 Task: Send an email with the signature Benjamin Adams with the subject Welcome and the message I am sorry for any inconvenience this may have caused. from softage.1@softage.net to softage.10@softage.net and softage.2@softage.net with an attached document Newsletter.docx
Action: Mouse moved to (442, 707)
Screenshot: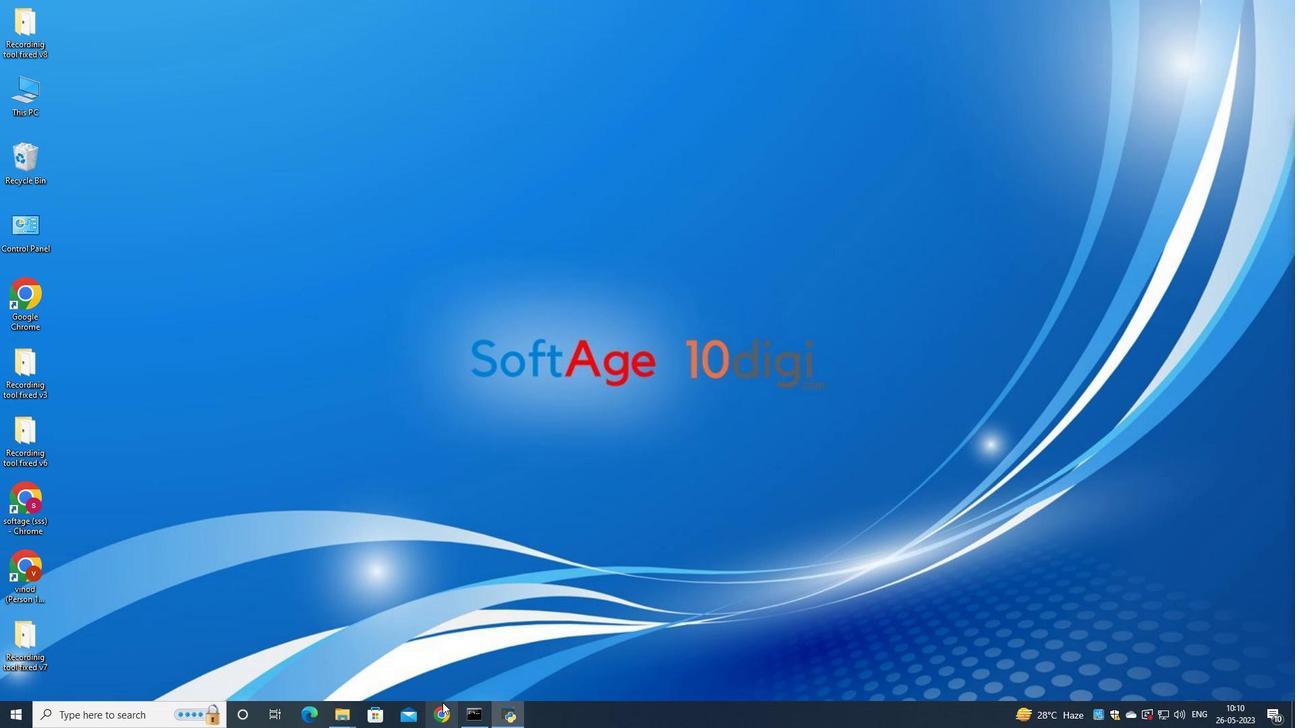 
Action: Mouse pressed left at (442, 707)
Screenshot: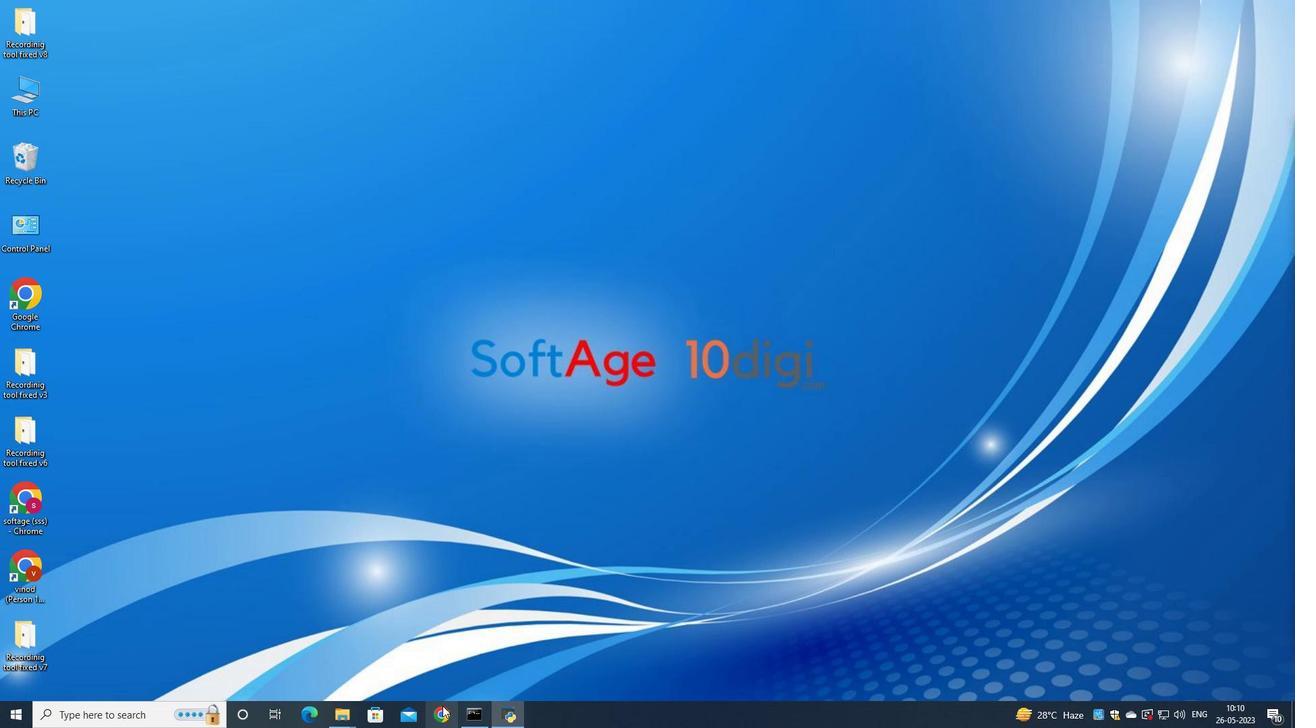 
Action: Mouse moved to (583, 388)
Screenshot: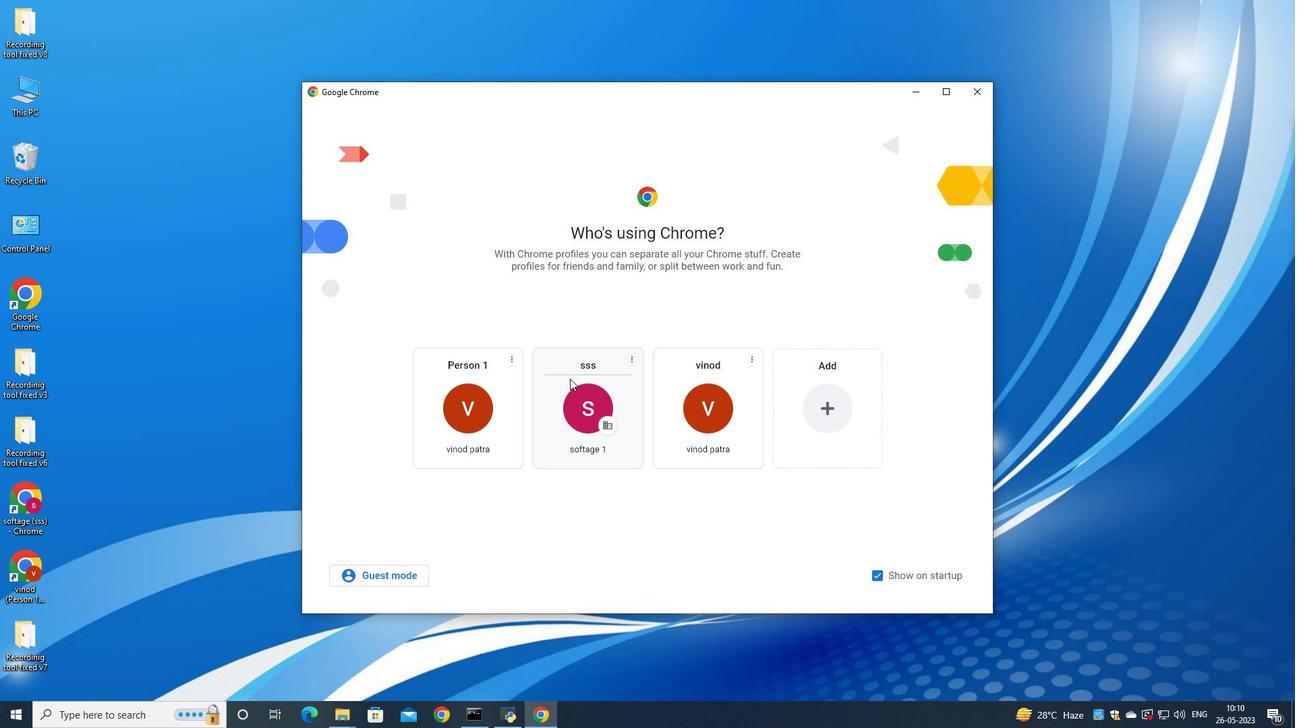 
Action: Mouse pressed left at (583, 388)
Screenshot: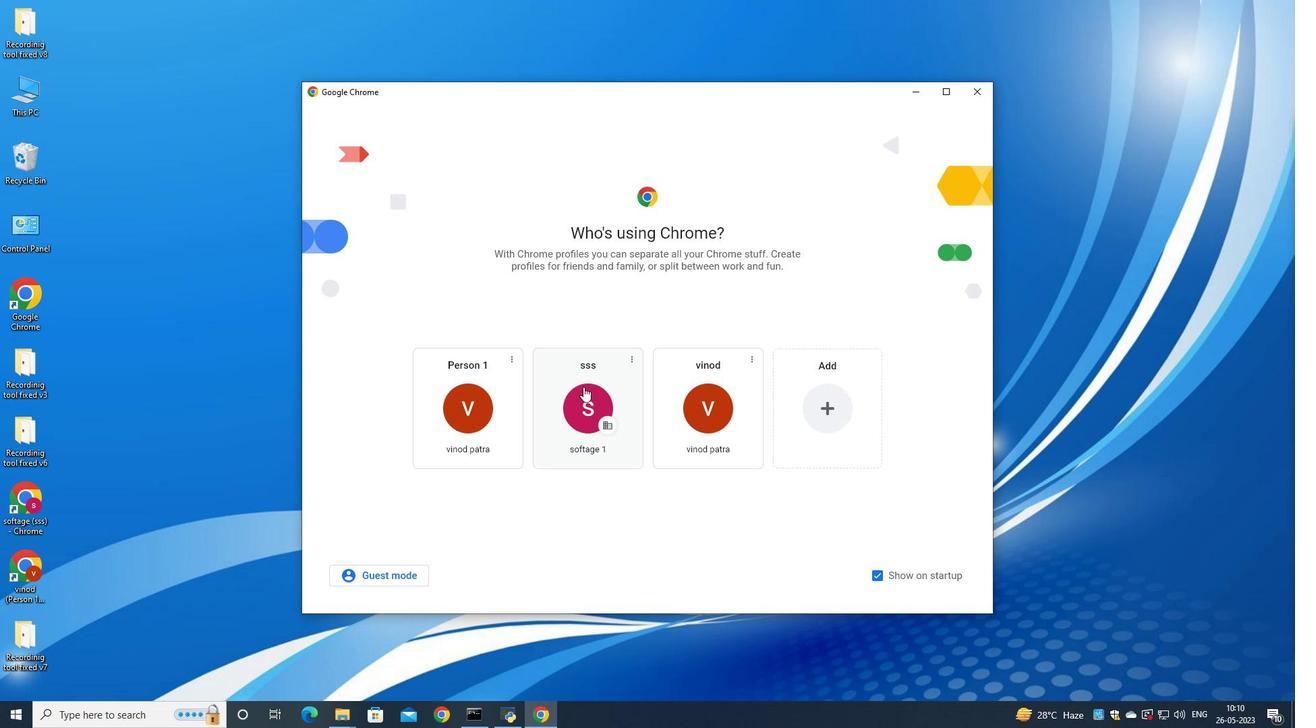 
Action: Mouse moved to (1170, 68)
Screenshot: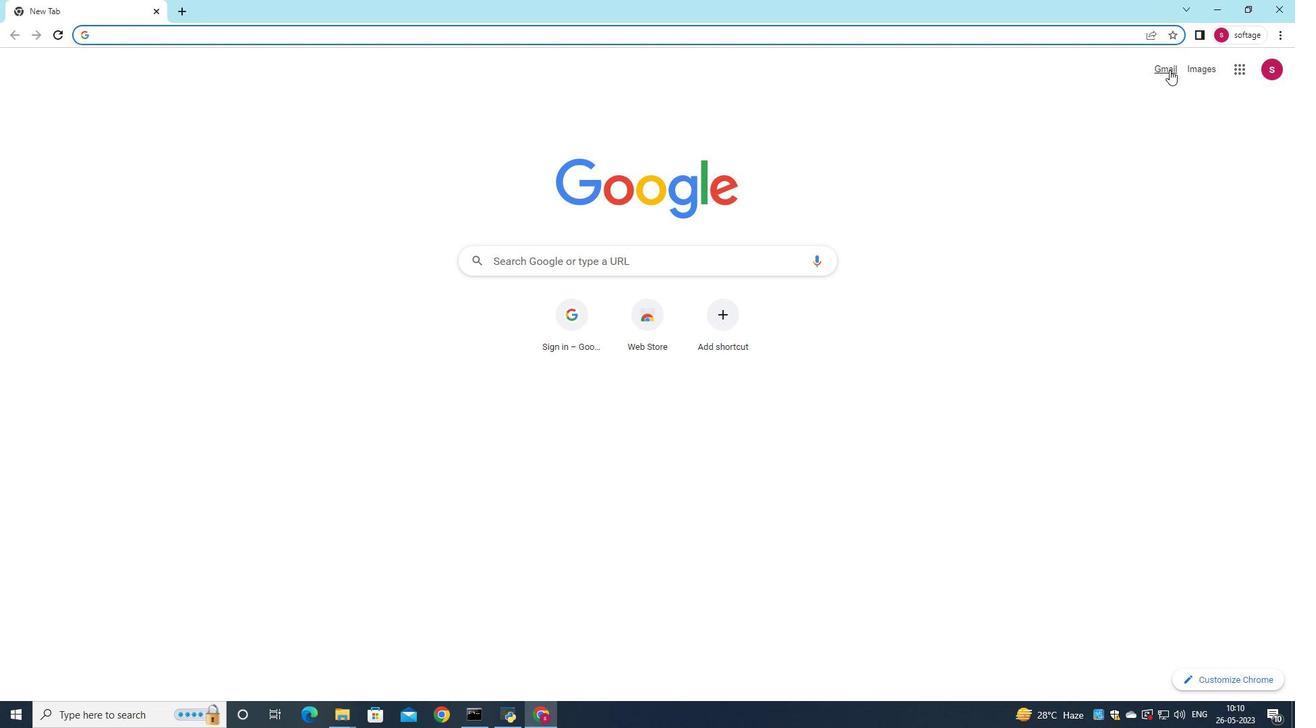 
Action: Mouse pressed left at (1170, 68)
Screenshot: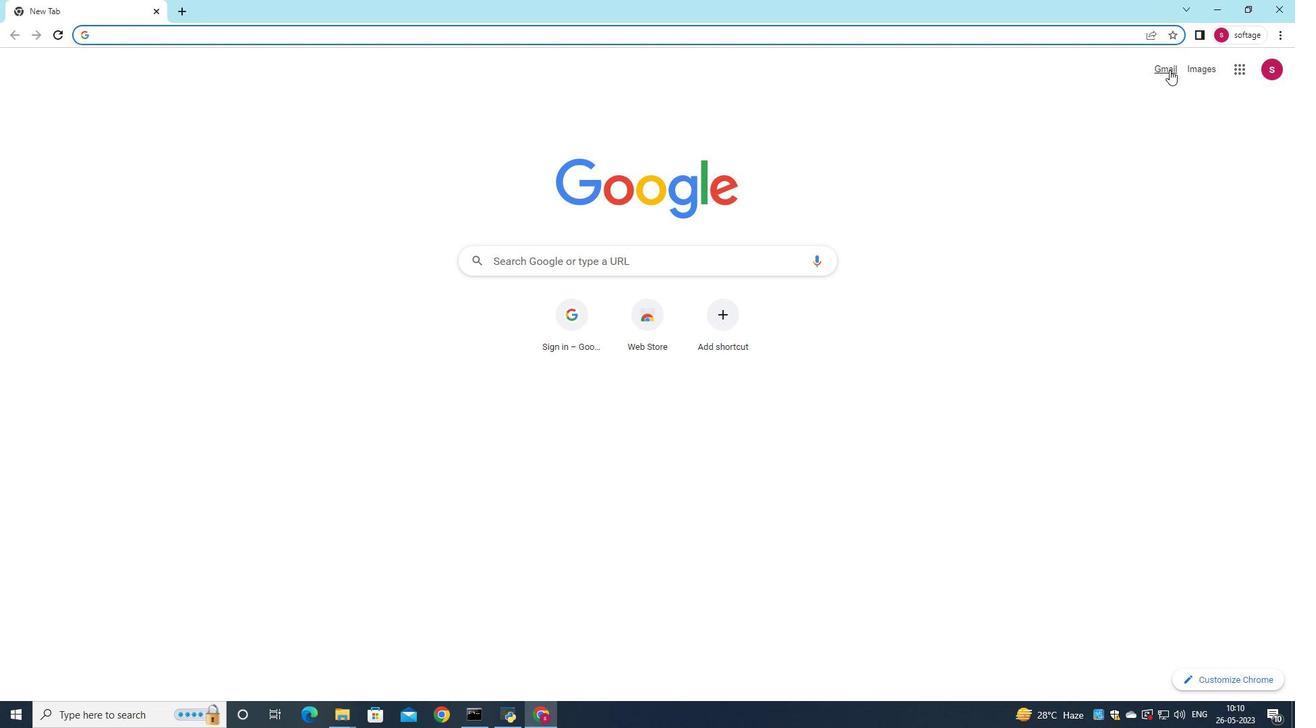 
Action: Mouse moved to (1141, 93)
Screenshot: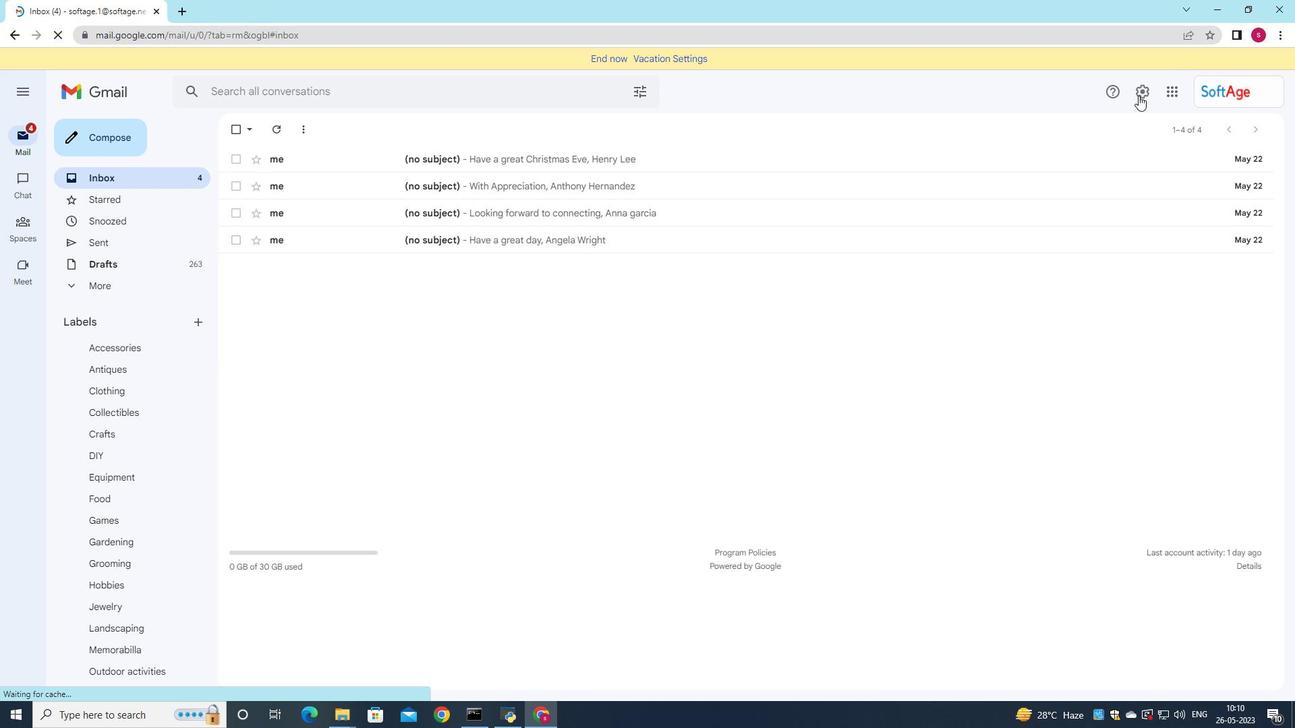 
Action: Mouse pressed left at (1141, 93)
Screenshot: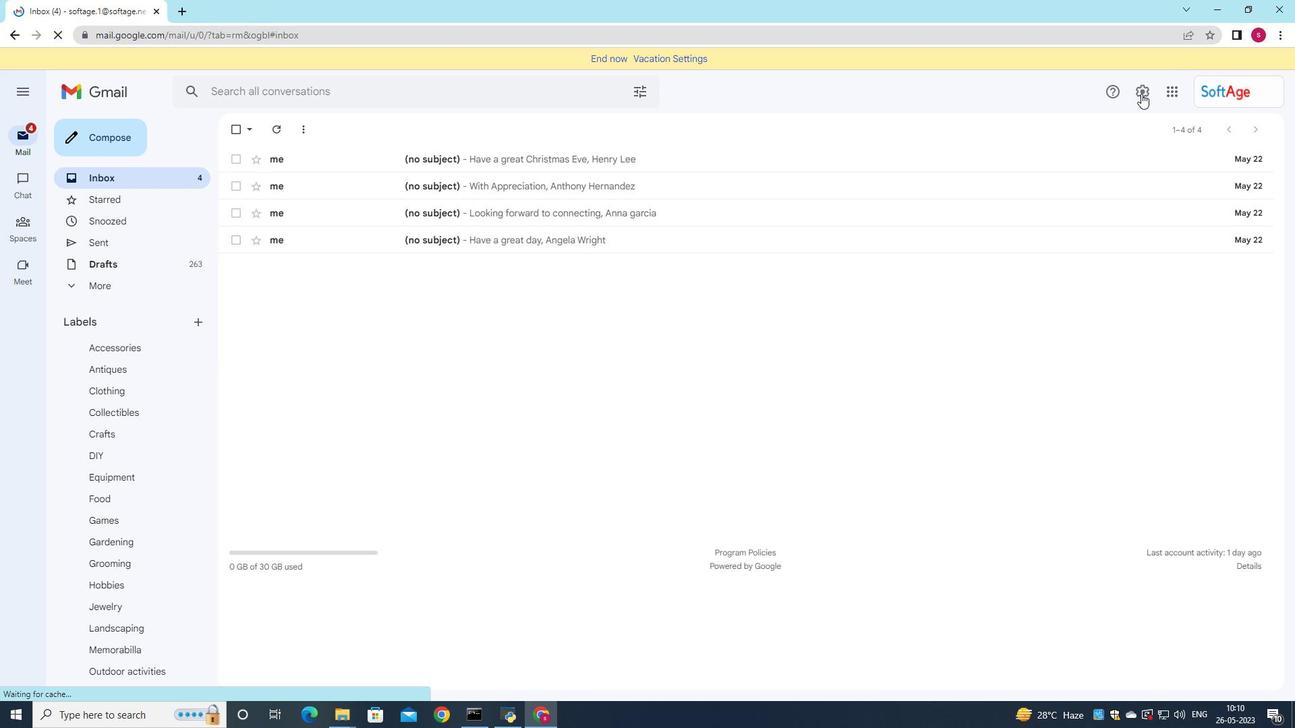 
Action: Mouse pressed left at (1141, 93)
Screenshot: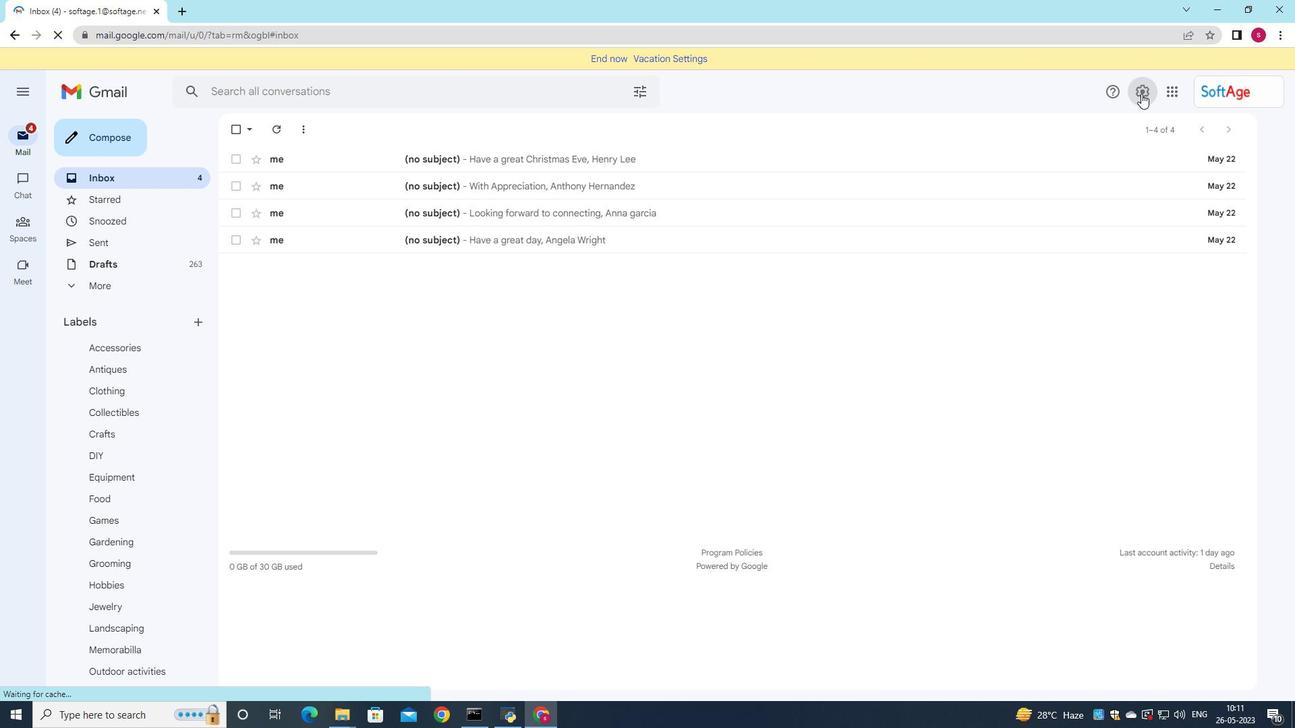 
Action: Mouse moved to (1141, 105)
Screenshot: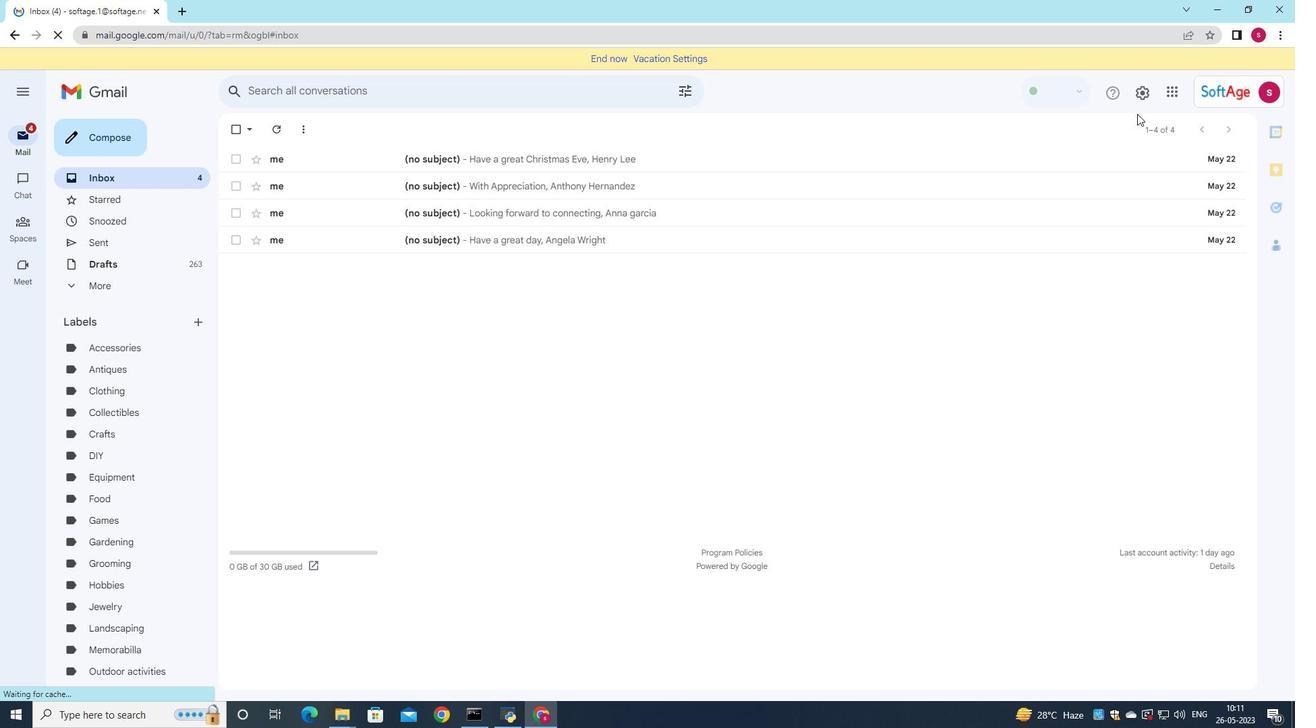 
Action: Mouse pressed left at (1141, 105)
Screenshot: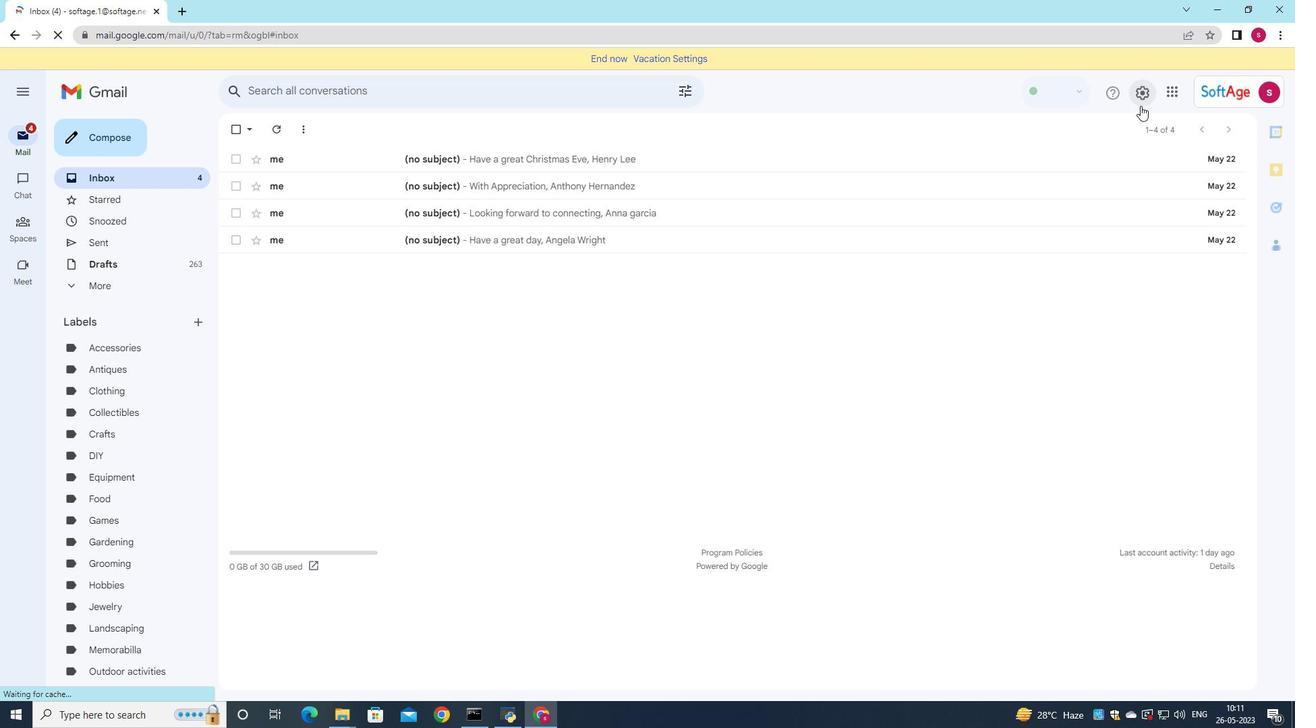 
Action: Mouse moved to (1166, 158)
Screenshot: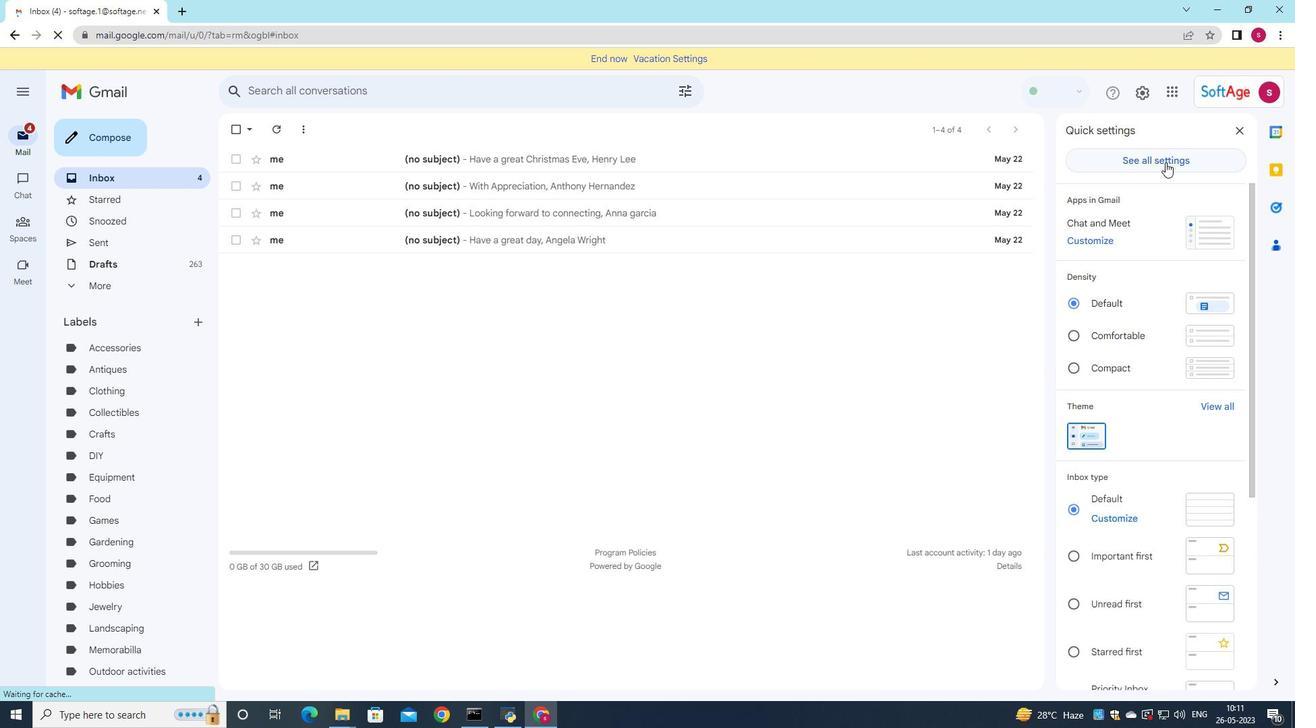 
Action: Mouse pressed left at (1166, 158)
Screenshot: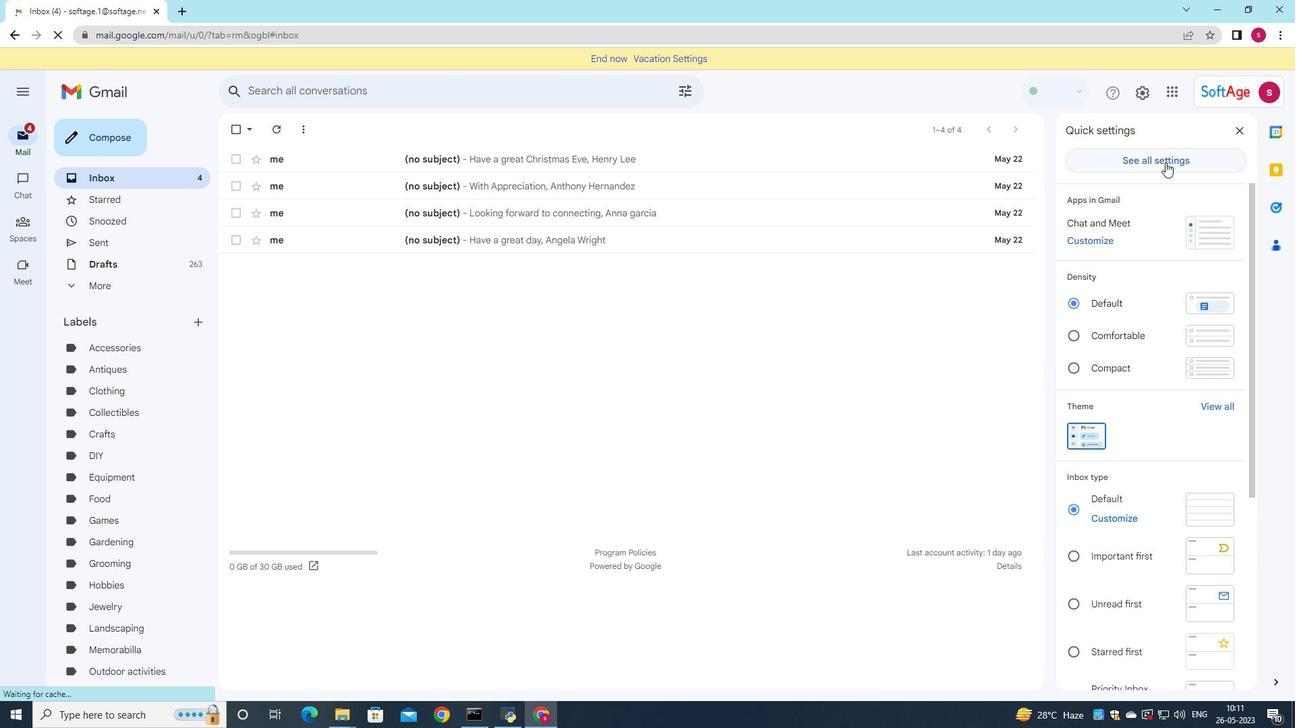 
Action: Mouse pressed left at (1166, 158)
Screenshot: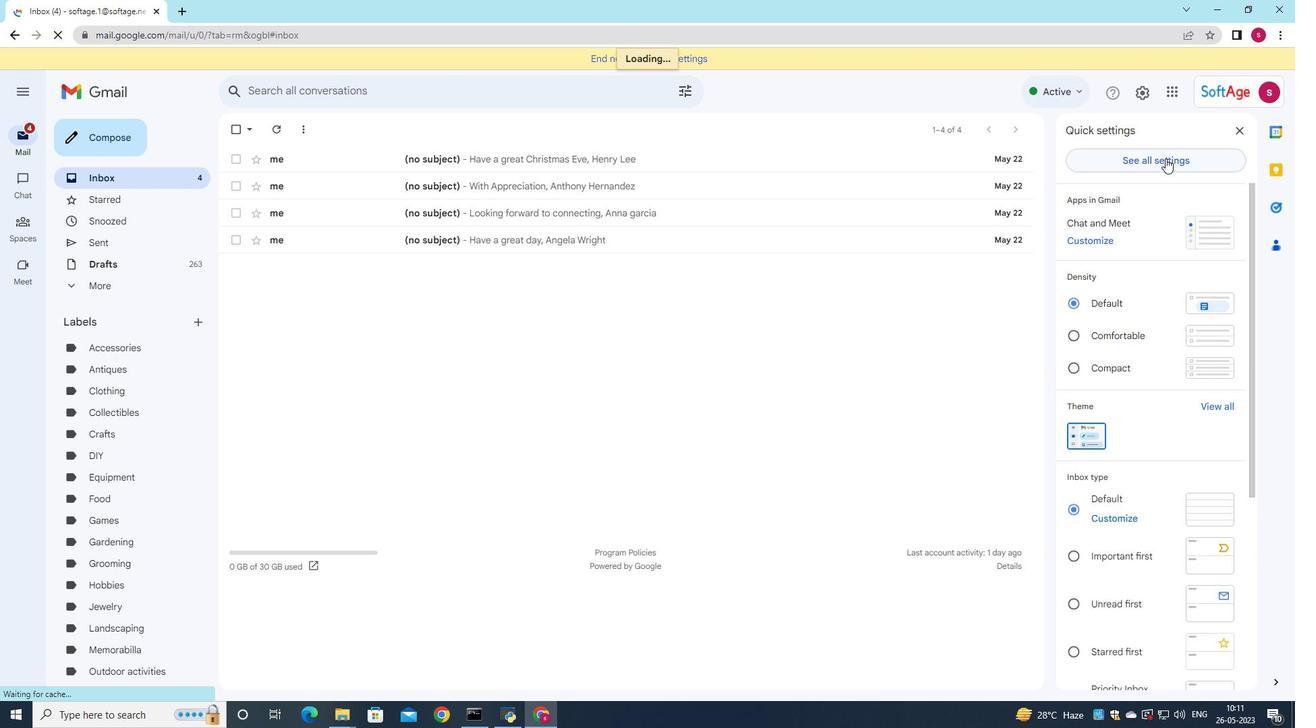
Action: Mouse moved to (915, 225)
Screenshot: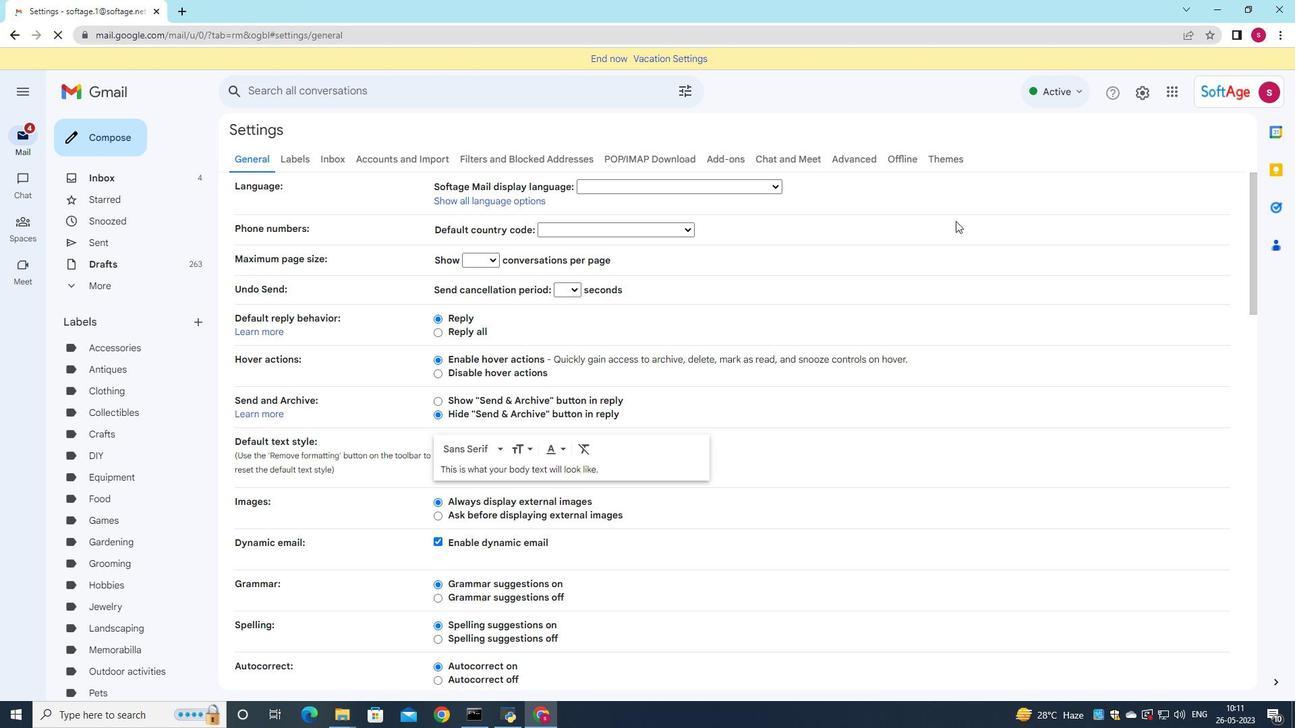 
Action: Mouse scrolled (915, 224) with delta (0, 0)
Screenshot: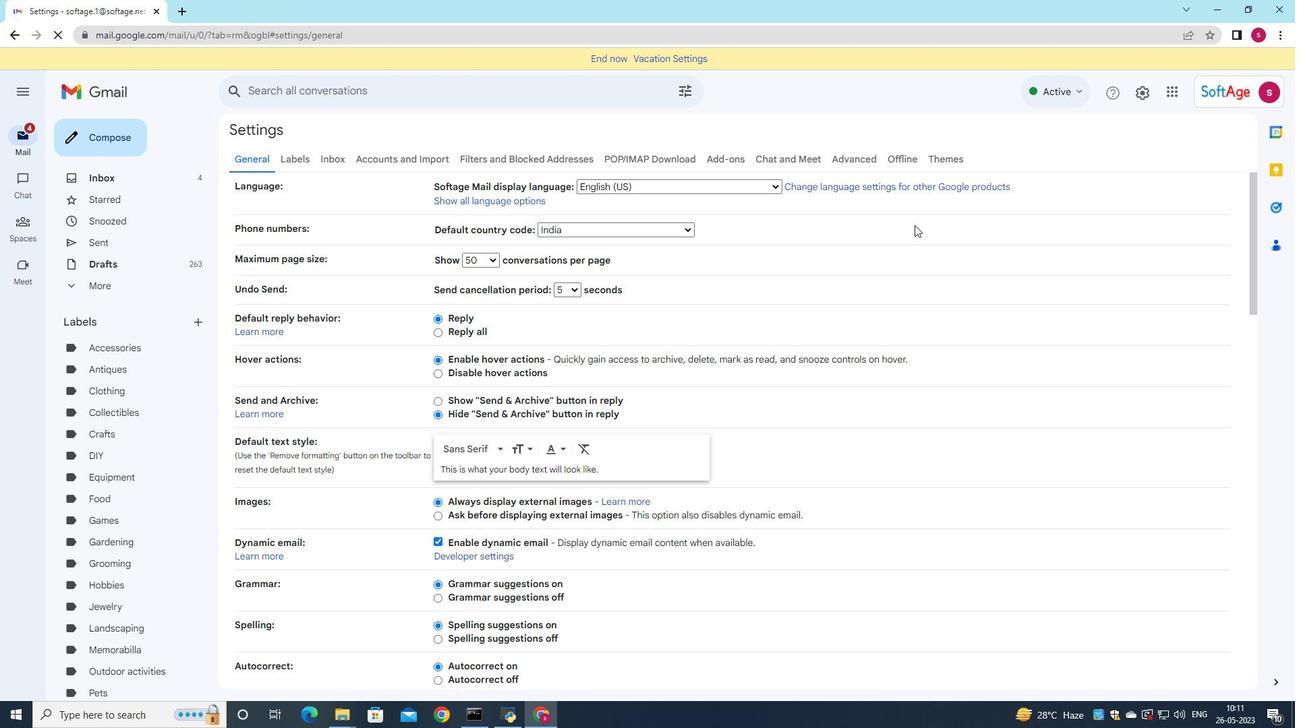 
Action: Mouse scrolled (915, 224) with delta (0, 0)
Screenshot: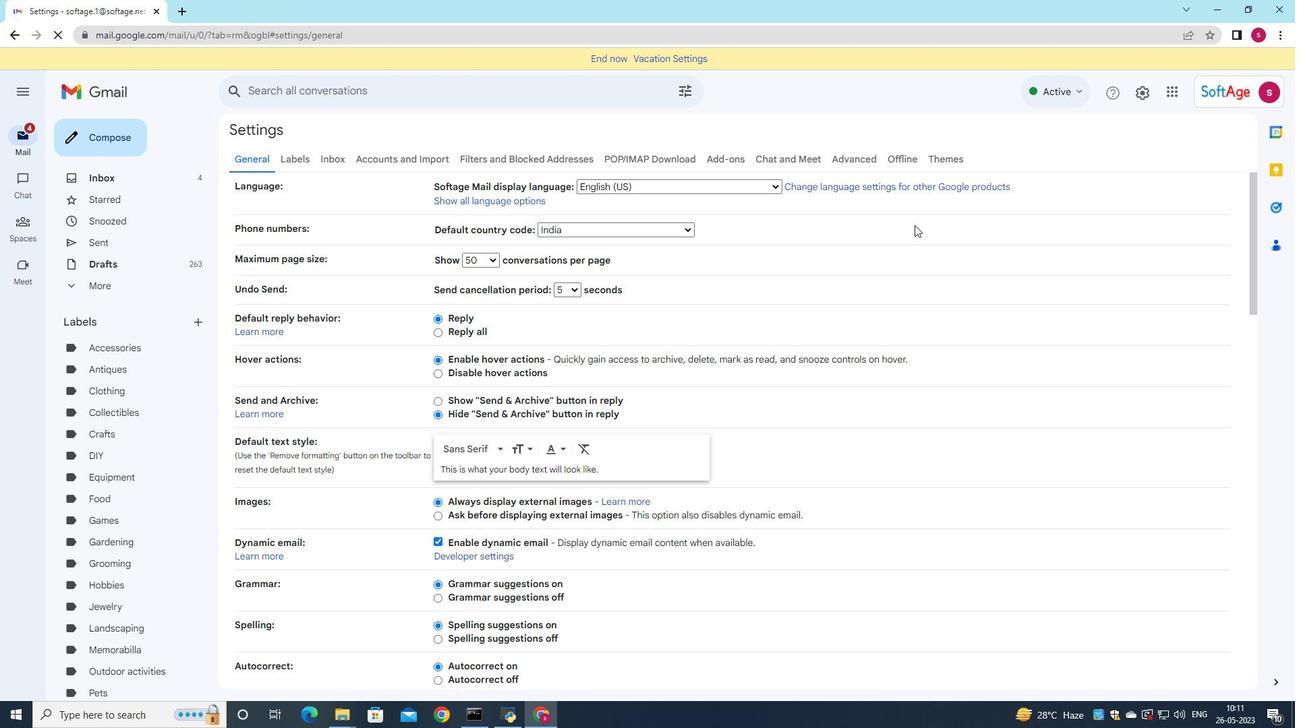 
Action: Mouse scrolled (915, 224) with delta (0, 0)
Screenshot: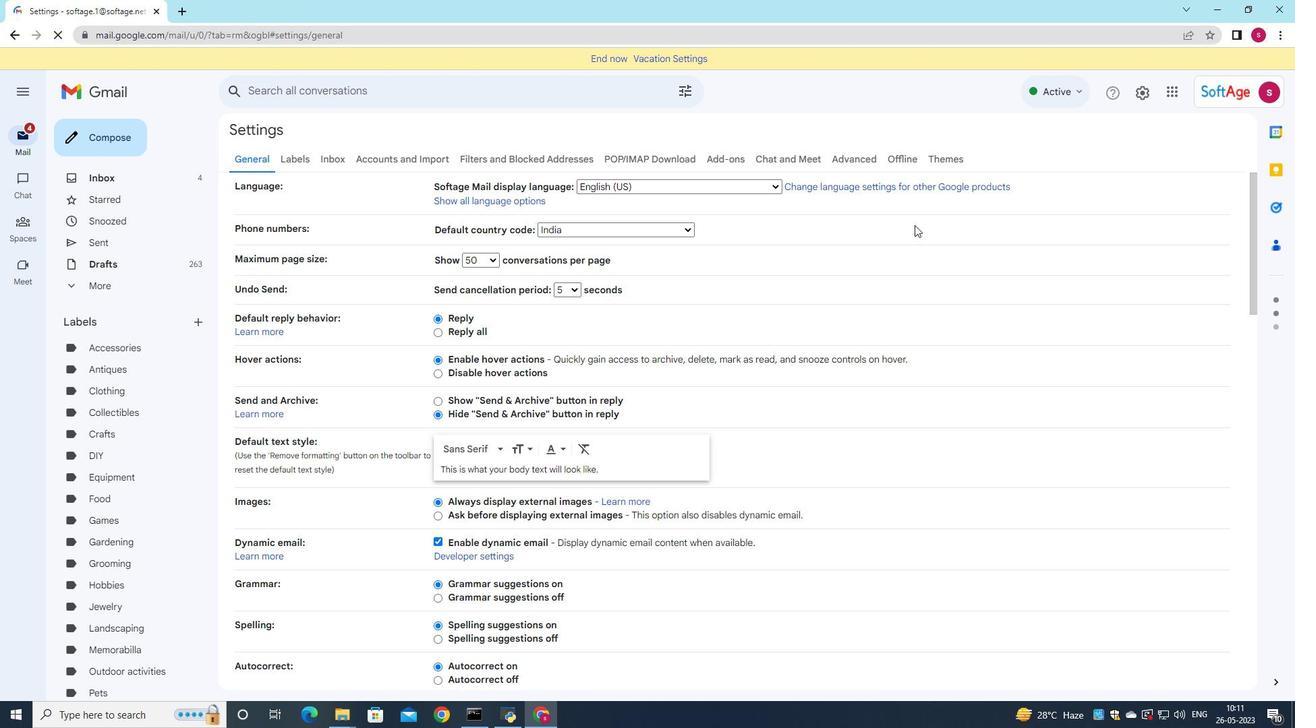 
Action: Mouse moved to (782, 298)
Screenshot: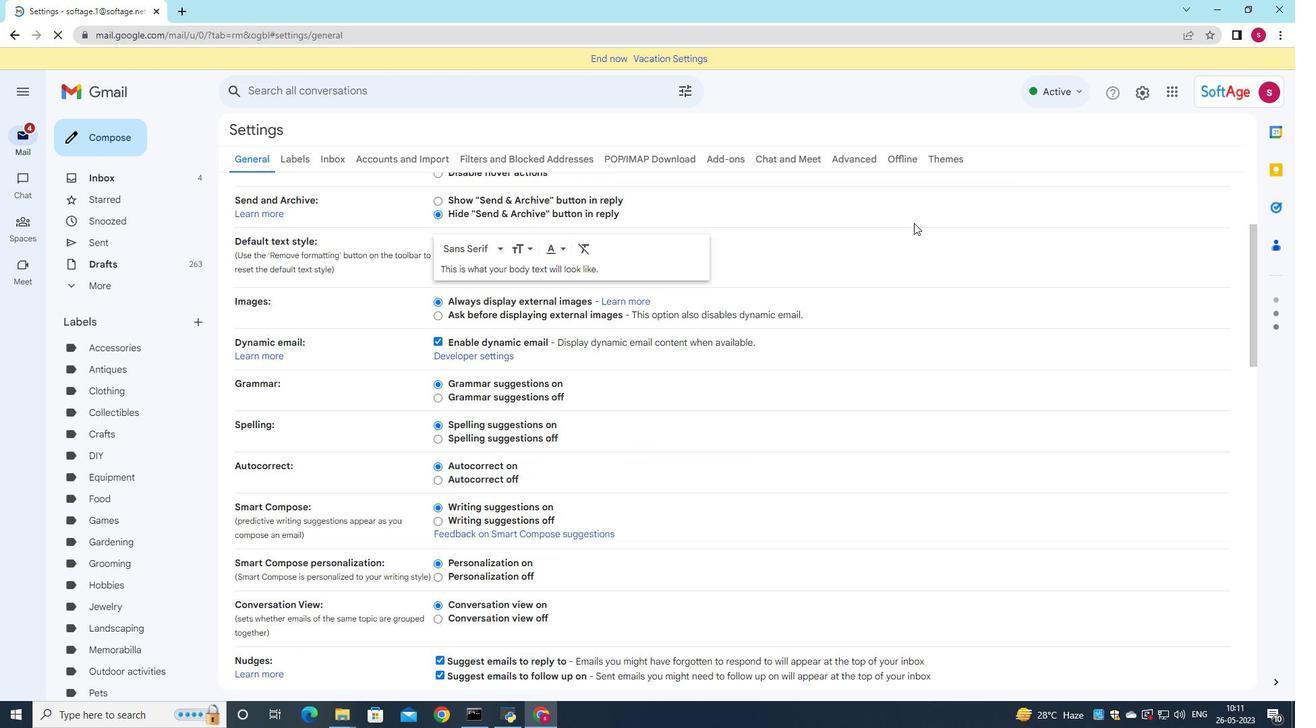 
Action: Mouse scrolled (782, 297) with delta (0, 0)
Screenshot: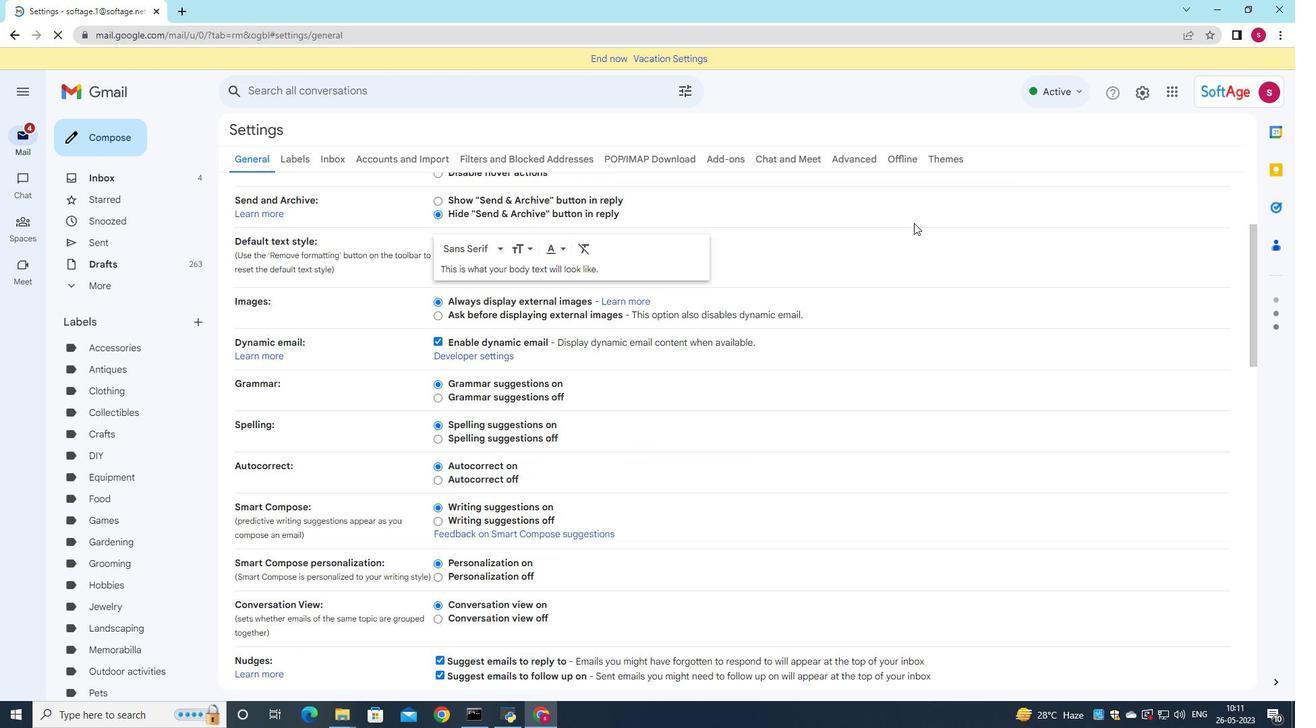 
Action: Mouse moved to (270, 572)
Screenshot: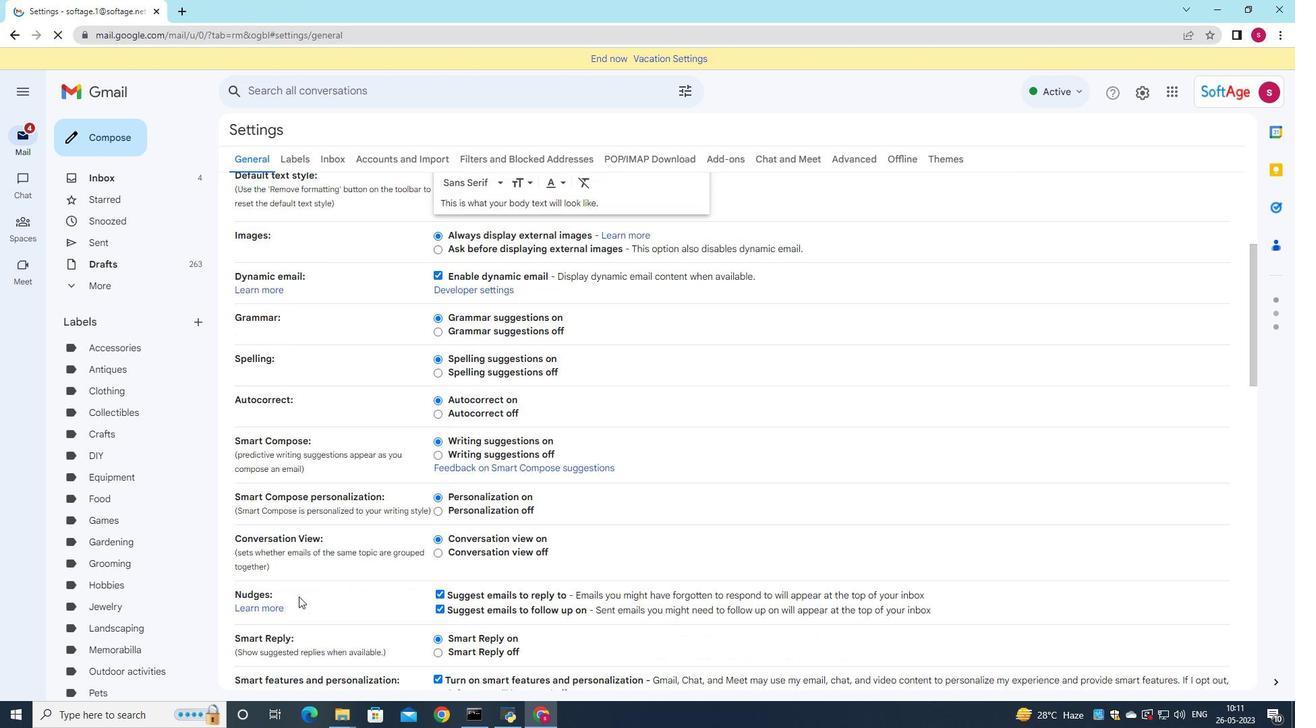 
Action: Mouse scrolled (270, 571) with delta (0, 0)
Screenshot: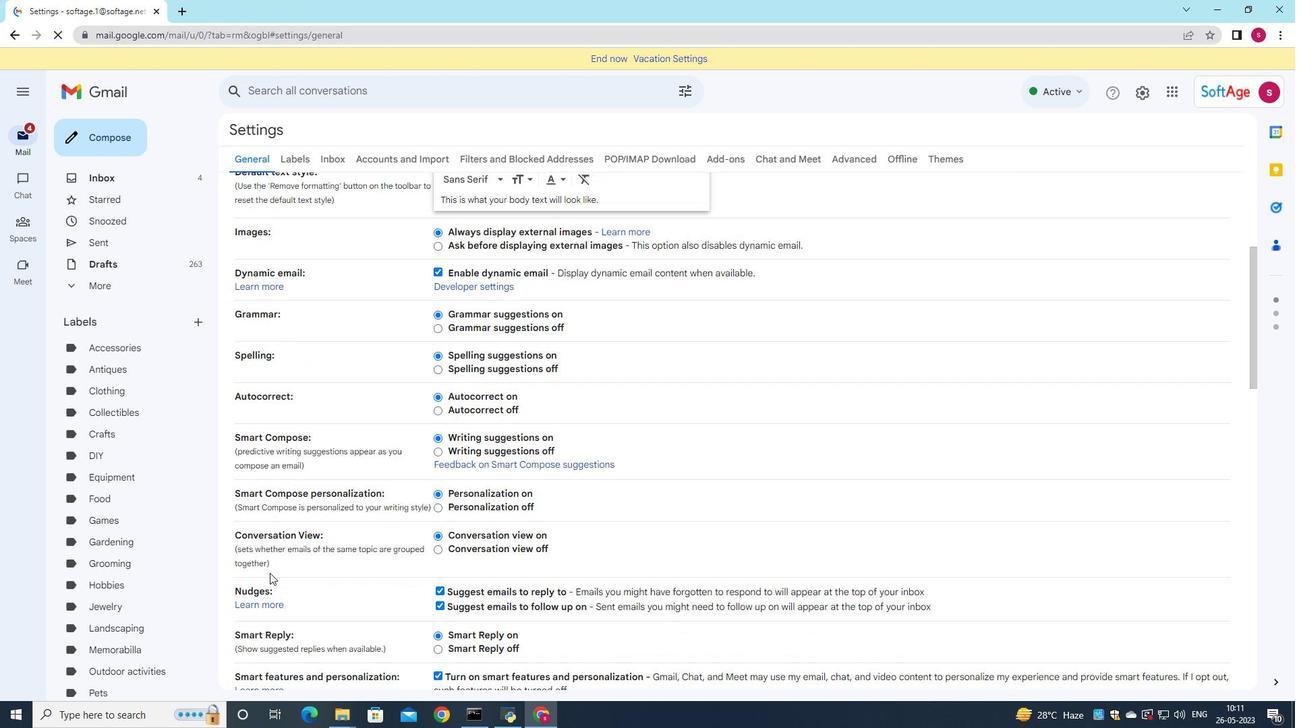 
Action: Mouse moved to (274, 572)
Screenshot: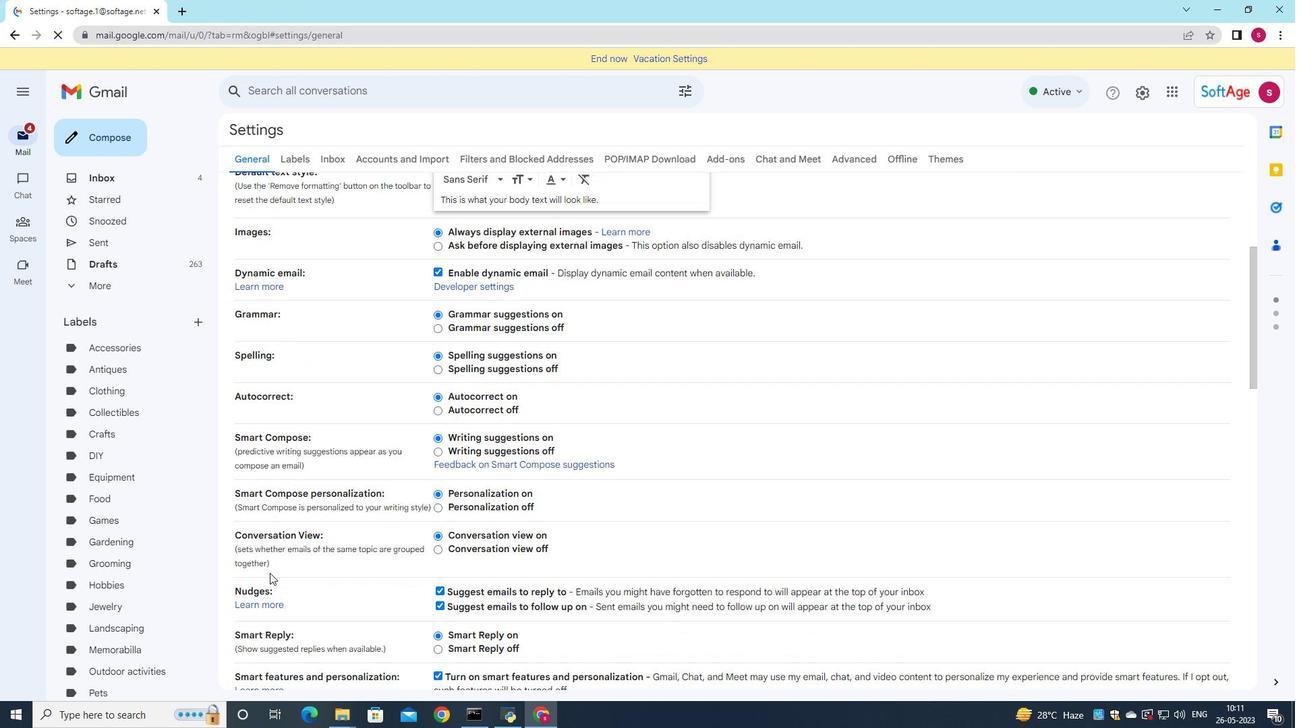 
Action: Mouse scrolled (274, 572) with delta (0, 0)
Screenshot: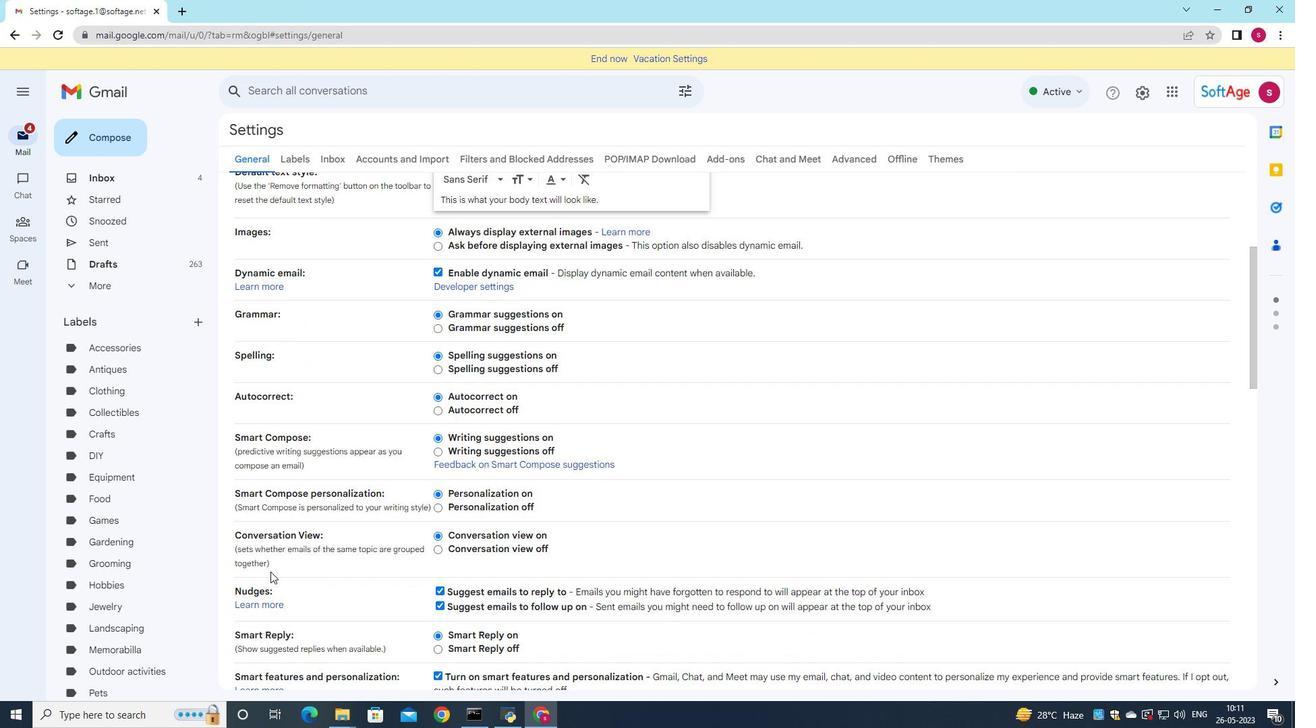 
Action: Mouse moved to (278, 574)
Screenshot: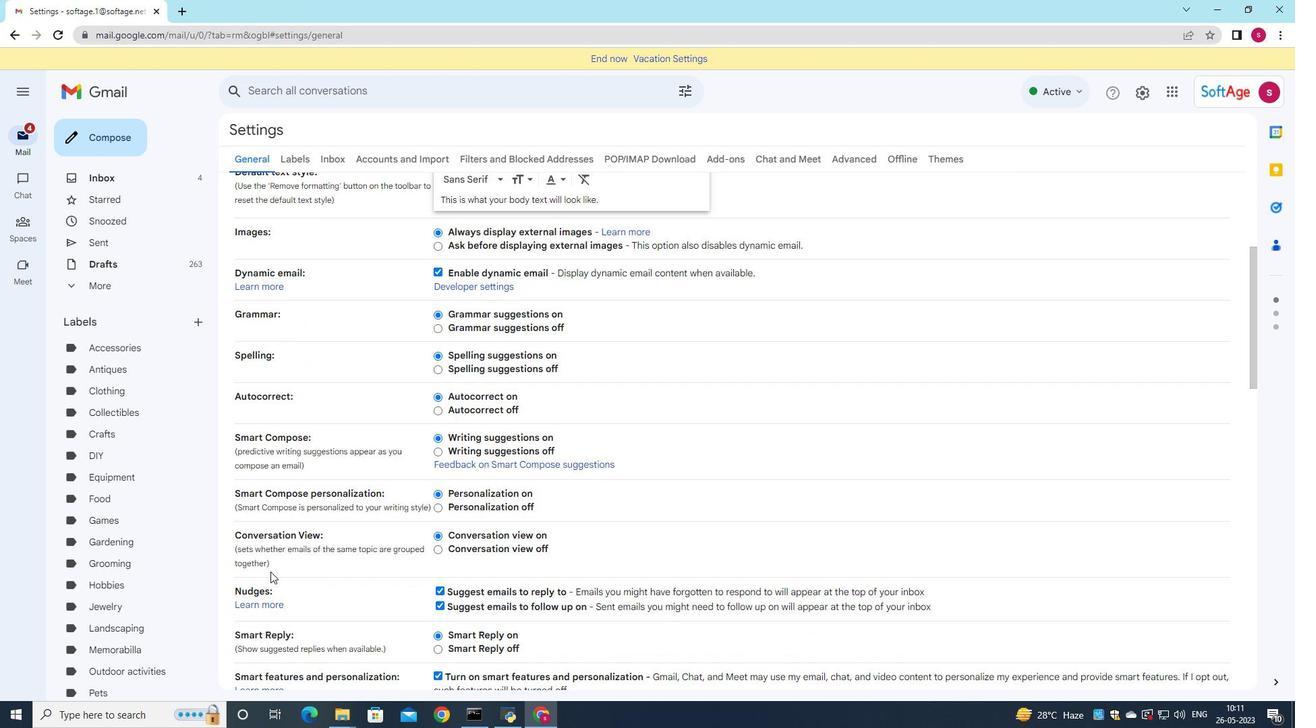 
Action: Mouse scrolled (278, 573) with delta (0, 0)
Screenshot: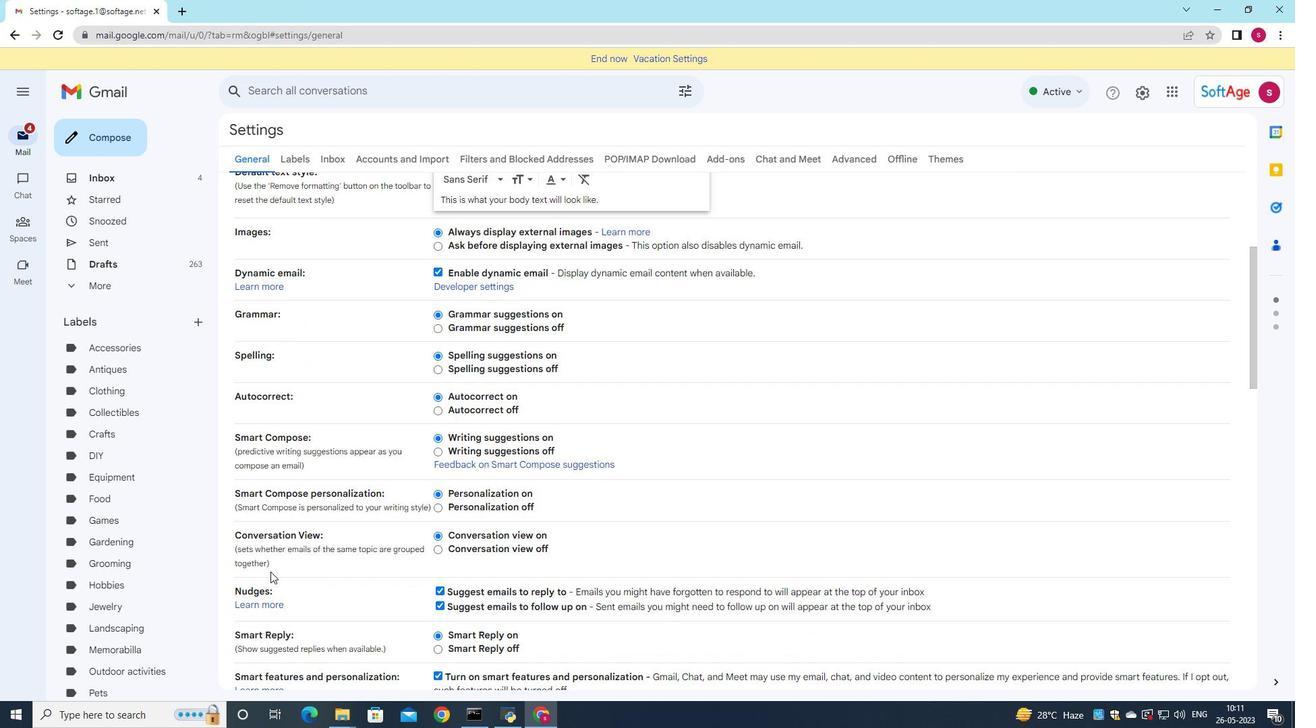 
Action: Mouse moved to (280, 574)
Screenshot: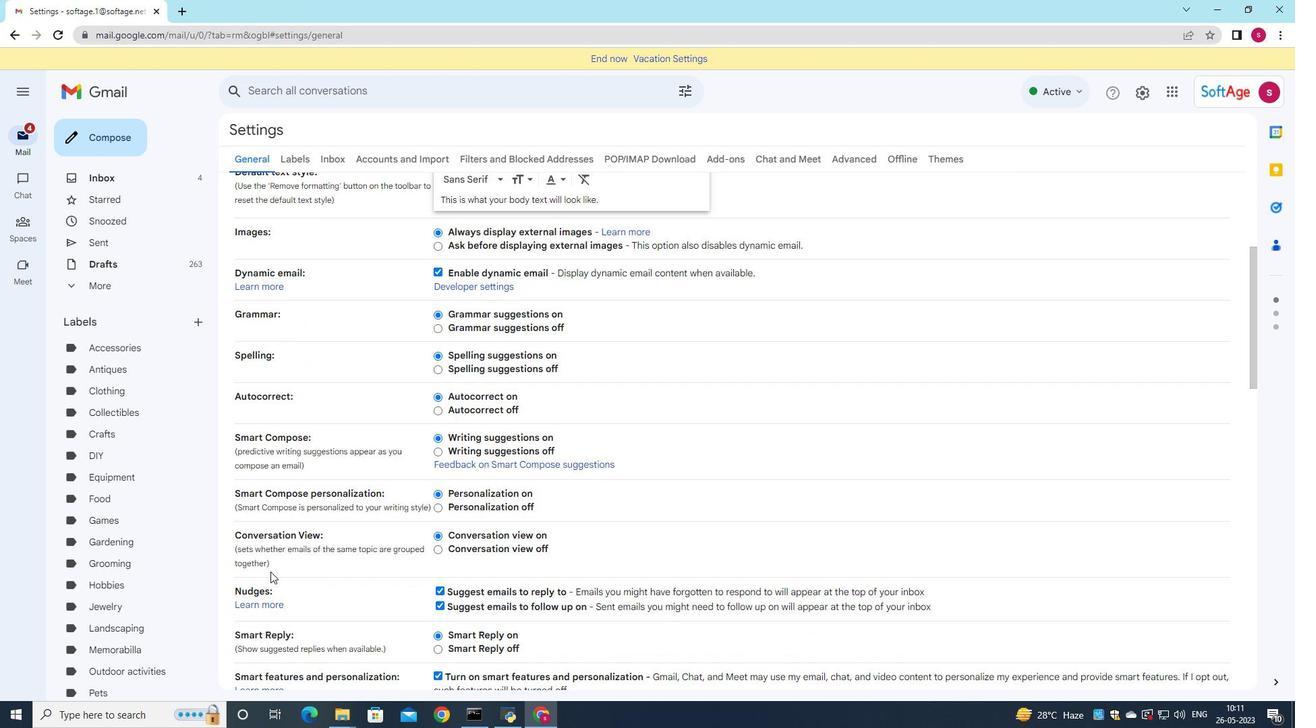 
Action: Mouse scrolled (280, 574) with delta (0, 0)
Screenshot: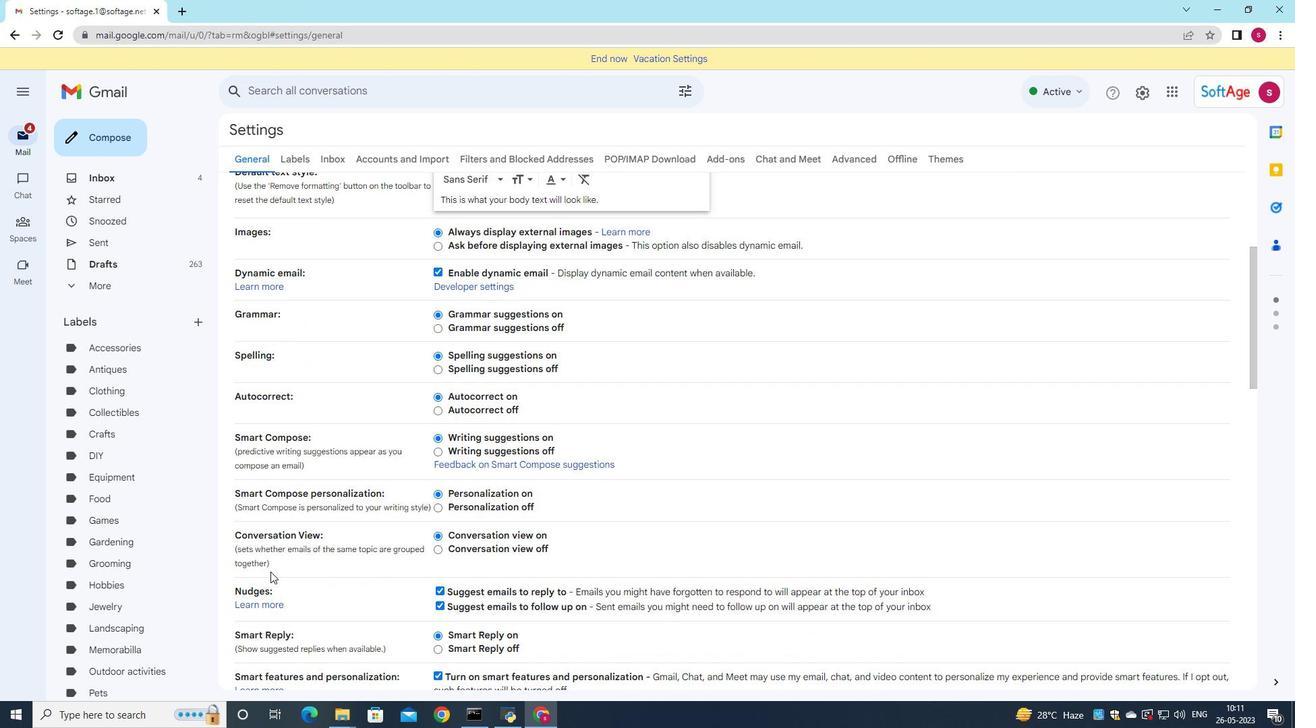 
Action: Mouse moved to (380, 557)
Screenshot: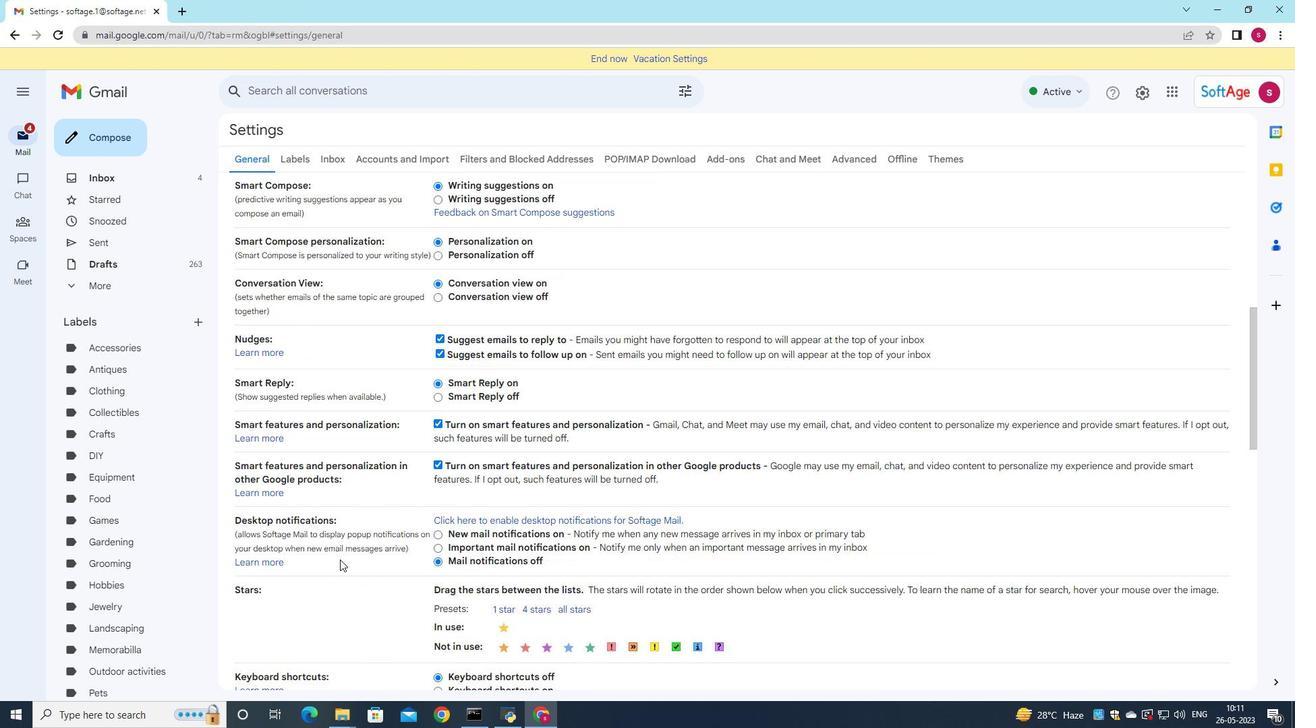 
Action: Mouse scrolled (380, 556) with delta (0, 0)
Screenshot: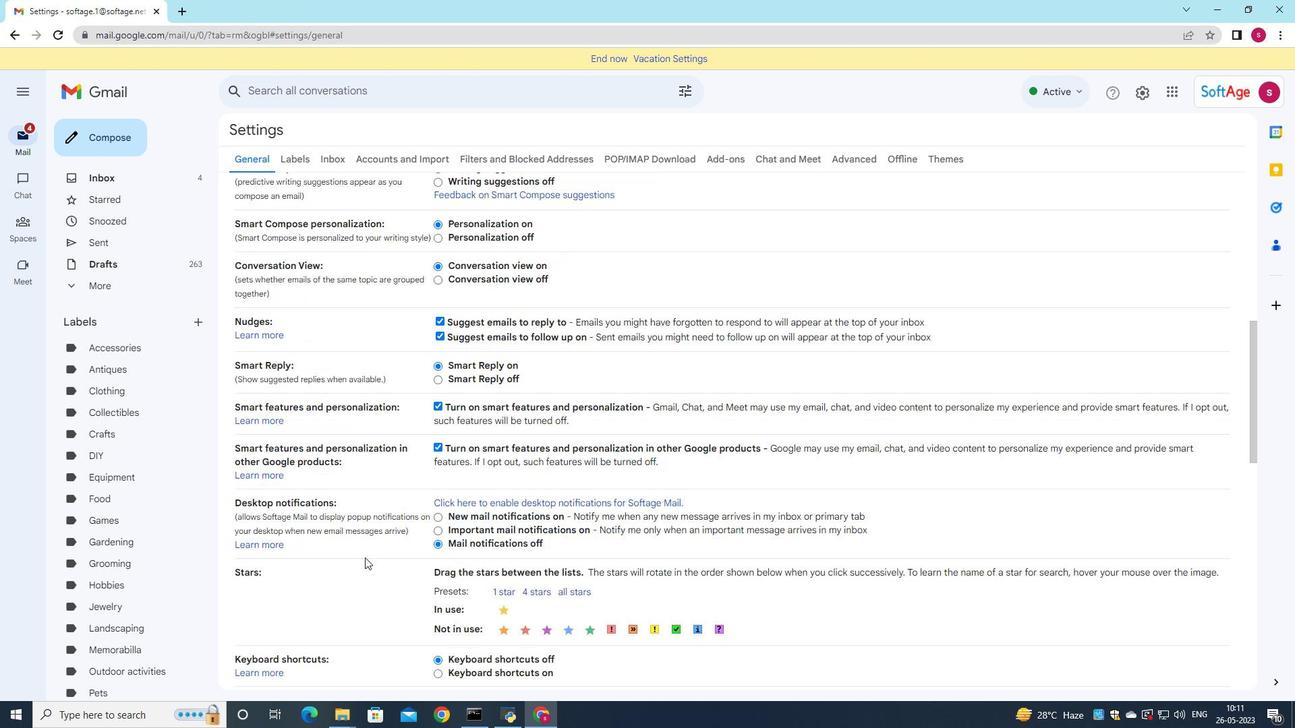 
Action: Mouse moved to (386, 558)
Screenshot: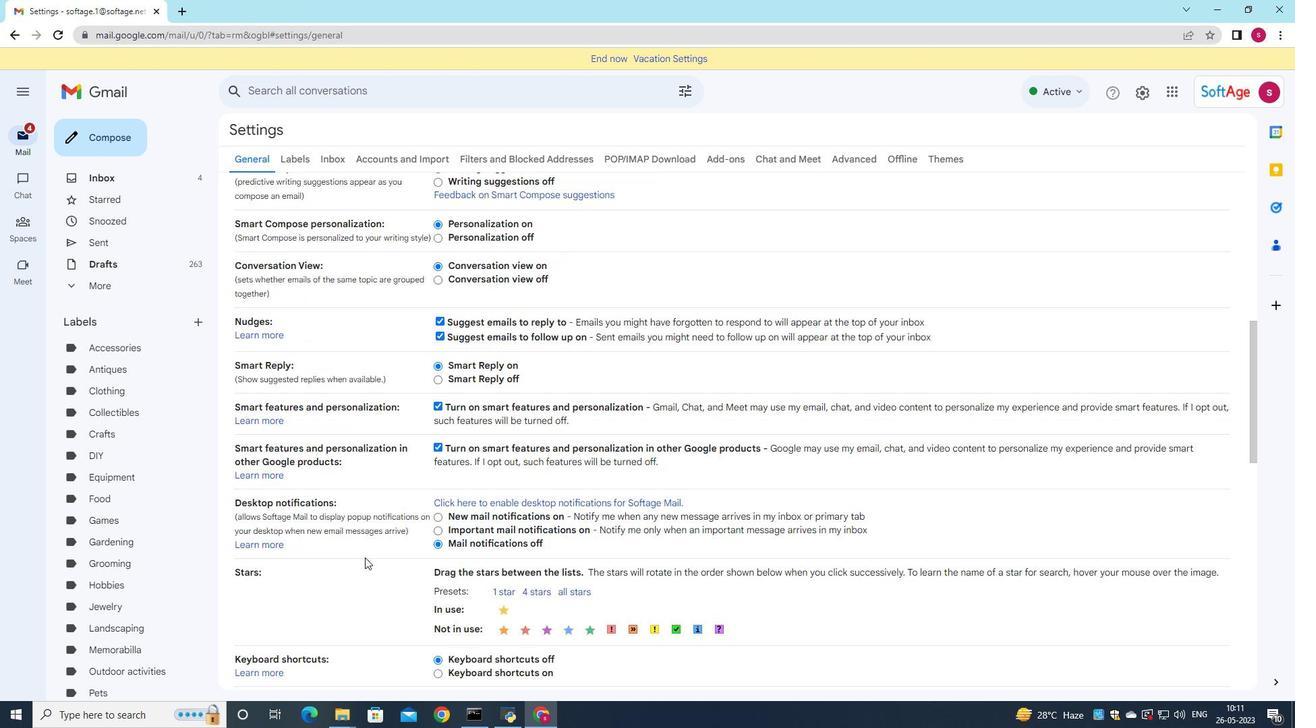
Action: Mouse scrolled (386, 558) with delta (0, 0)
Screenshot: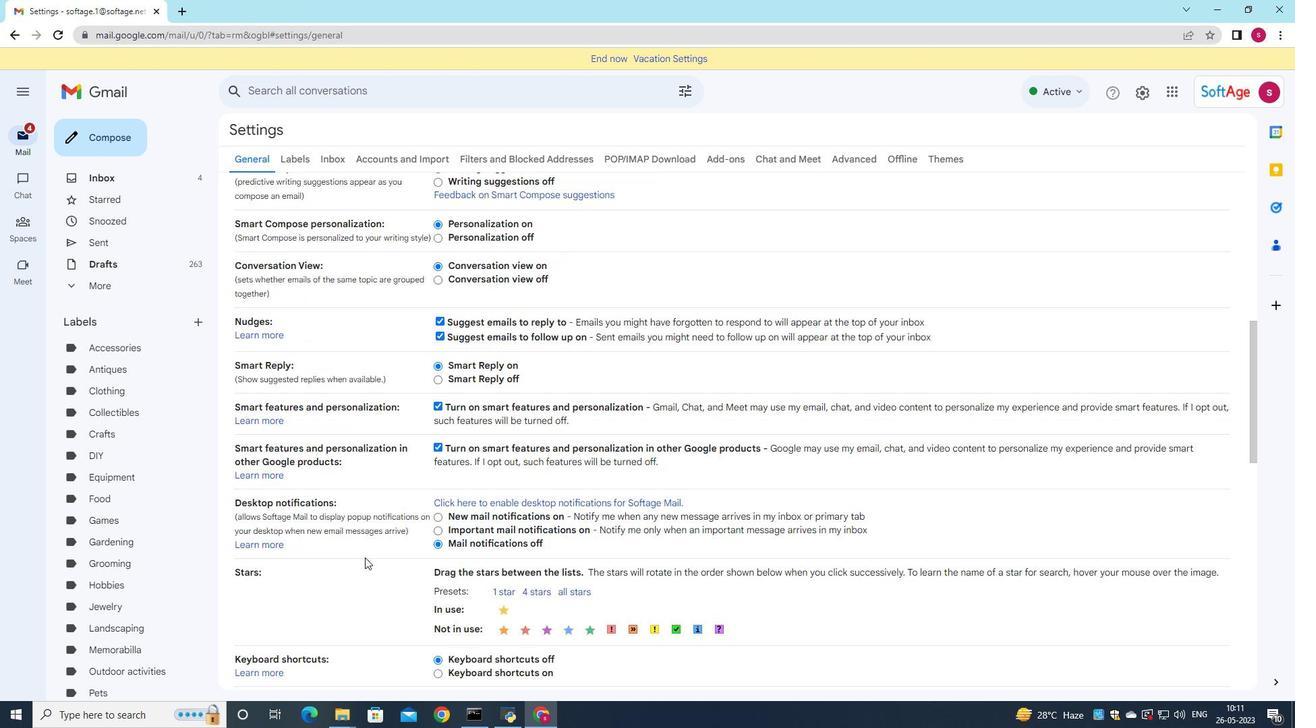 
Action: Mouse moved to (395, 560)
Screenshot: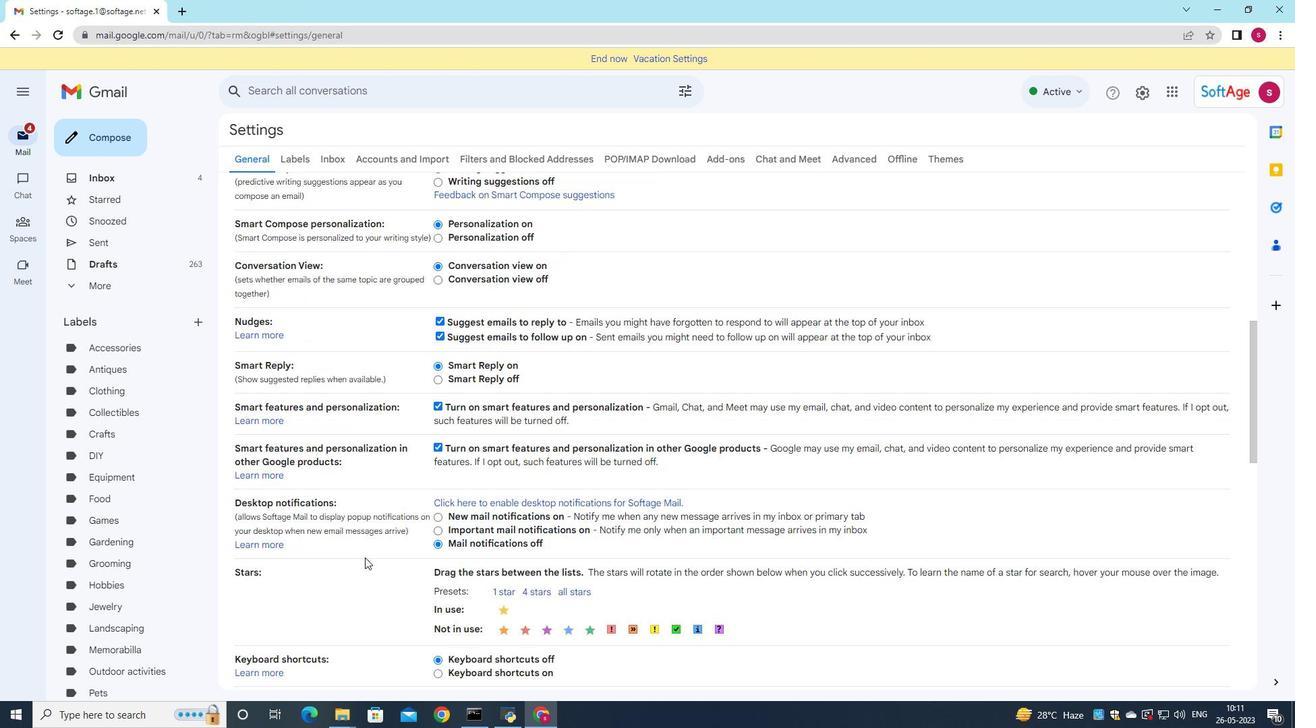 
Action: Mouse scrolled (395, 559) with delta (0, 0)
Screenshot: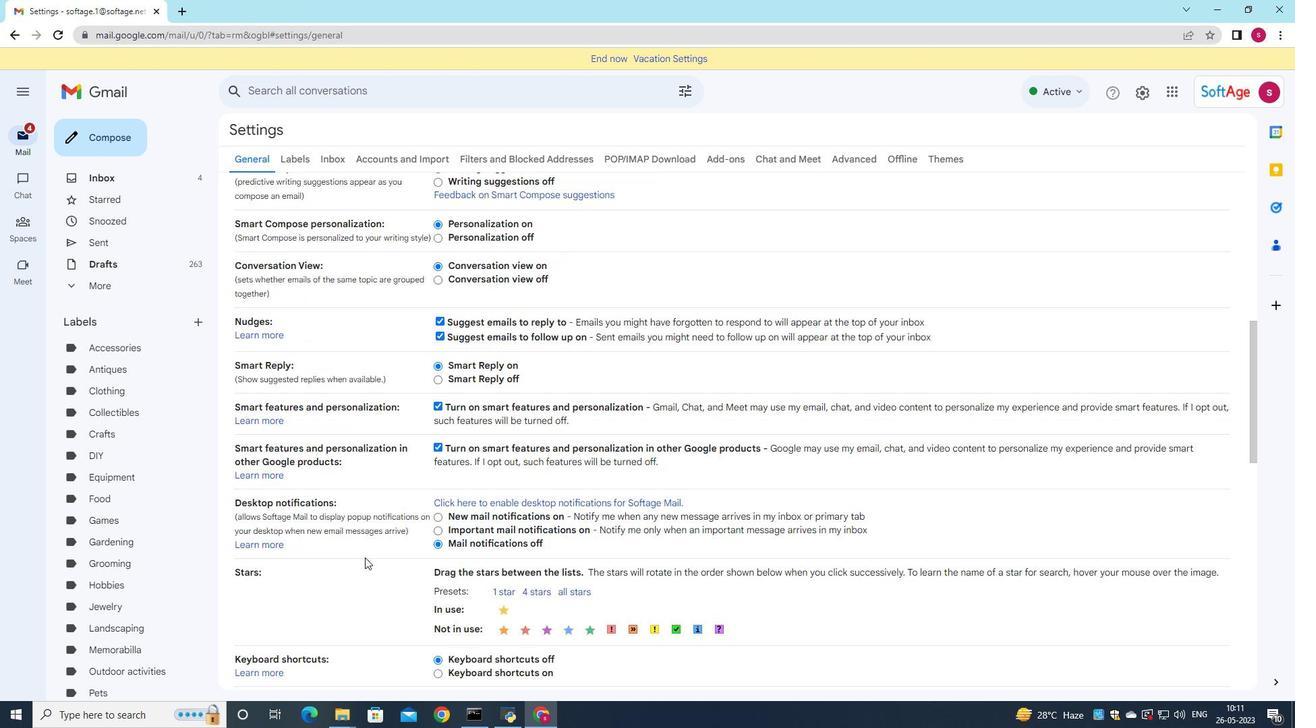 
Action: Mouse moved to (406, 560)
Screenshot: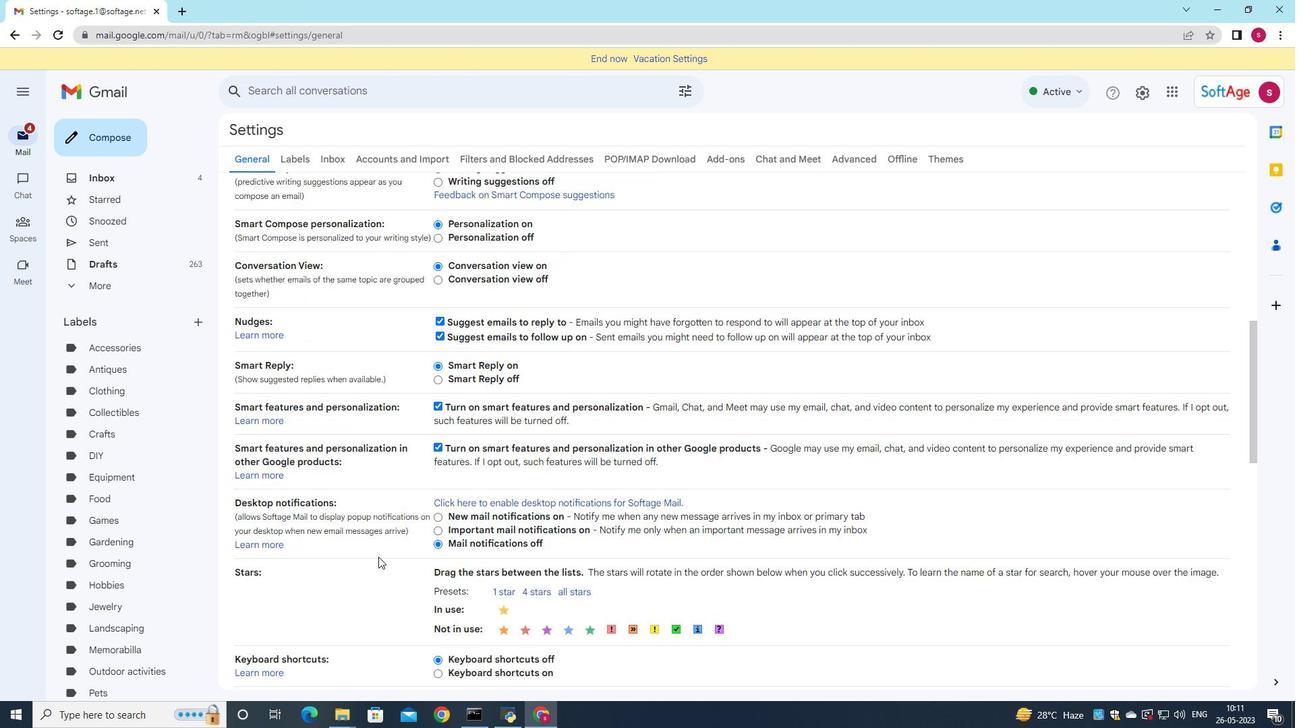 
Action: Mouse scrolled (400, 559) with delta (0, 0)
Screenshot: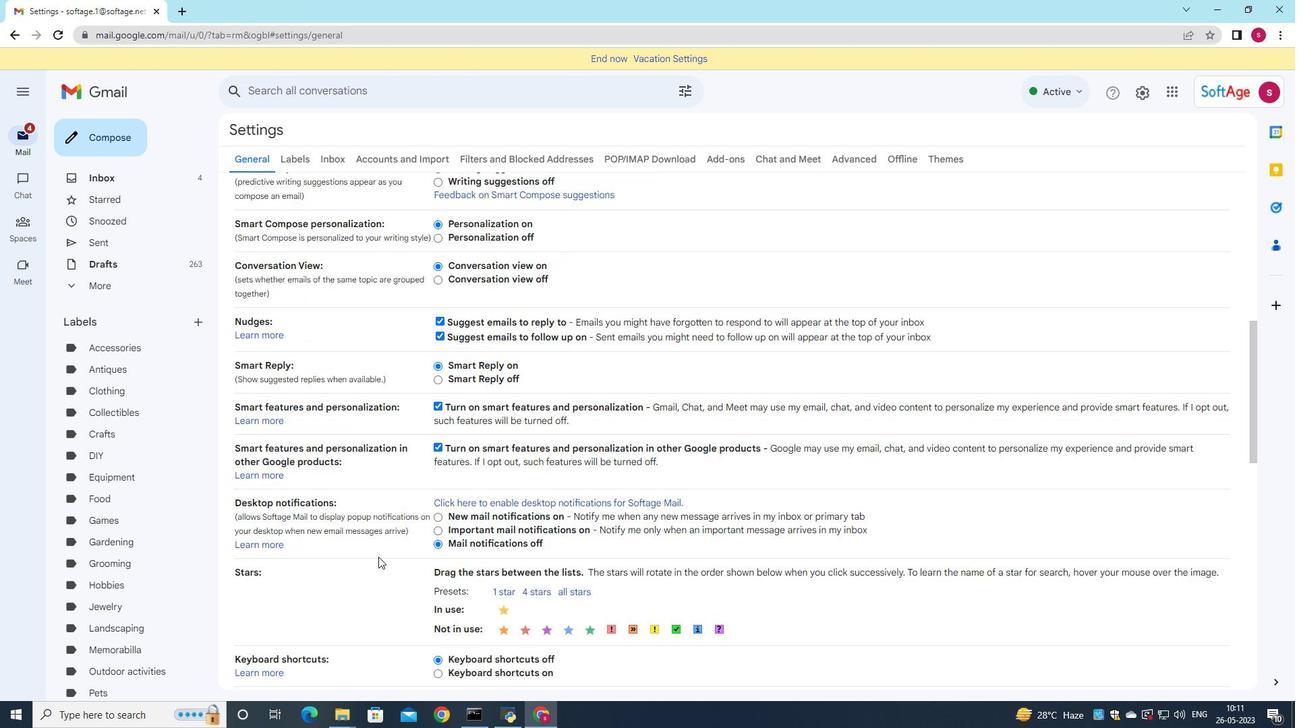 
Action: Mouse moved to (416, 561)
Screenshot: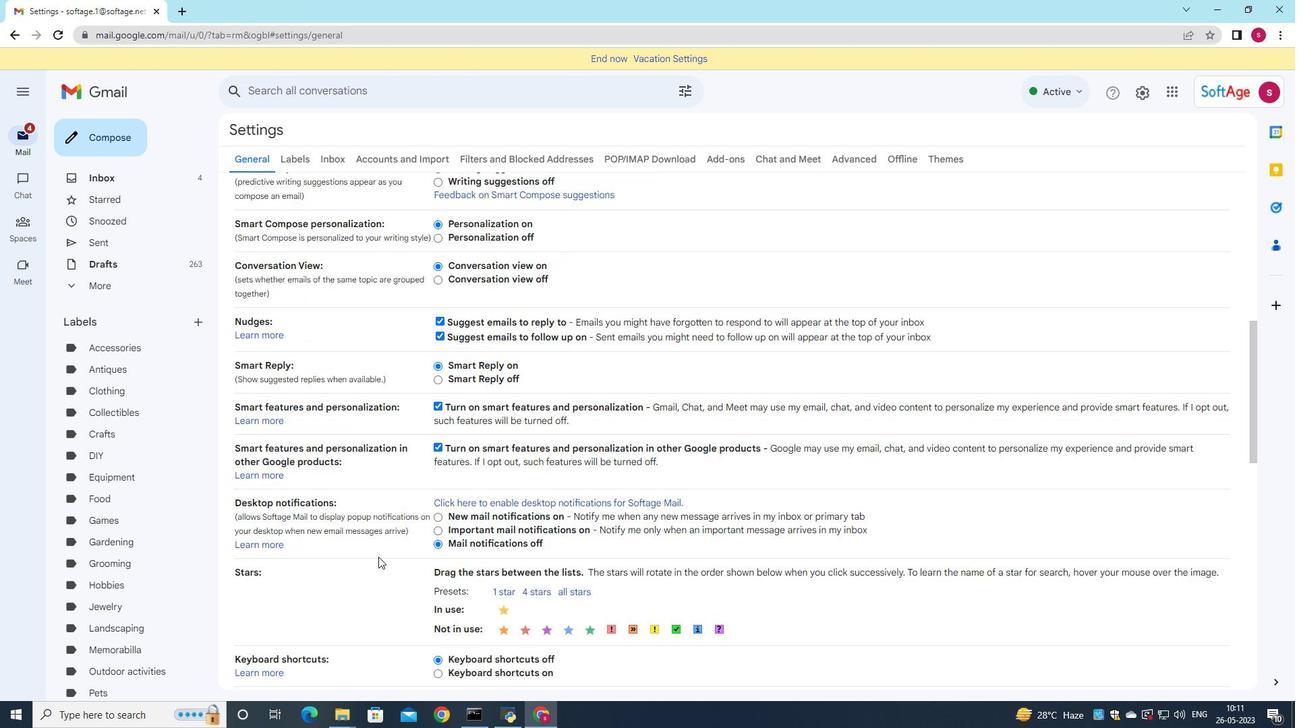 
Action: Mouse scrolled (411, 559) with delta (0, 0)
Screenshot: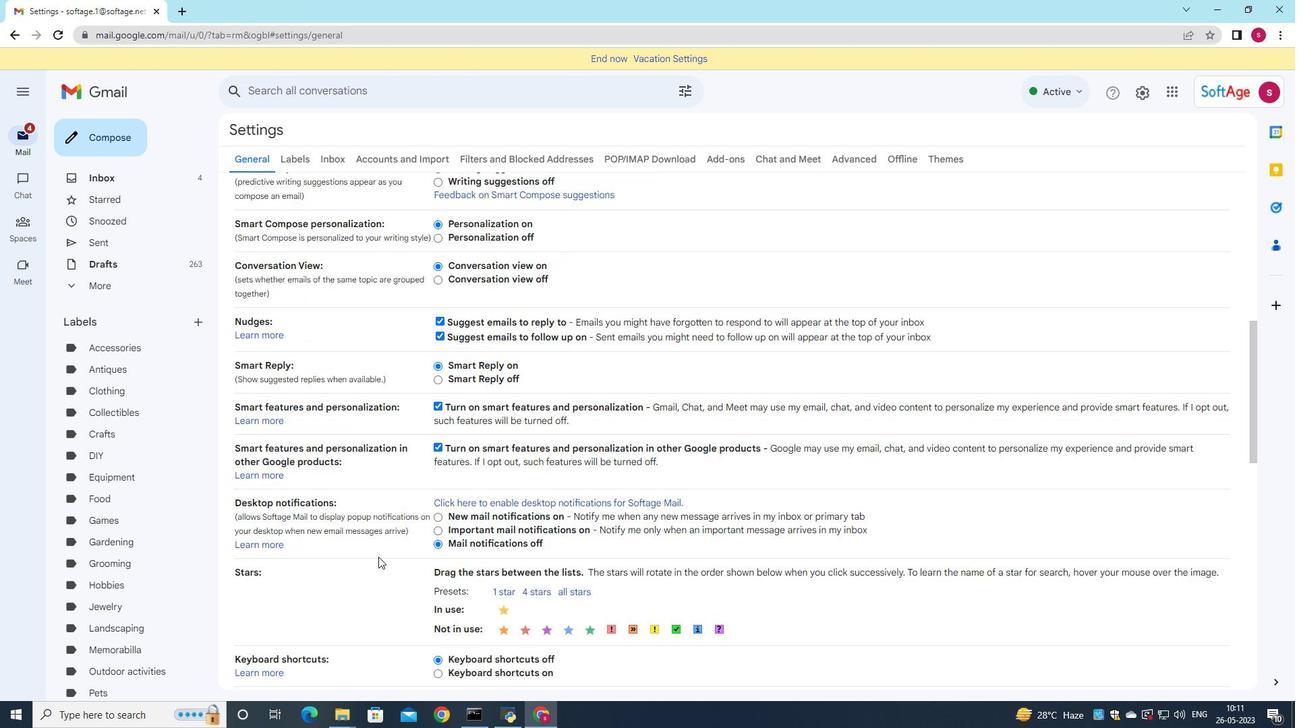 
Action: Mouse moved to (508, 543)
Screenshot: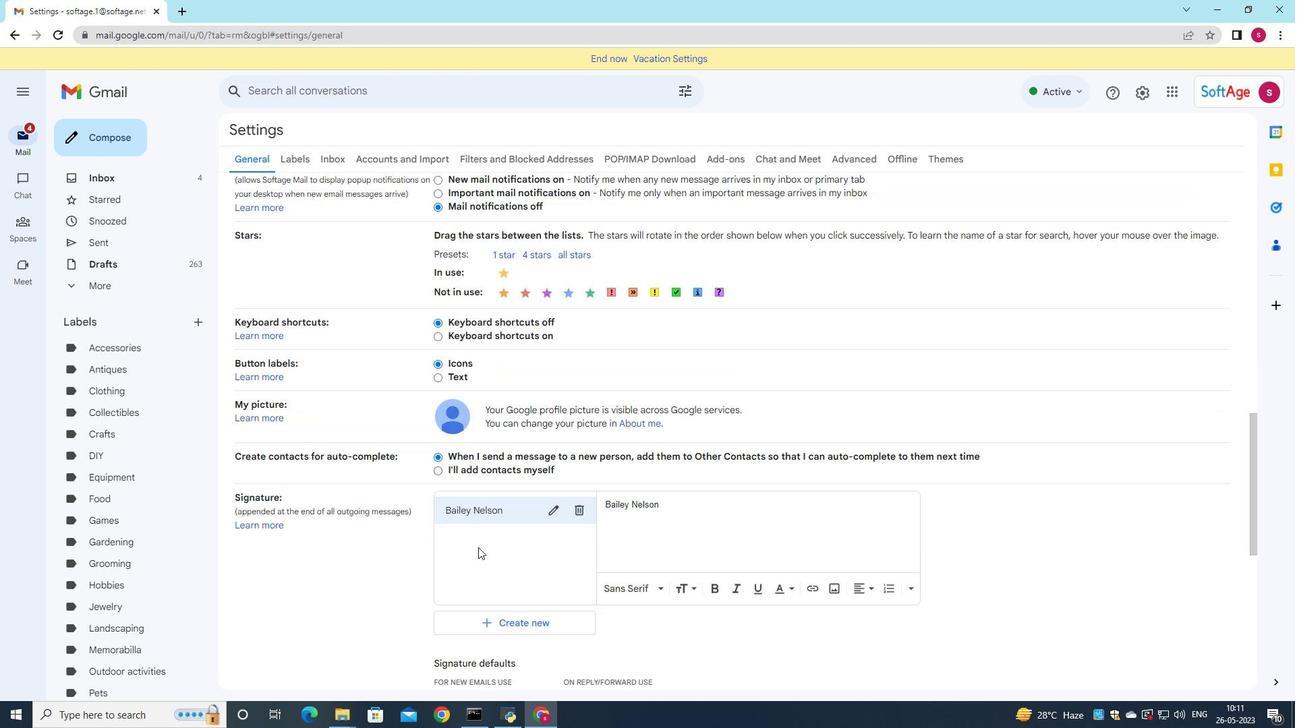 
Action: Mouse scrolled (508, 542) with delta (0, 0)
Screenshot: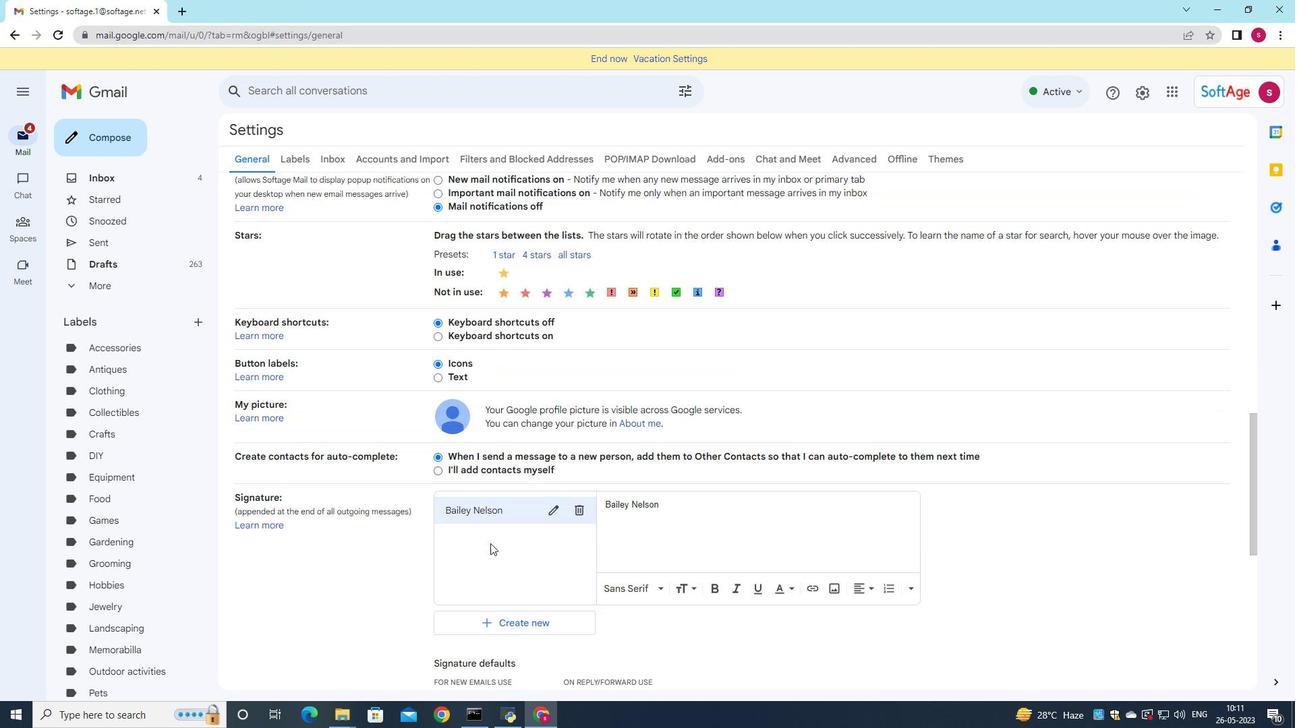 
Action: Mouse moved to (523, 545)
Screenshot: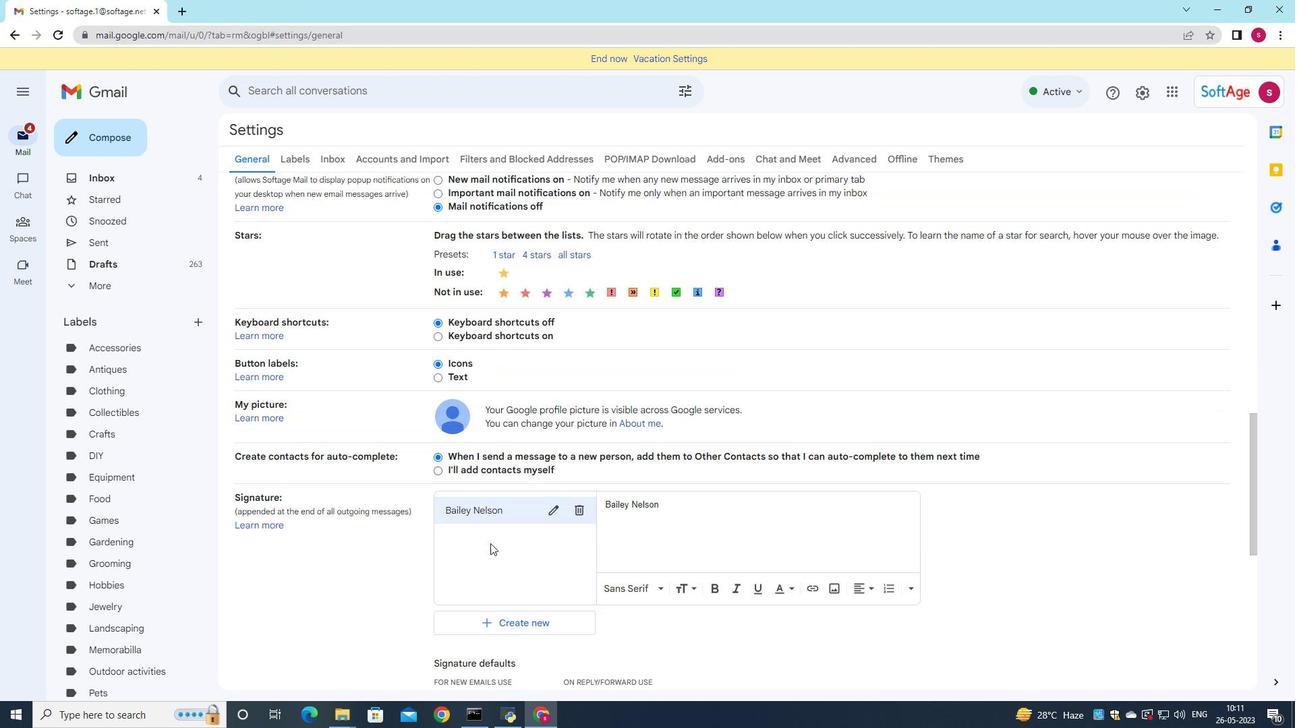 
Action: Mouse scrolled (523, 544) with delta (0, 0)
Screenshot: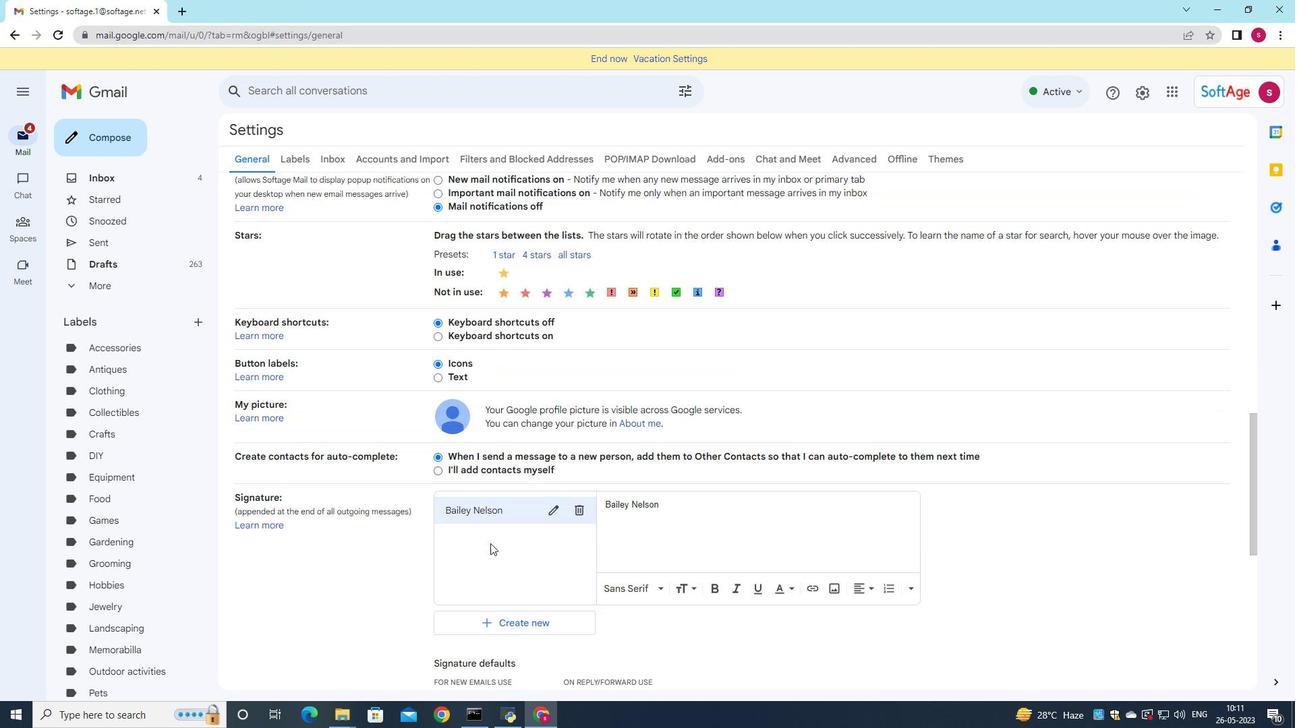 
Action: Mouse moved to (527, 545)
Screenshot: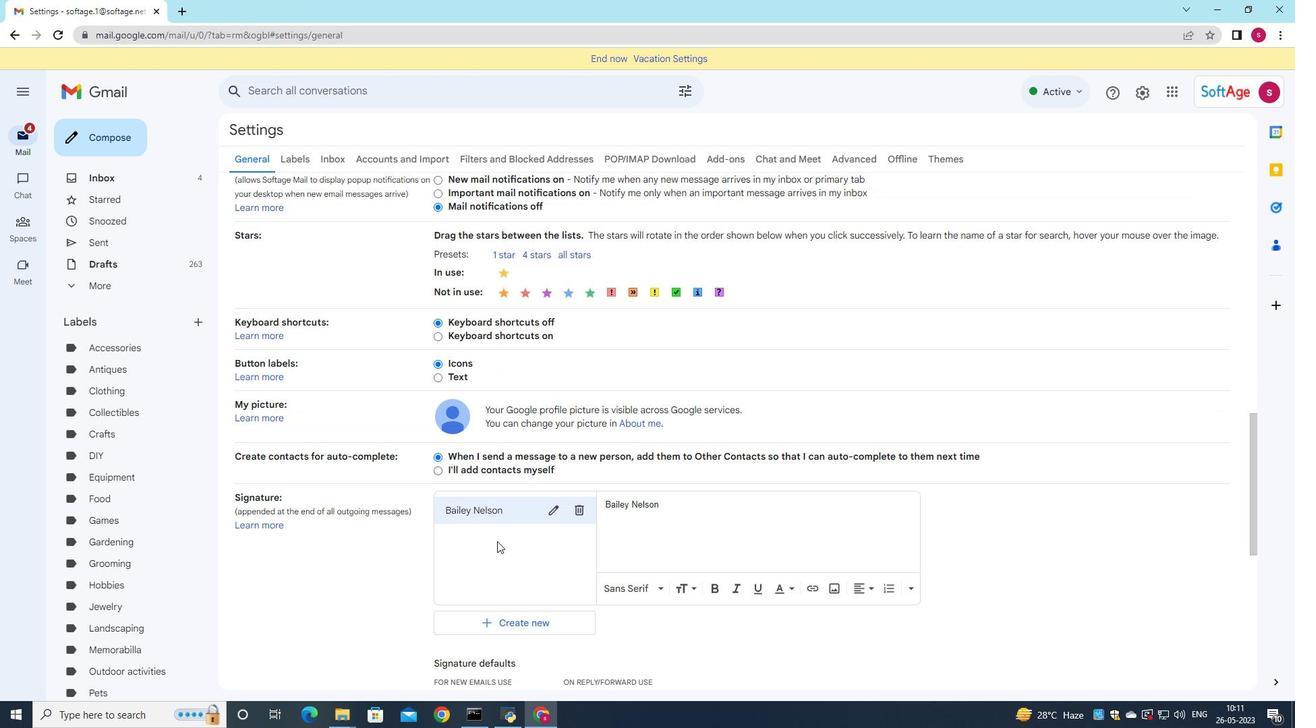 
Action: Mouse scrolled (527, 544) with delta (0, 0)
Screenshot: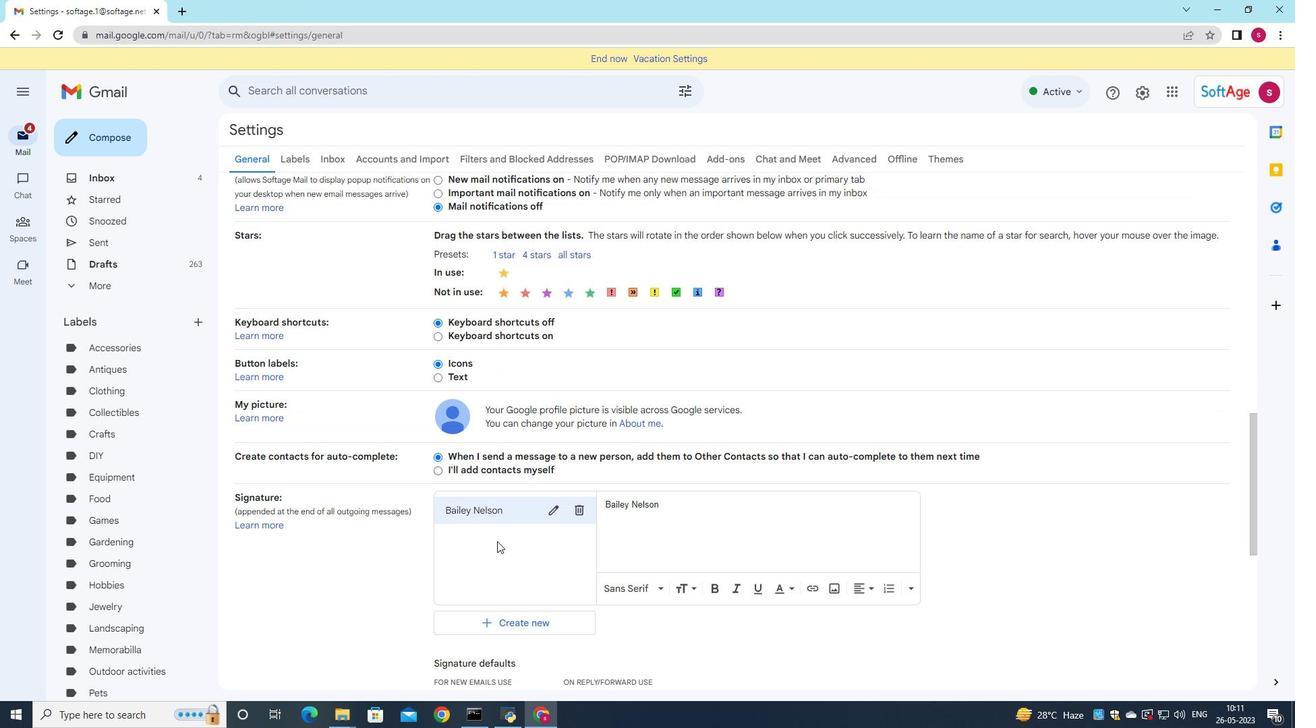 
Action: Mouse moved to (574, 311)
Screenshot: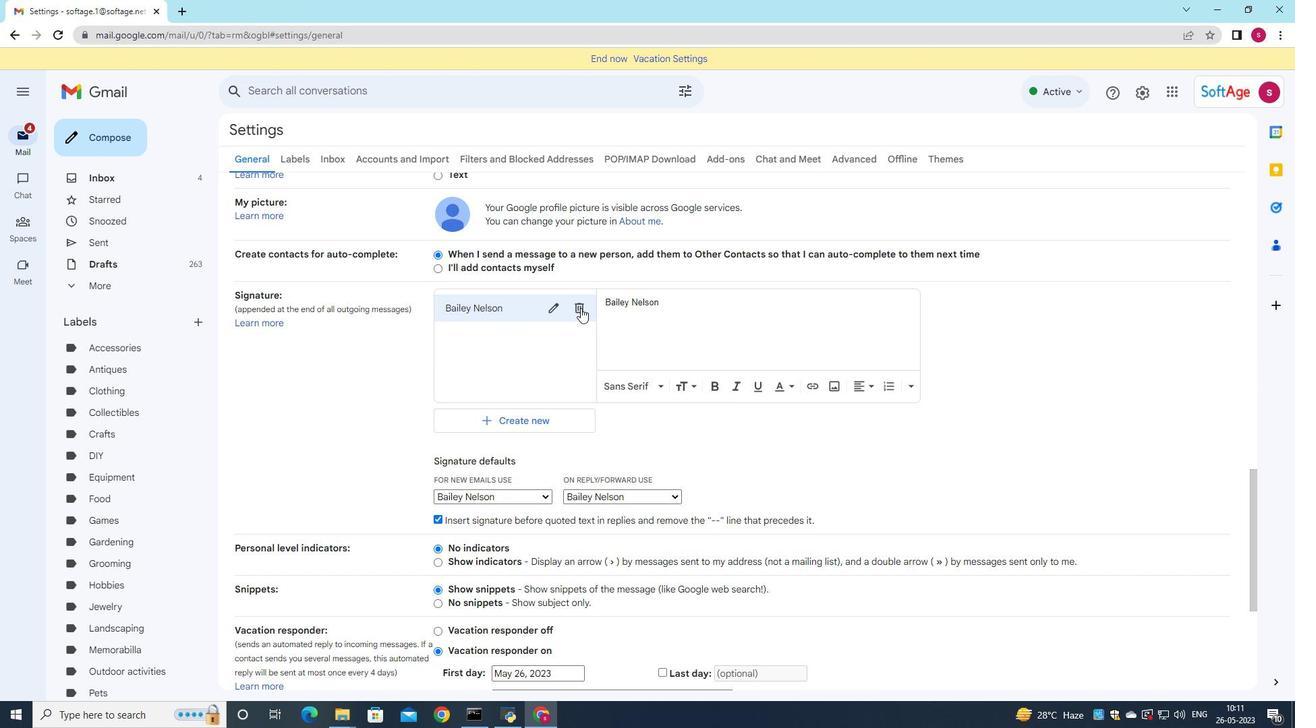 
Action: Mouse pressed left at (574, 311)
Screenshot: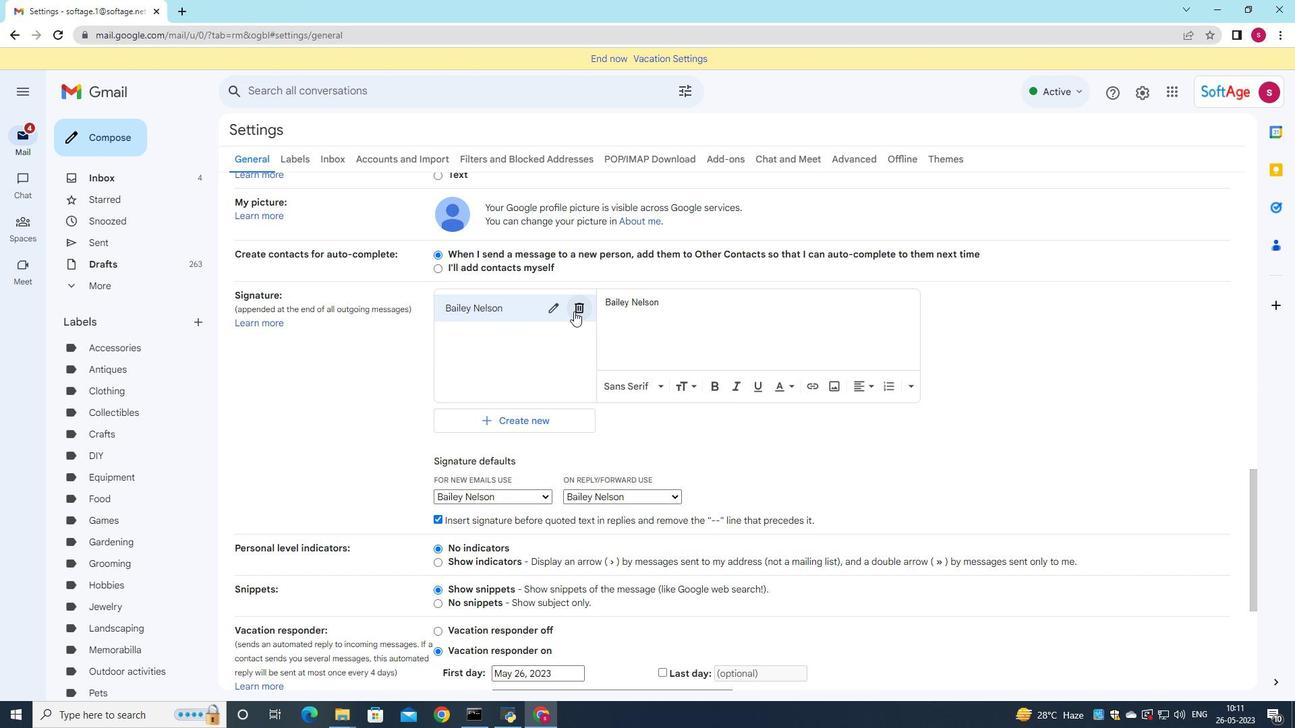 
Action: Mouse moved to (763, 404)
Screenshot: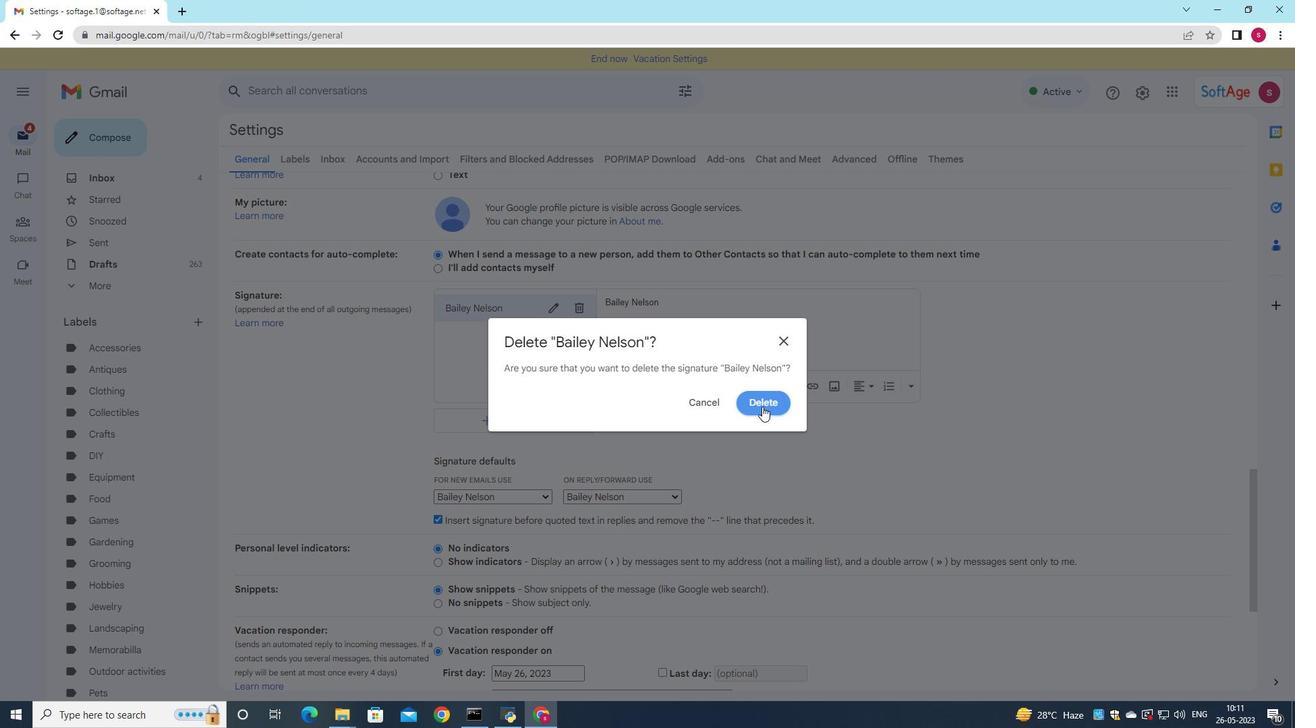 
Action: Mouse pressed left at (763, 404)
Screenshot: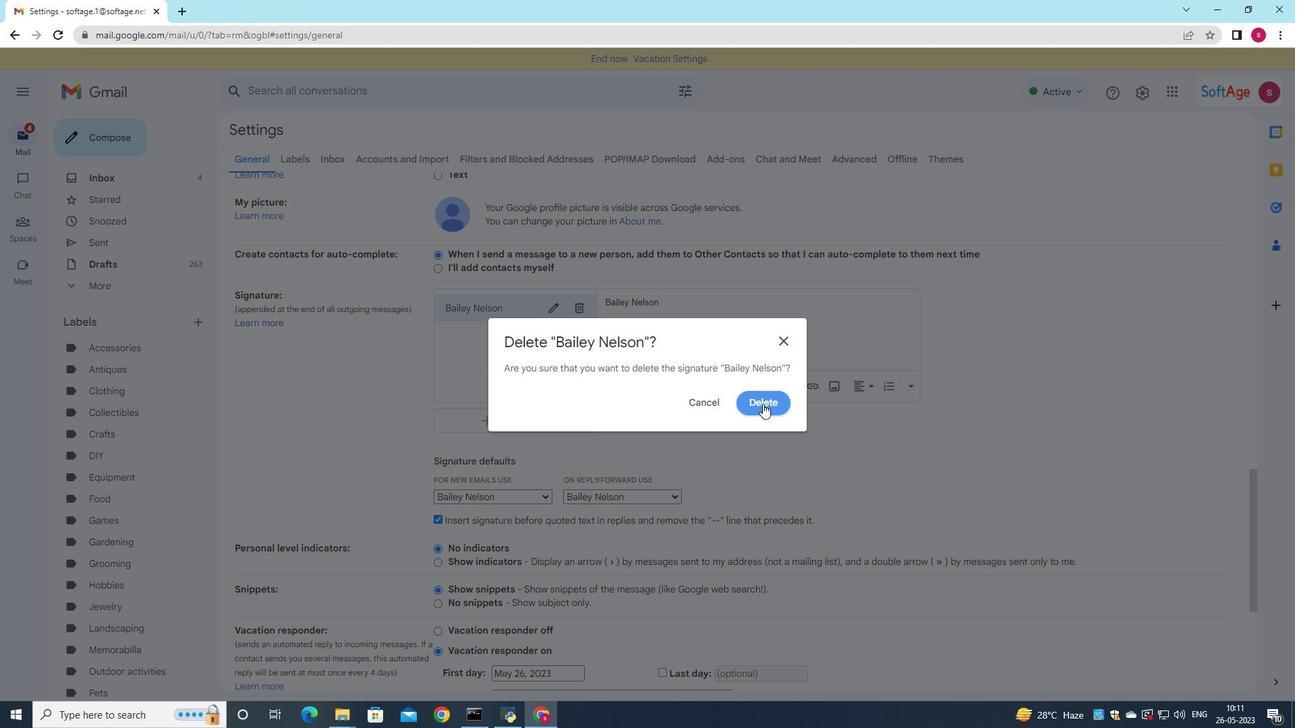 
Action: Mouse moved to (491, 321)
Screenshot: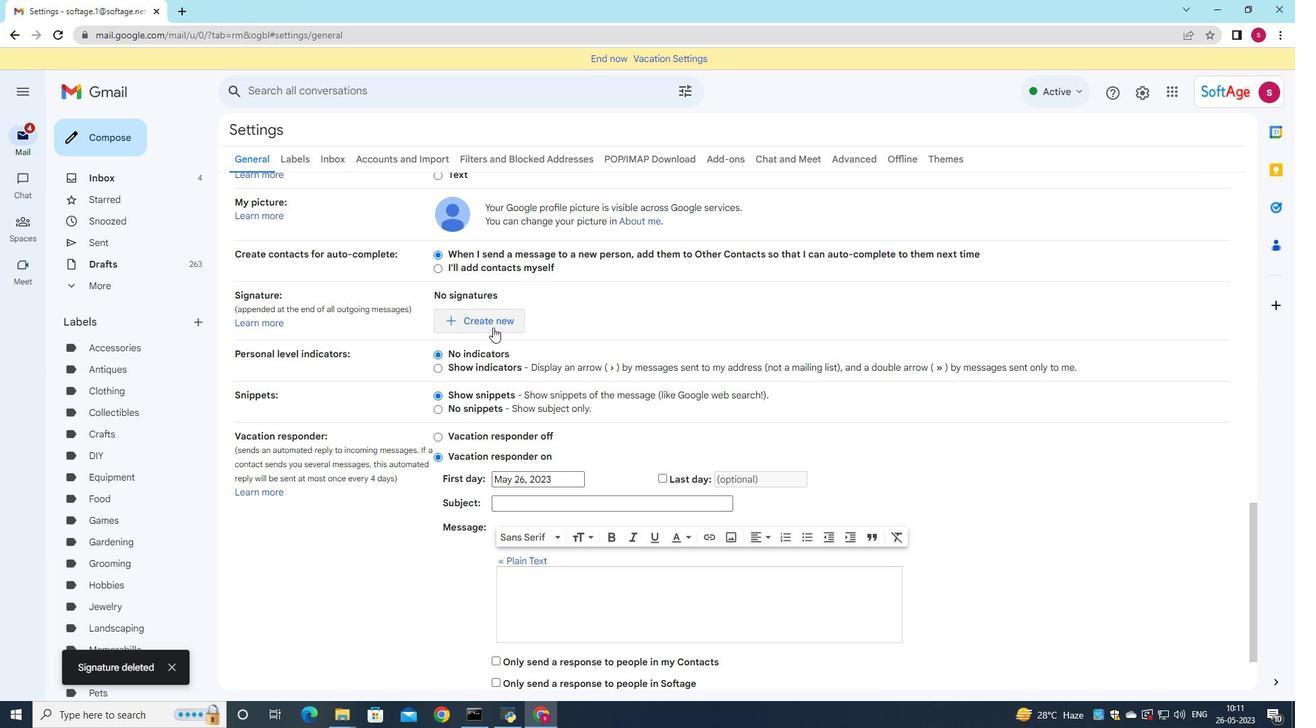 
Action: Mouse pressed left at (491, 321)
Screenshot: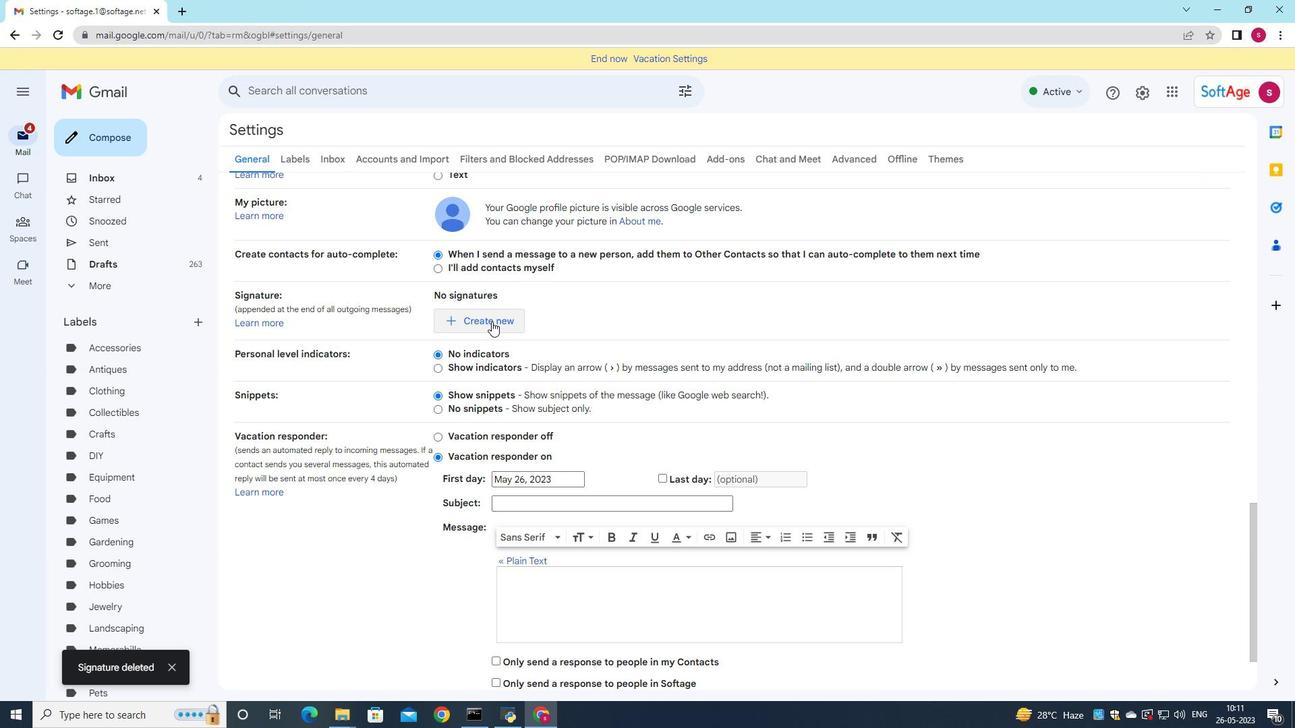 
Action: Mouse moved to (895, 398)
Screenshot: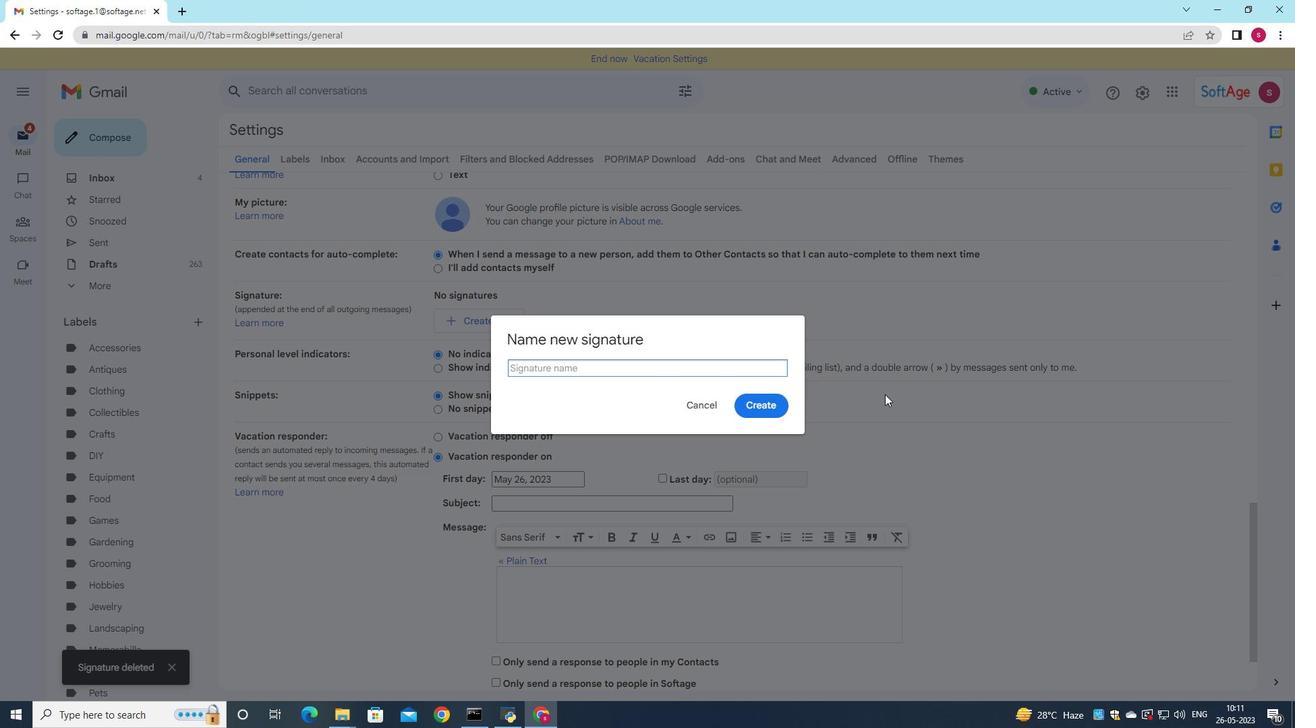 
Action: Key pressed <Key.shift>Benjamin<Key.space><Key.shift>Adams
Screenshot: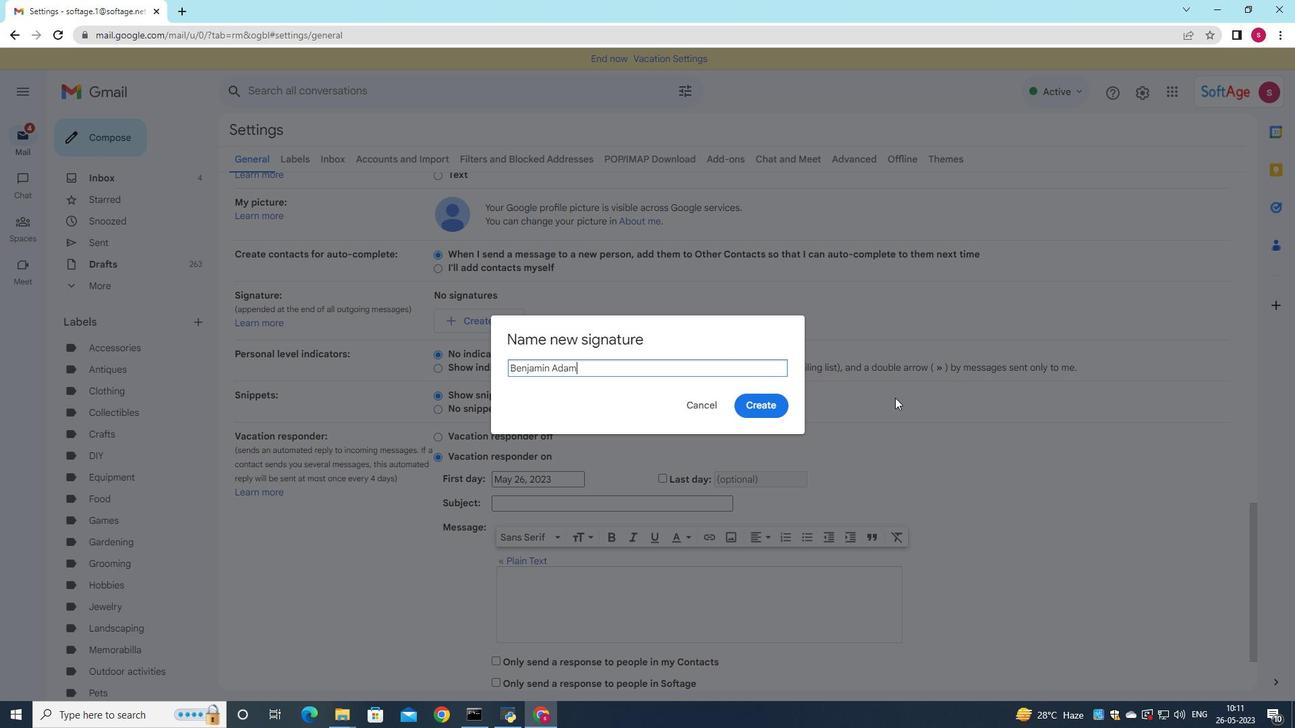
Action: Mouse moved to (772, 402)
Screenshot: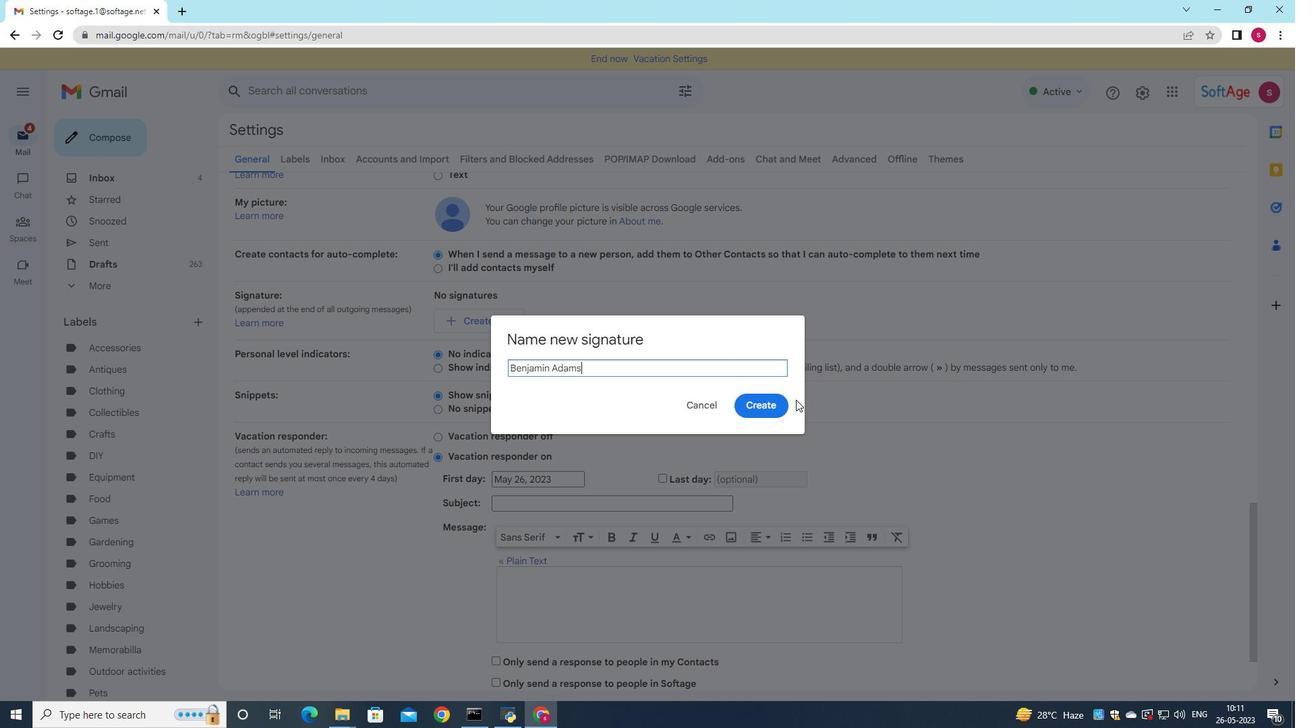 
Action: Mouse pressed left at (772, 402)
Screenshot: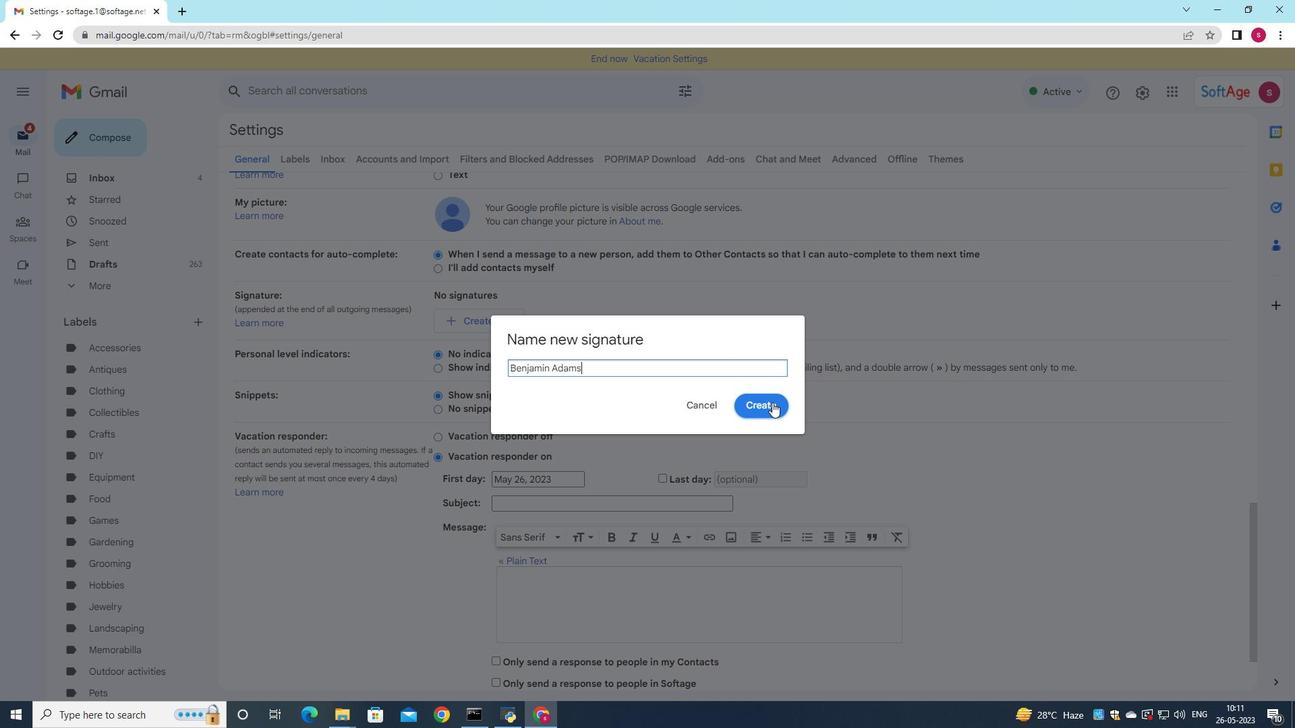 
Action: Mouse moved to (665, 328)
Screenshot: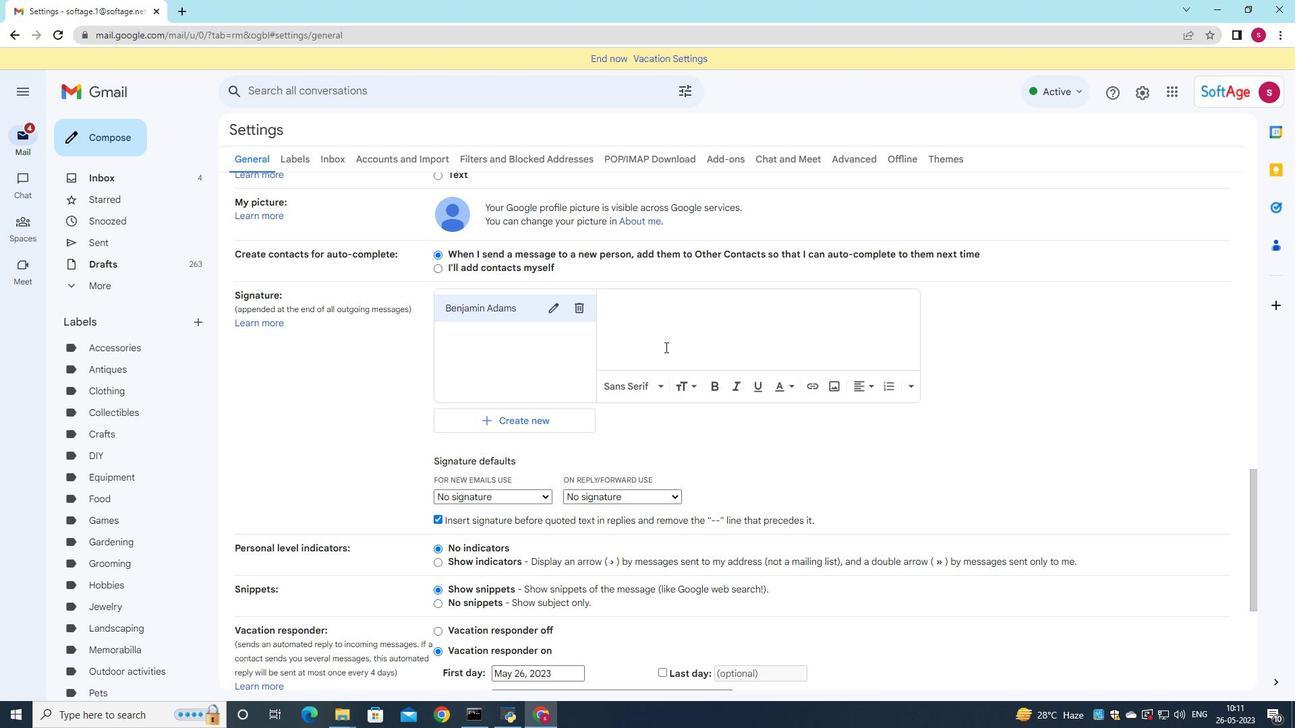 
Action: Mouse pressed left at (665, 328)
Screenshot: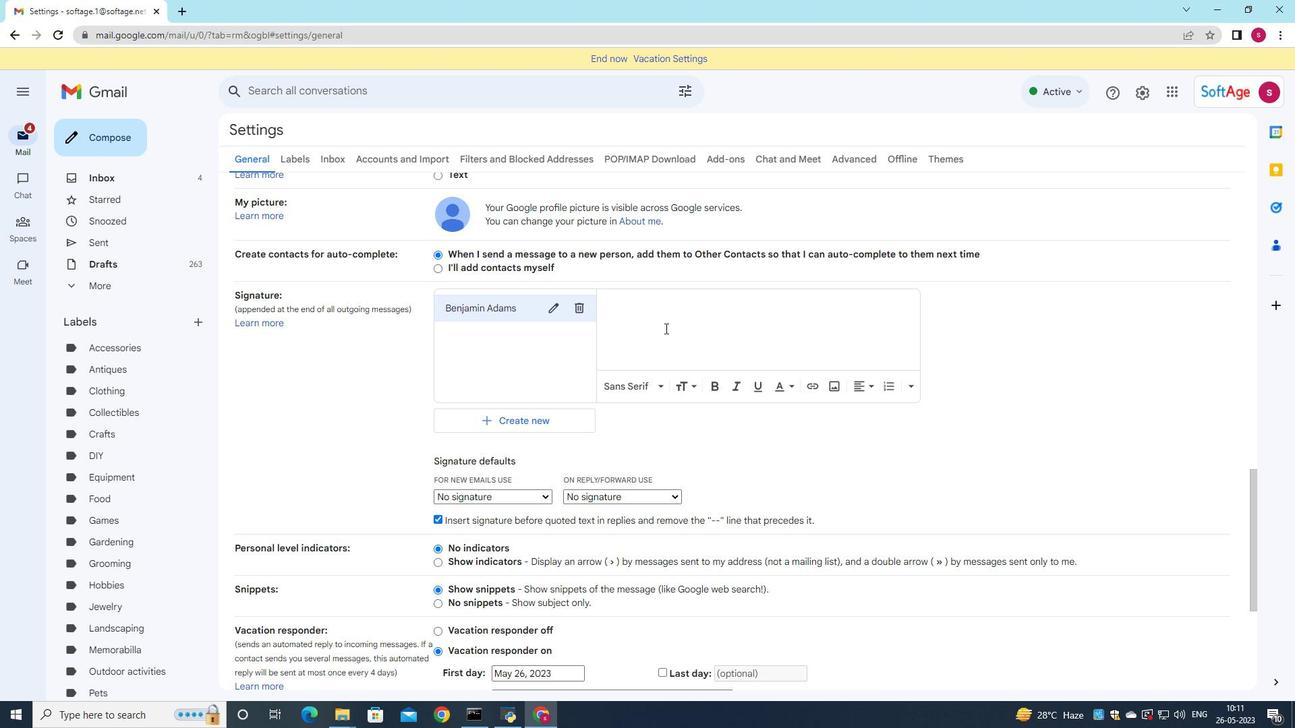 
Action: Key pressed <Key.shift><Key.shift><Key.shift><Key.shift><Key.shift><Key.shift><Key.shift><Key.shift><Key.shift><Key.shift><Key.shift>Benjamin<Key.space><Key.shift><Key.shift><Key.shift>Adams
Screenshot: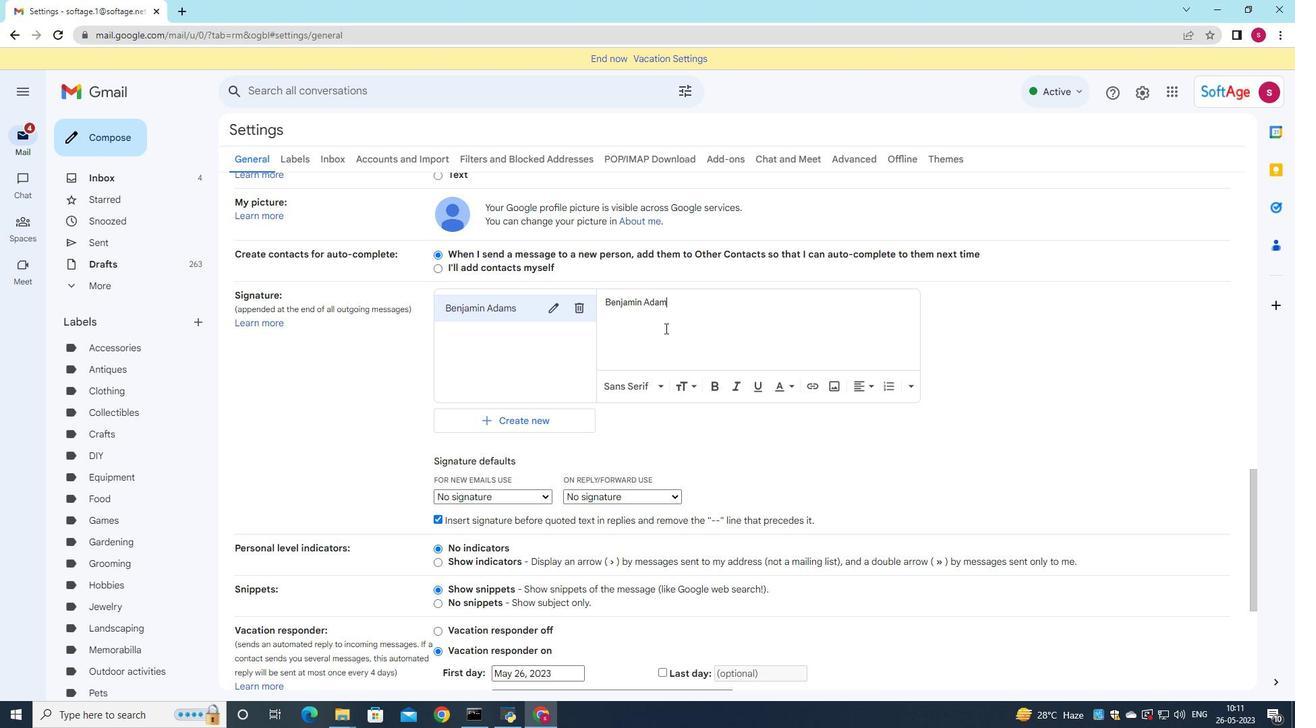 
Action: Mouse moved to (537, 494)
Screenshot: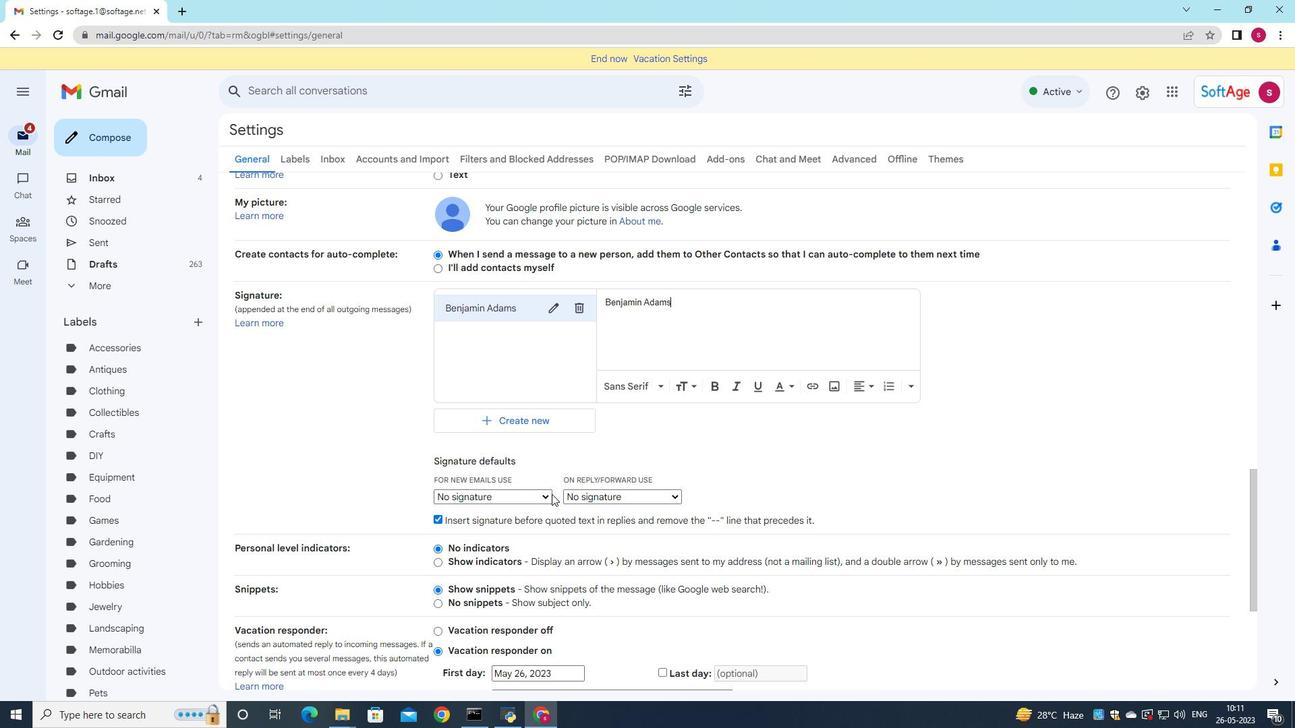 
Action: Mouse pressed left at (537, 494)
Screenshot: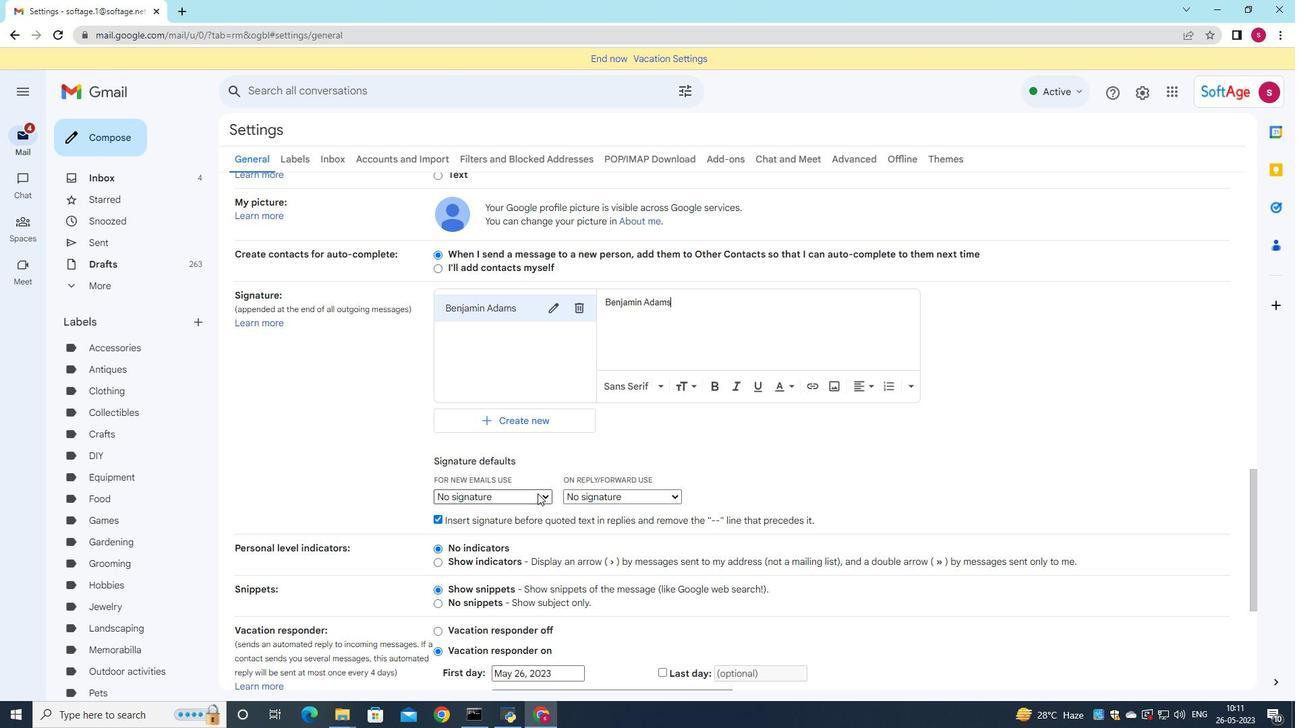 
Action: Mouse moved to (533, 518)
Screenshot: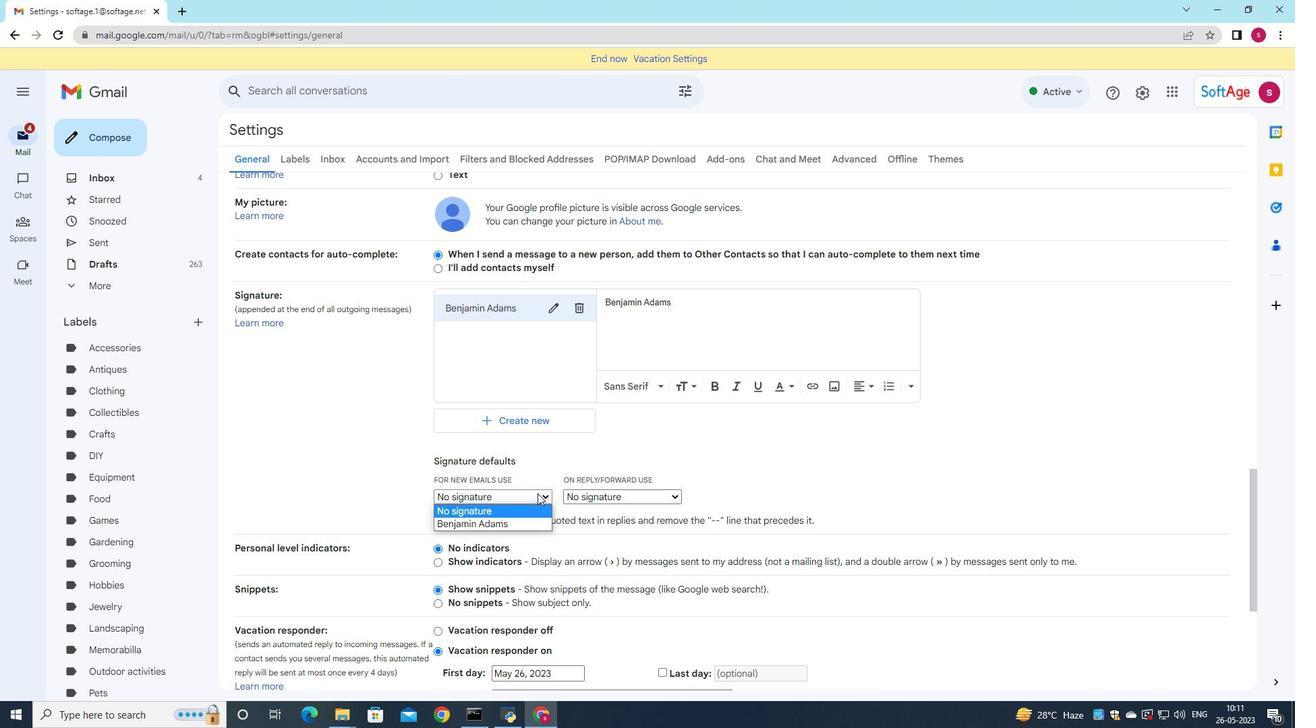 
Action: Mouse pressed left at (533, 518)
Screenshot: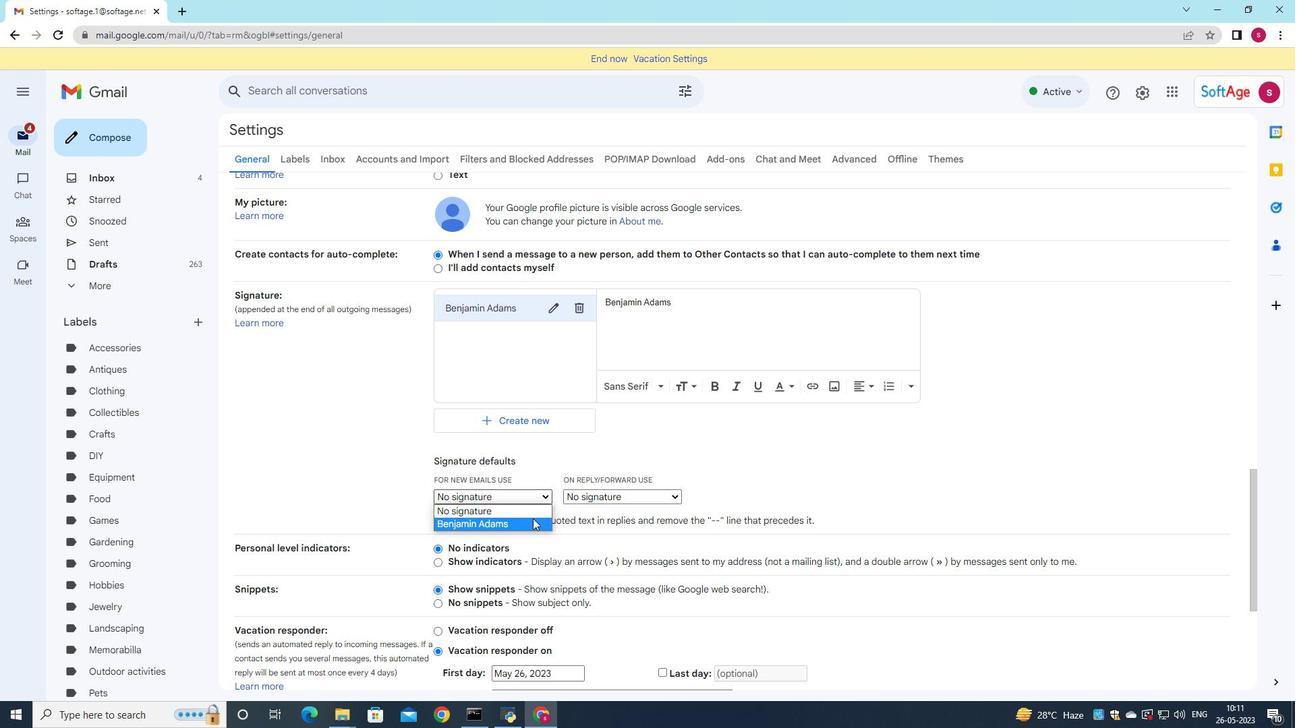 
Action: Mouse moved to (617, 494)
Screenshot: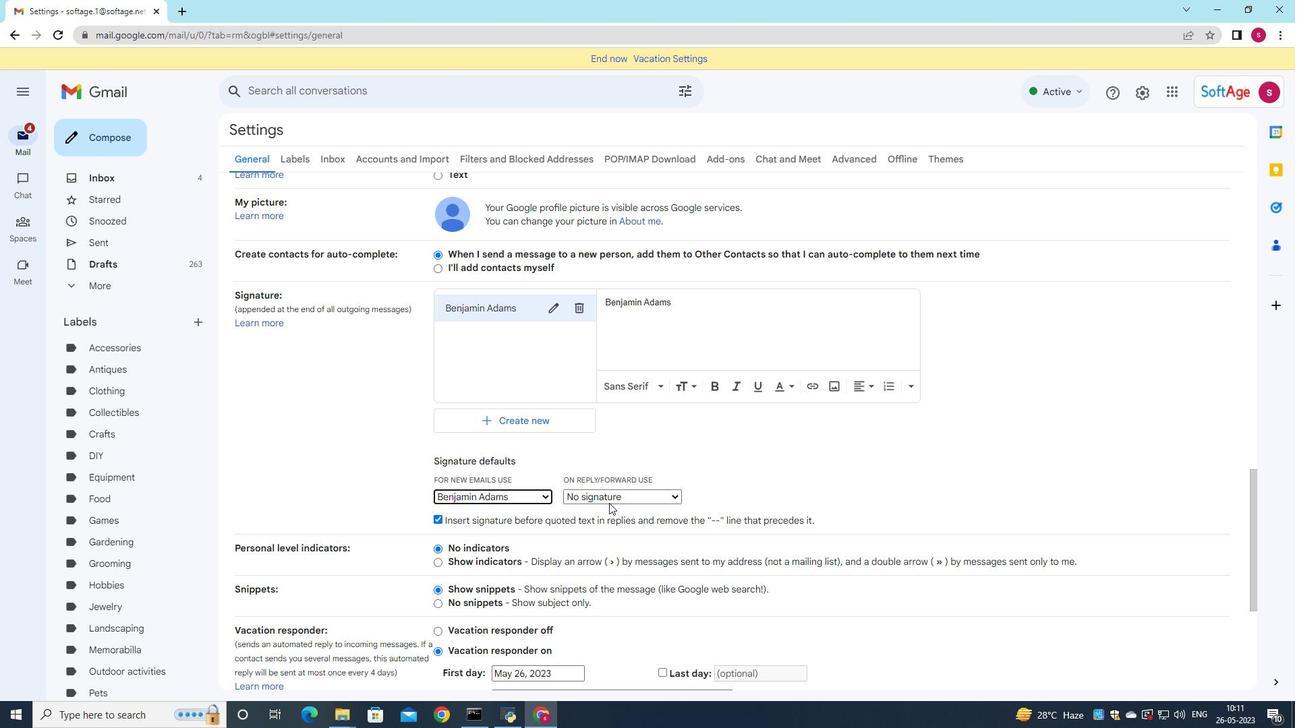 
Action: Mouse pressed left at (617, 494)
Screenshot: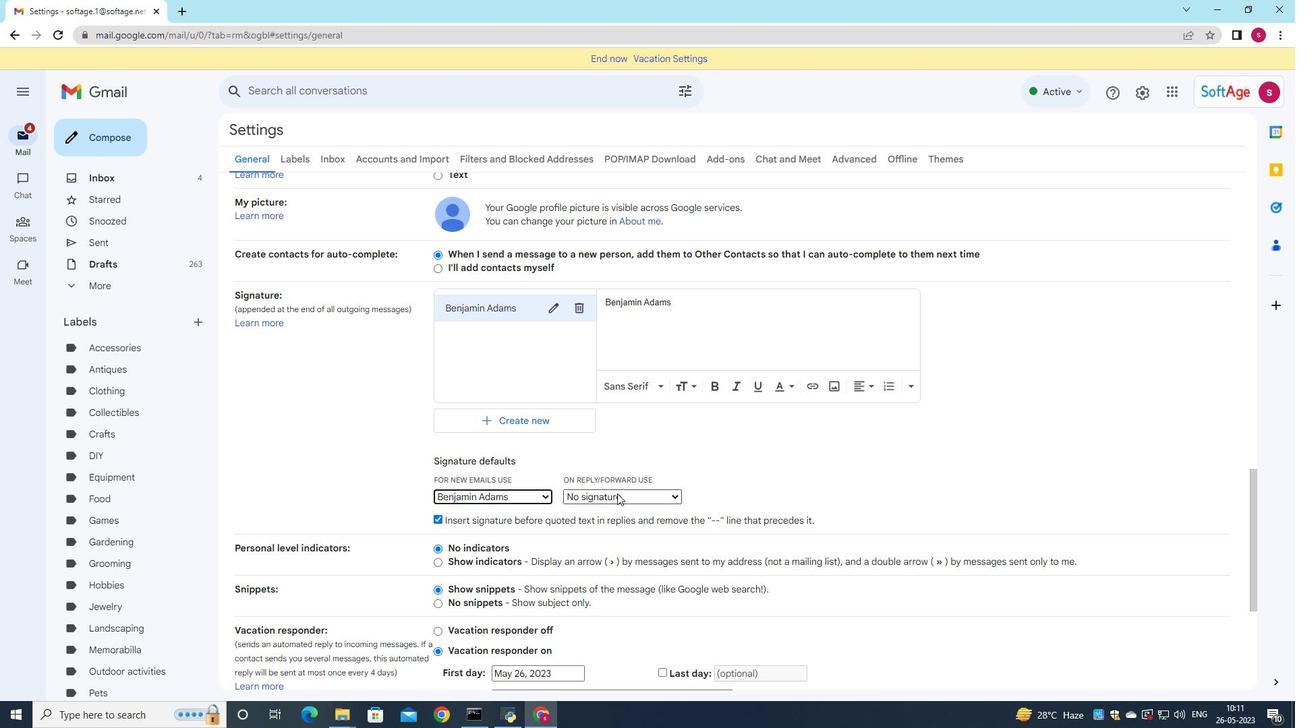
Action: Mouse moved to (615, 526)
Screenshot: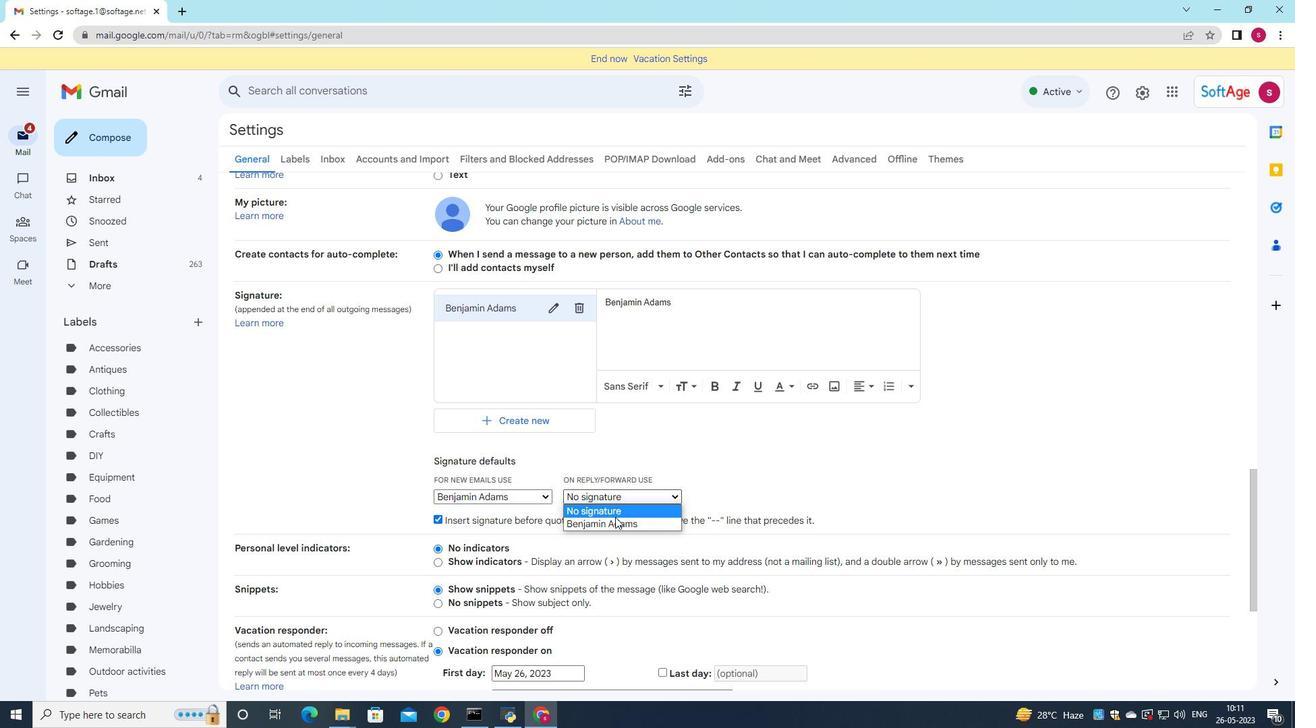 
Action: Mouse pressed left at (615, 526)
Screenshot: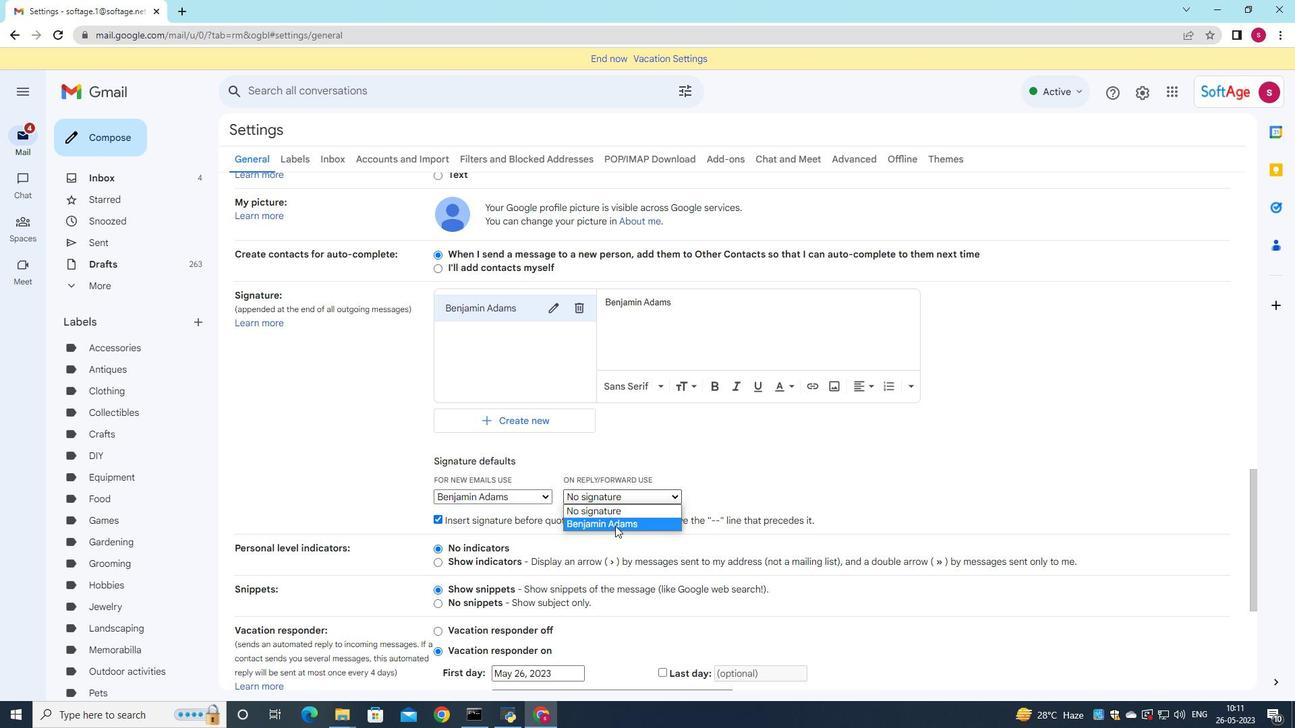 
Action: Mouse moved to (604, 512)
Screenshot: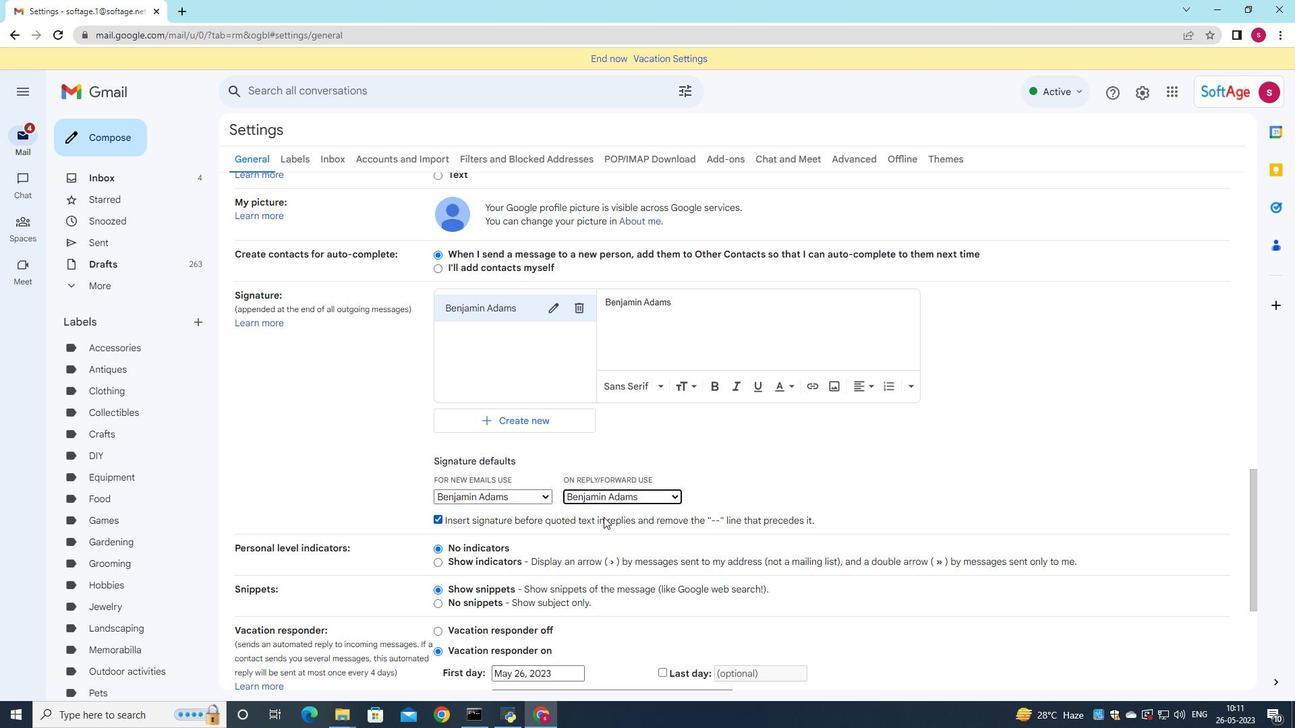 
Action: Mouse scrolled (604, 511) with delta (0, 0)
Screenshot: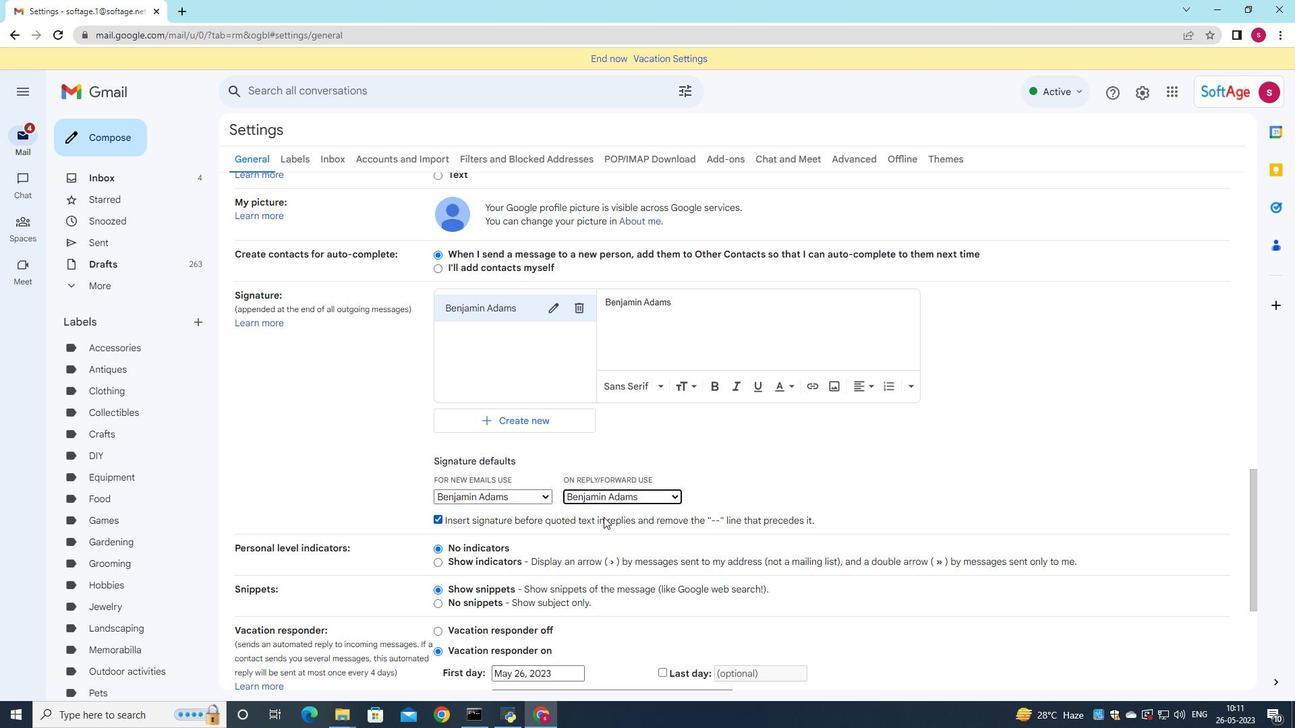 
Action: Mouse scrolled (604, 511) with delta (0, 0)
Screenshot: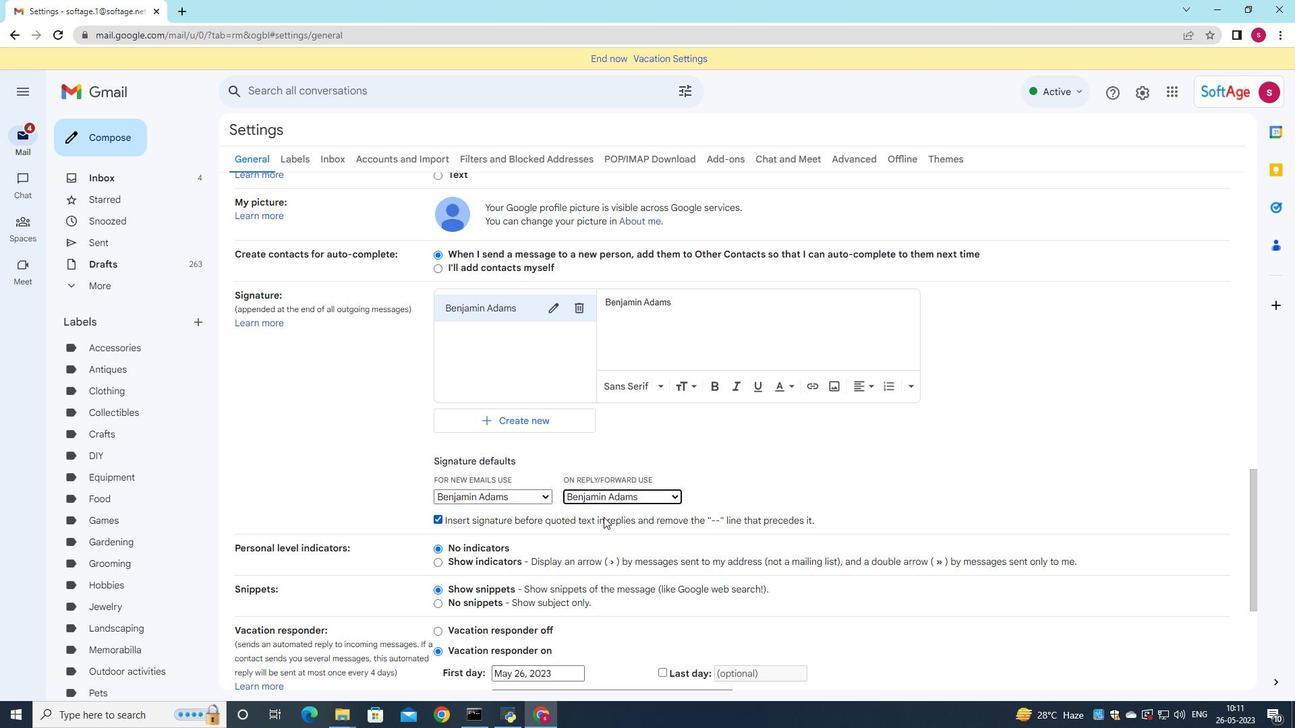 
Action: Mouse moved to (603, 512)
Screenshot: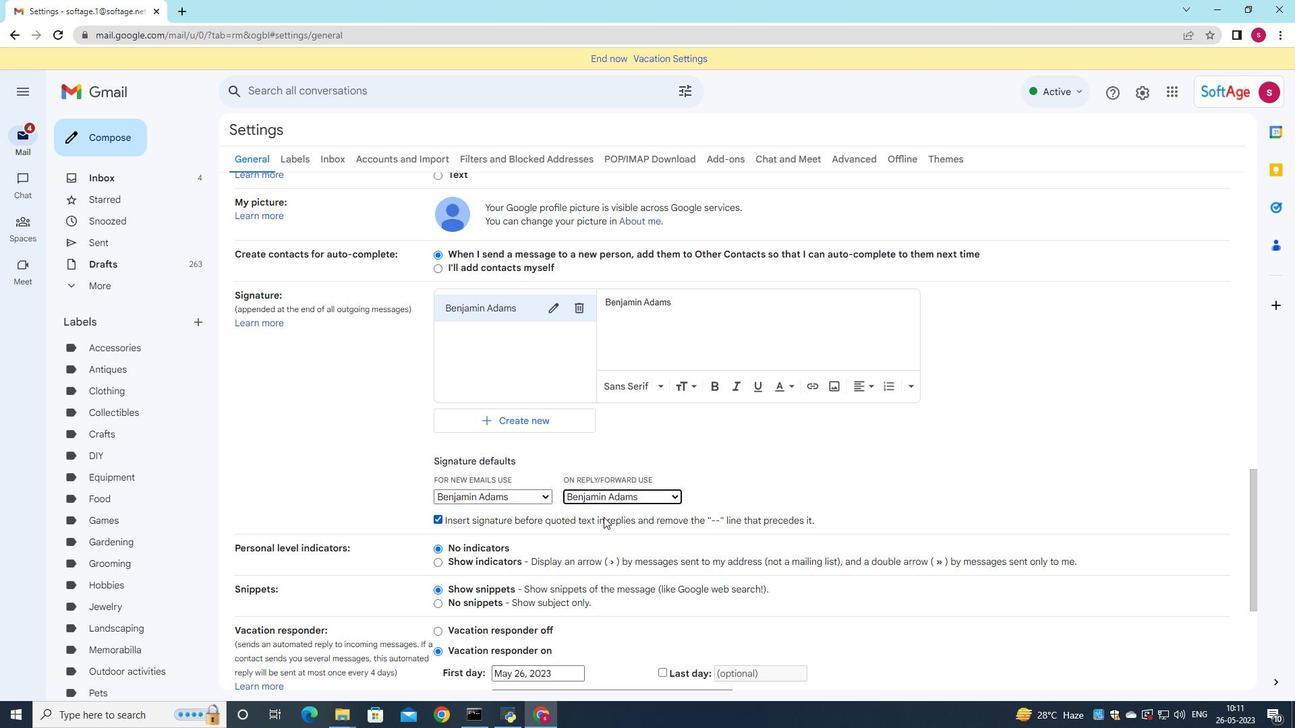 
Action: Mouse scrolled (603, 511) with delta (0, 0)
Screenshot: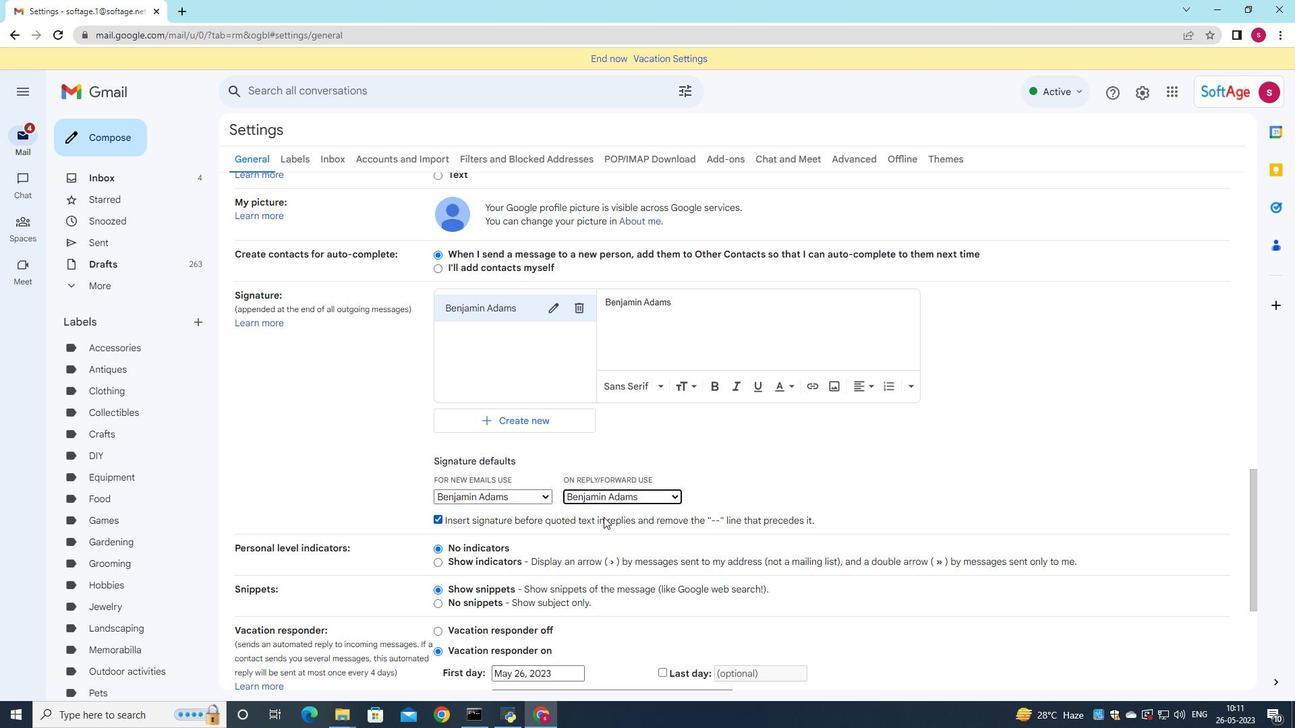
Action: Mouse moved to (602, 510)
Screenshot: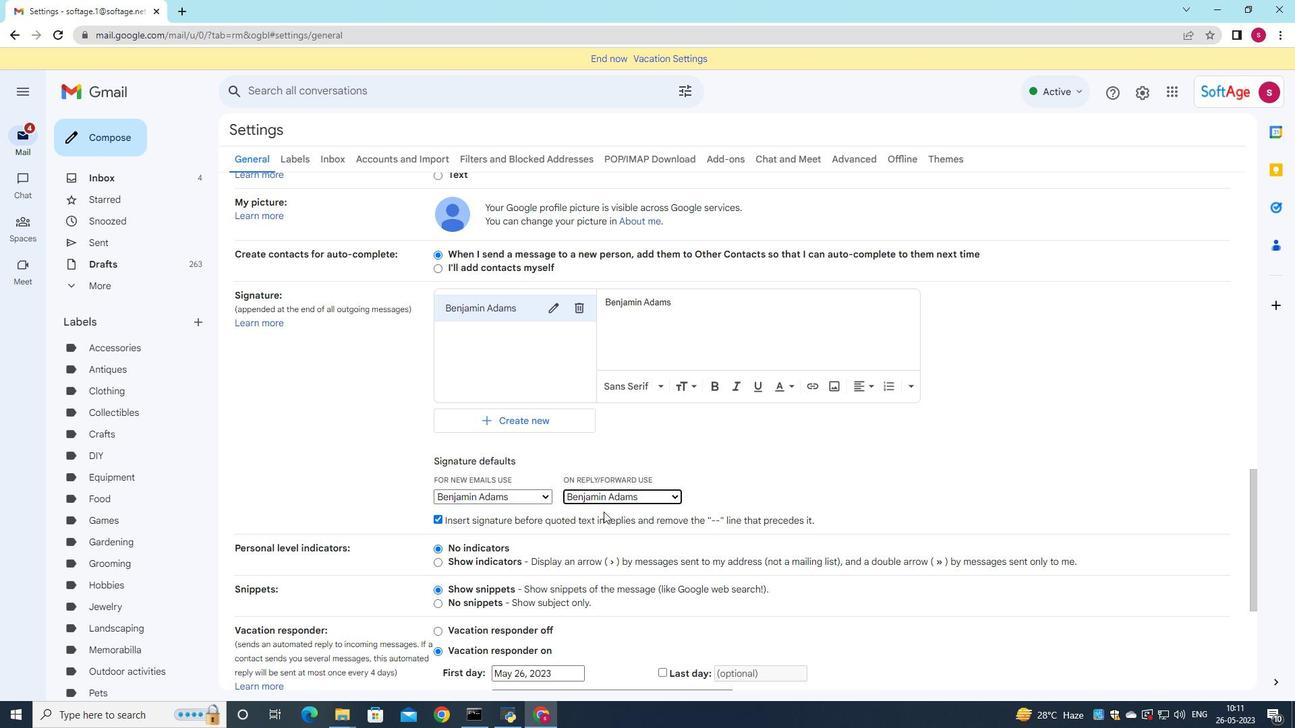 
Action: Mouse scrolled (602, 511) with delta (0, 0)
Screenshot: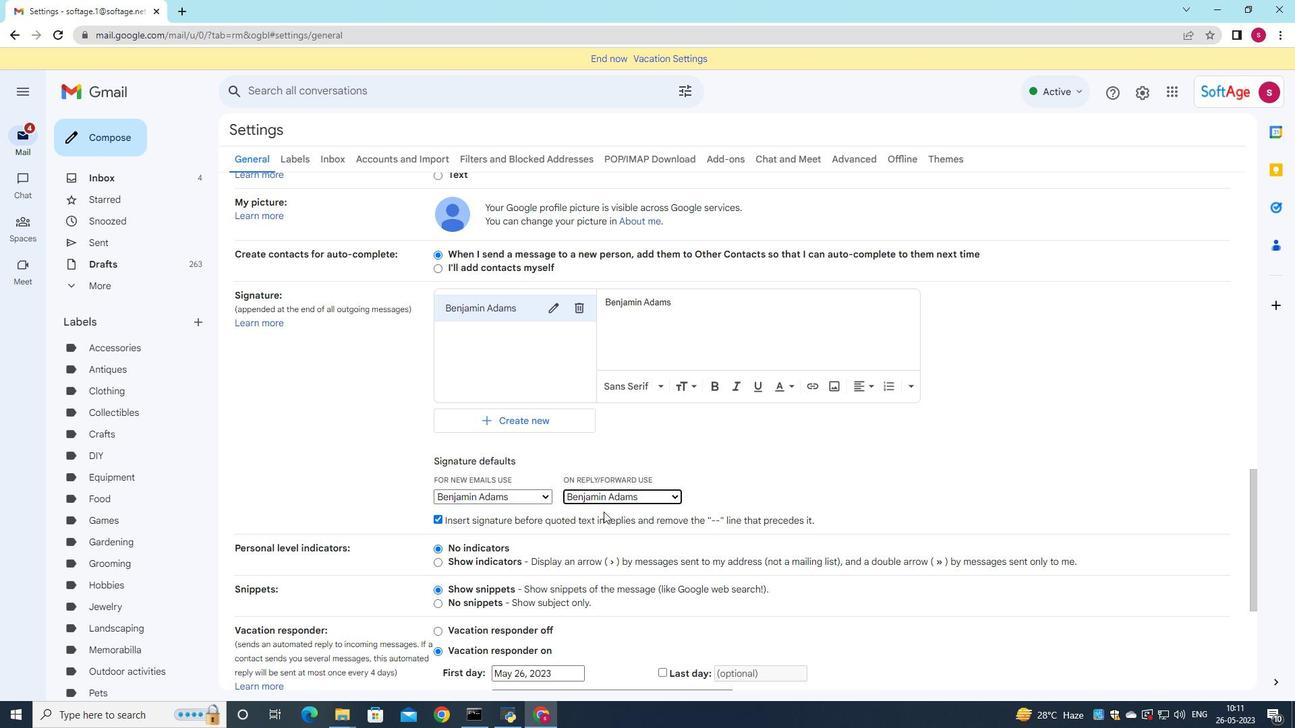 
Action: Mouse moved to (602, 508)
Screenshot: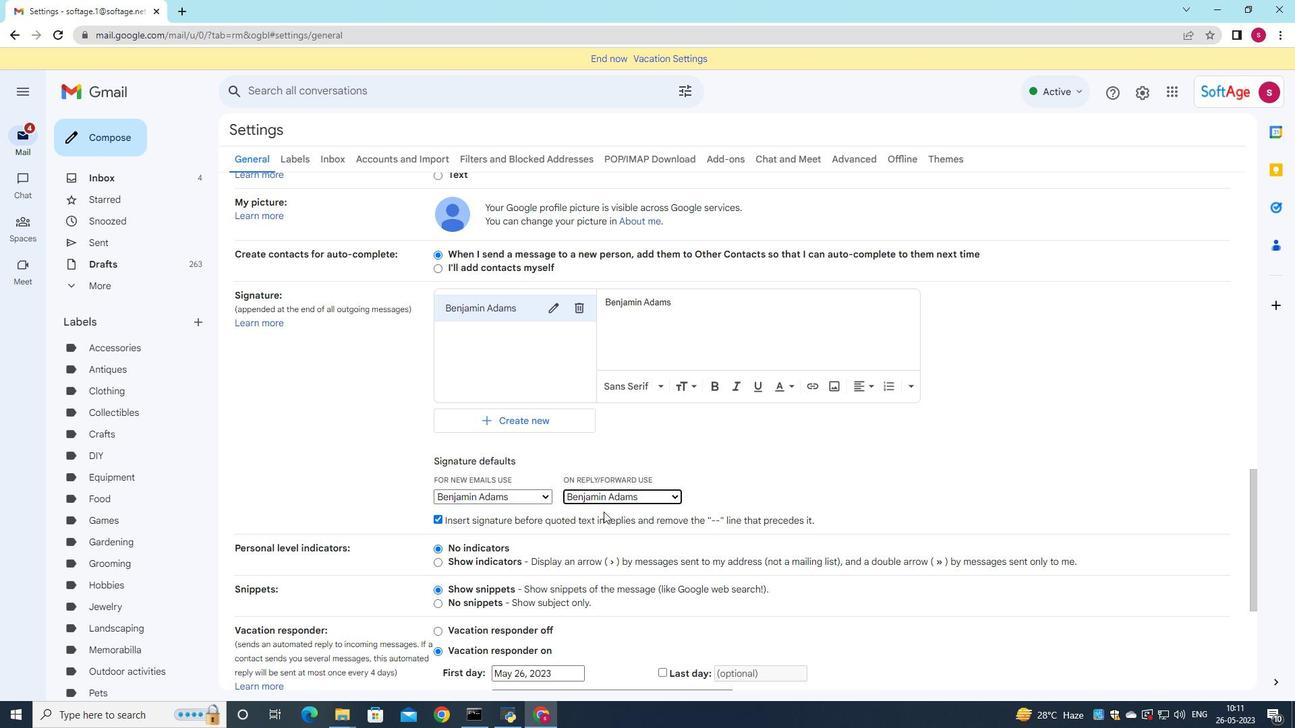 
Action: Mouse scrolled (602, 511) with delta (0, 0)
Screenshot: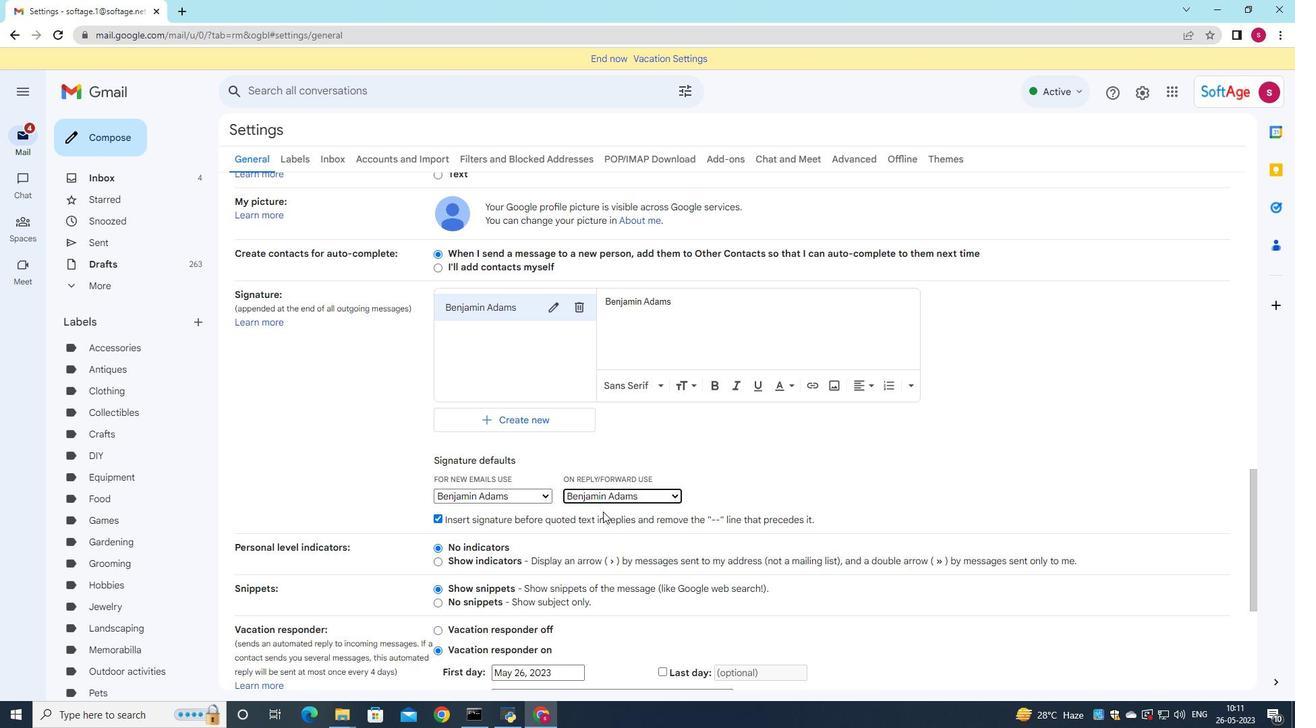 
Action: Mouse moved to (589, 494)
Screenshot: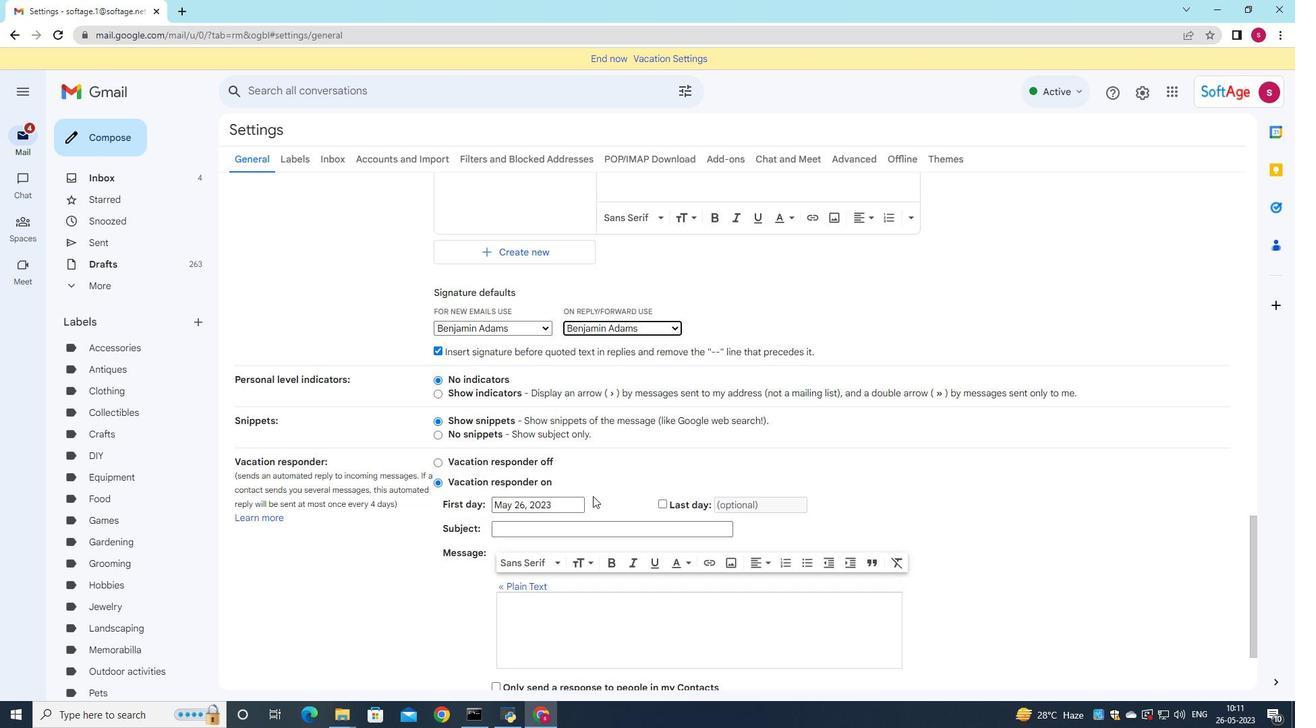 
Action: Mouse scrolled (589, 494) with delta (0, 0)
Screenshot: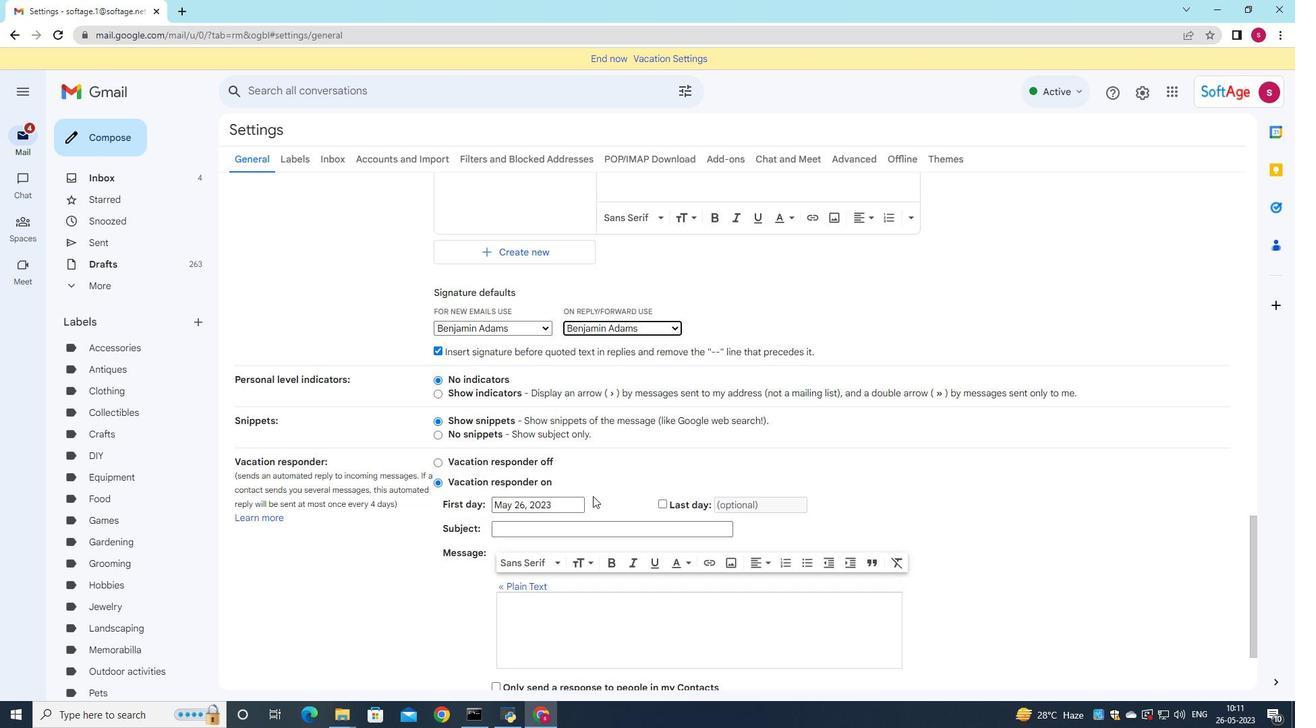 
Action: Mouse moved to (588, 496)
Screenshot: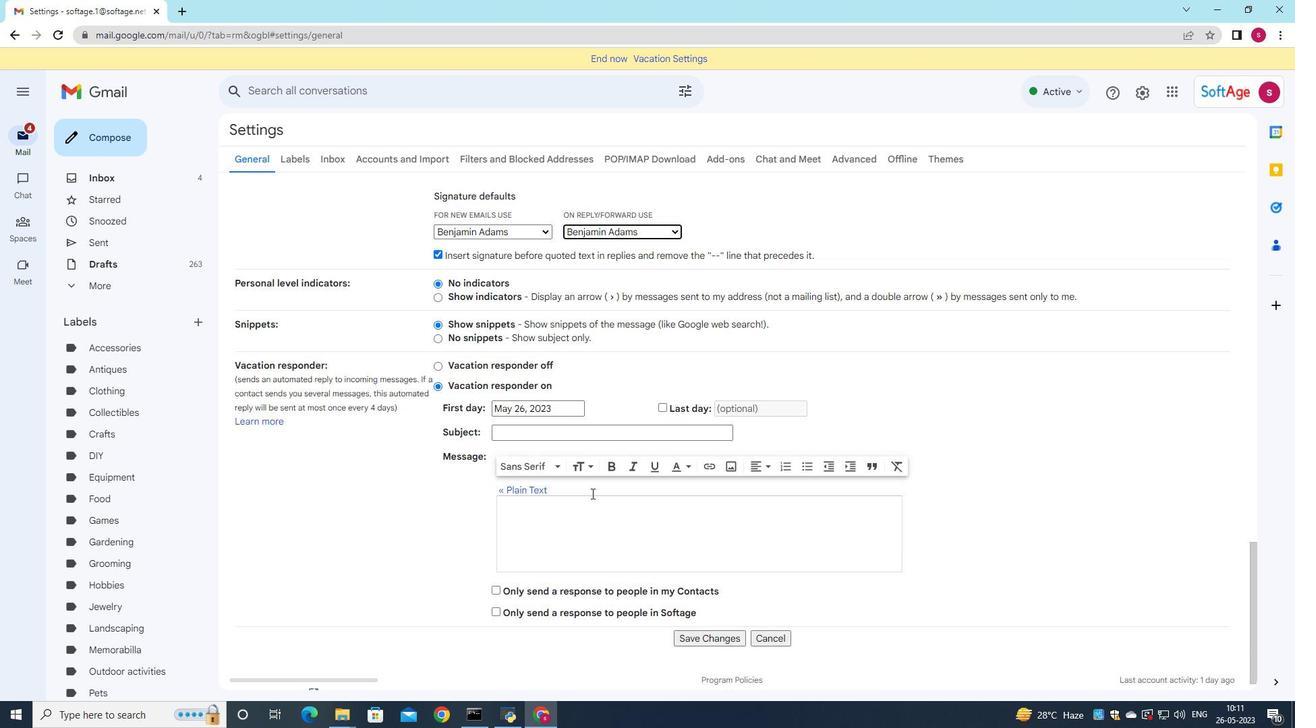 
Action: Mouse scrolled (588, 496) with delta (0, 0)
Screenshot: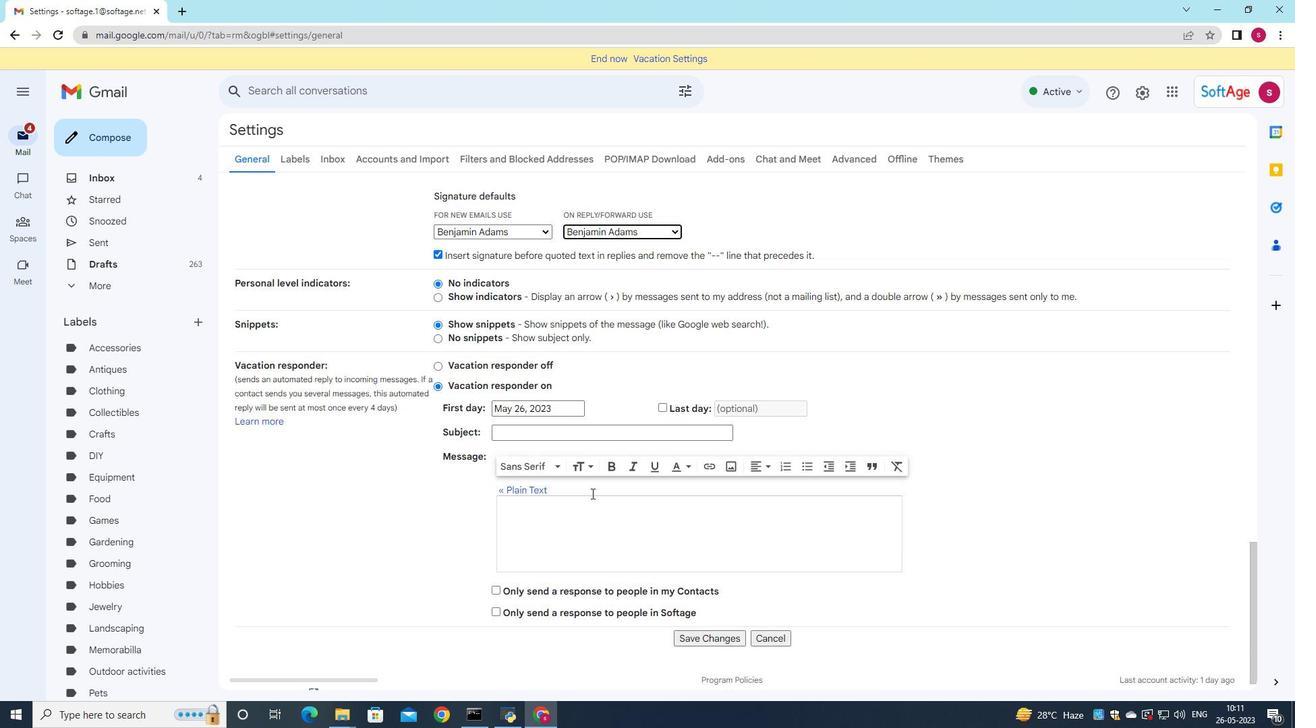 
Action: Mouse moved to (588, 496)
Screenshot: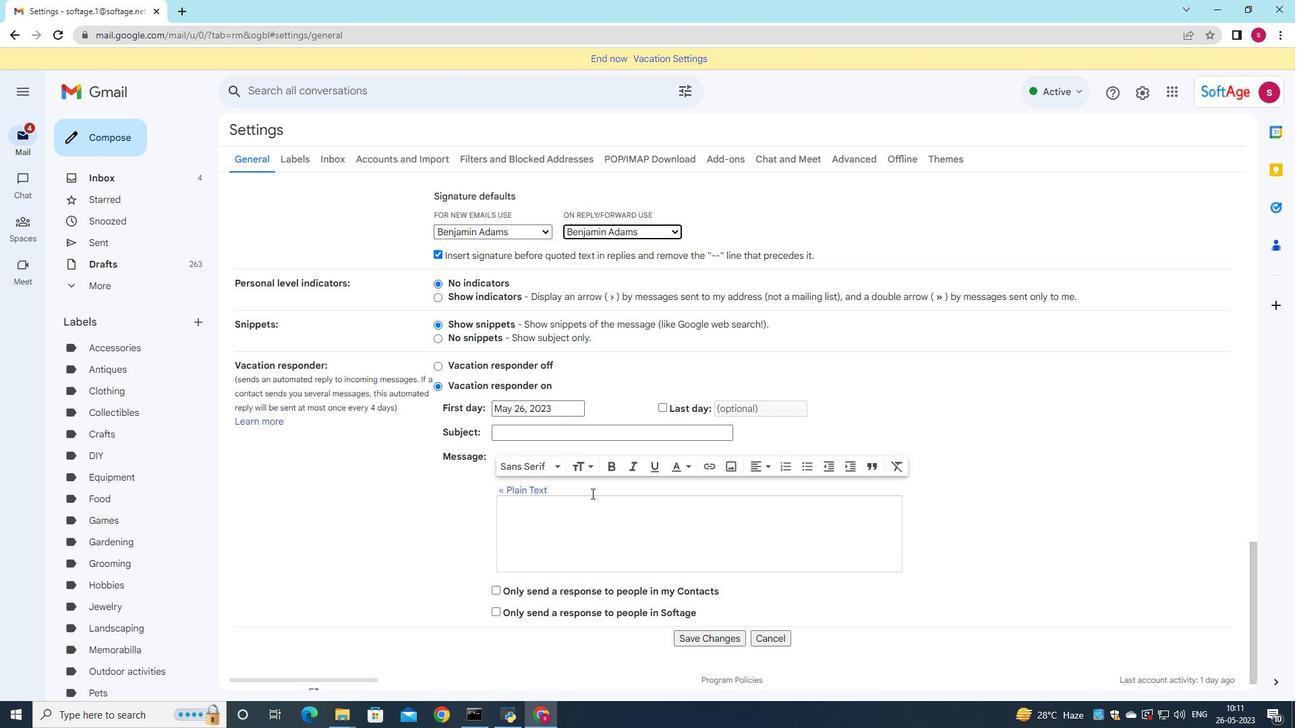 
Action: Mouse scrolled (588, 496) with delta (0, 0)
Screenshot: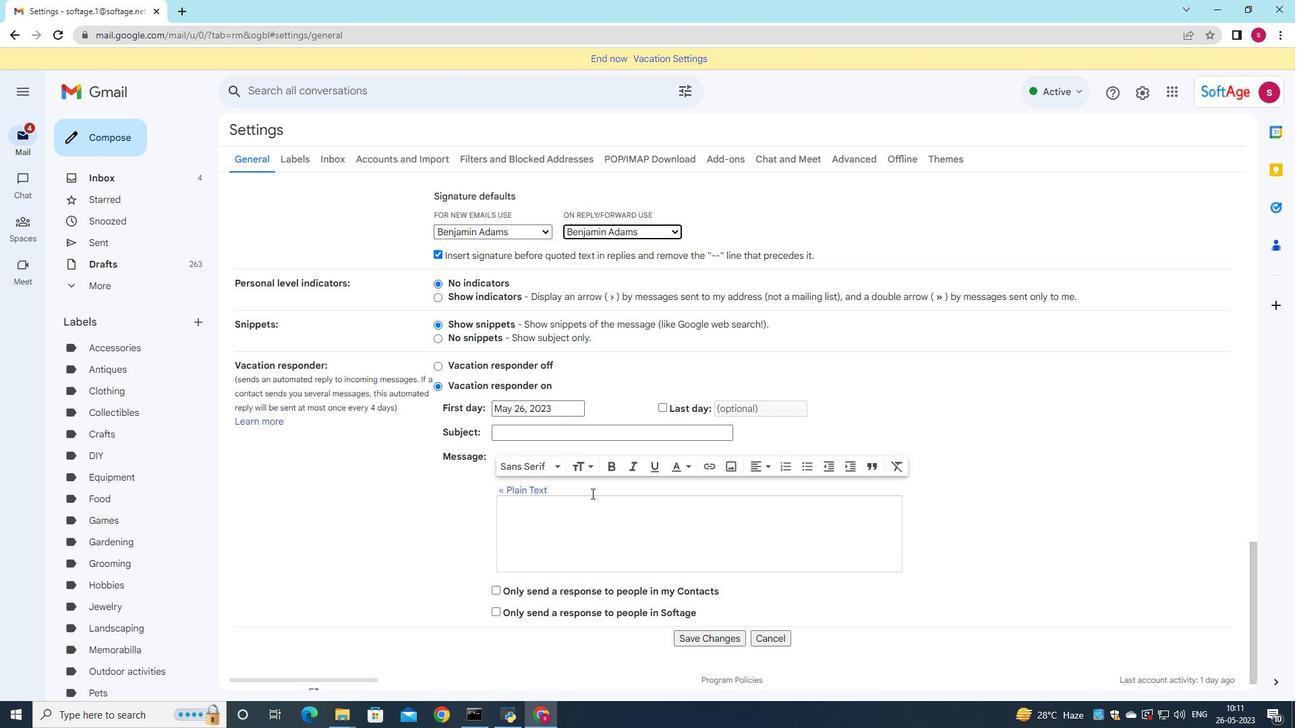 
Action: Mouse scrolled (588, 496) with delta (0, 0)
Screenshot: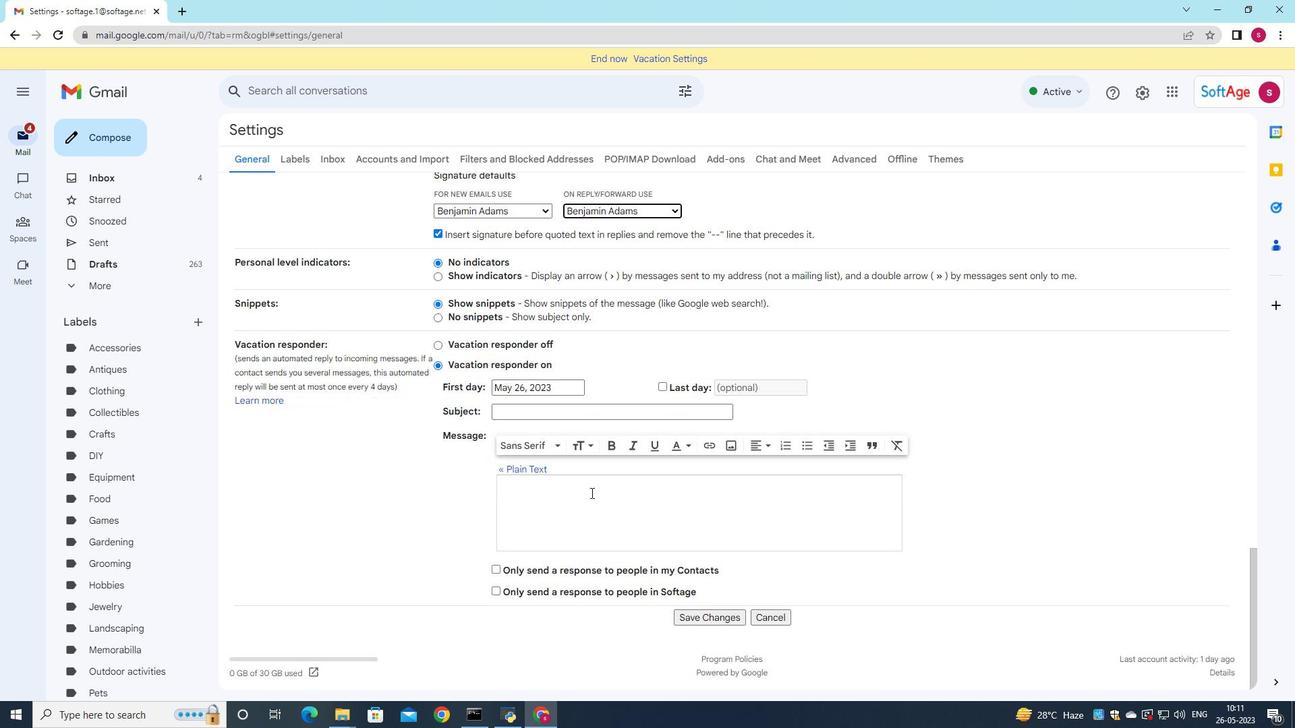 
Action: Mouse moved to (698, 614)
Screenshot: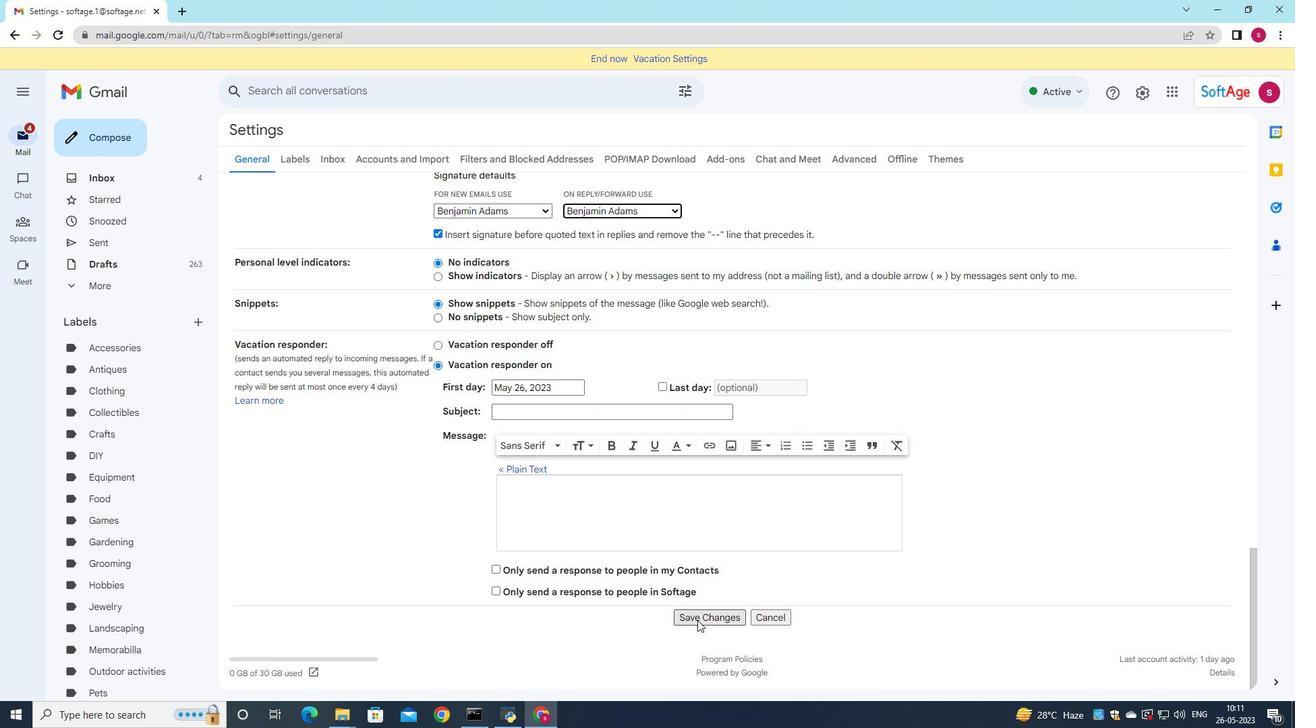 
Action: Mouse pressed left at (698, 614)
Screenshot: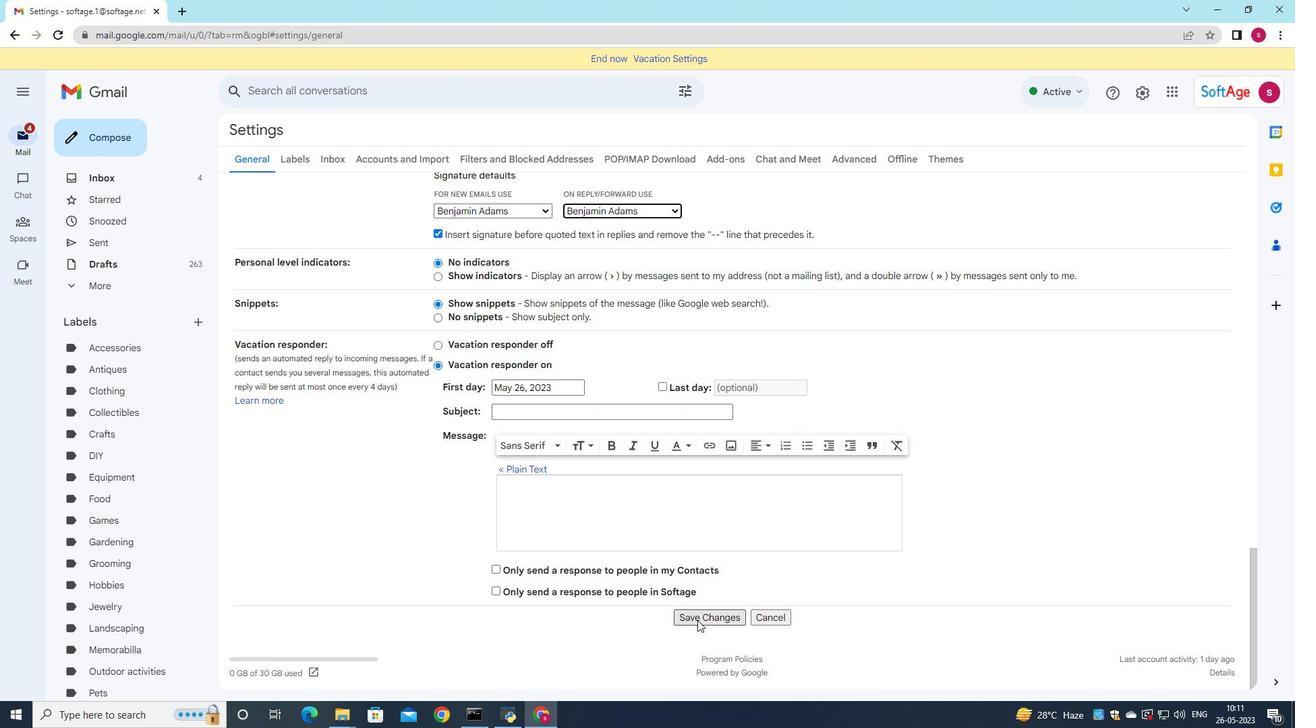 
Action: Mouse moved to (128, 142)
Screenshot: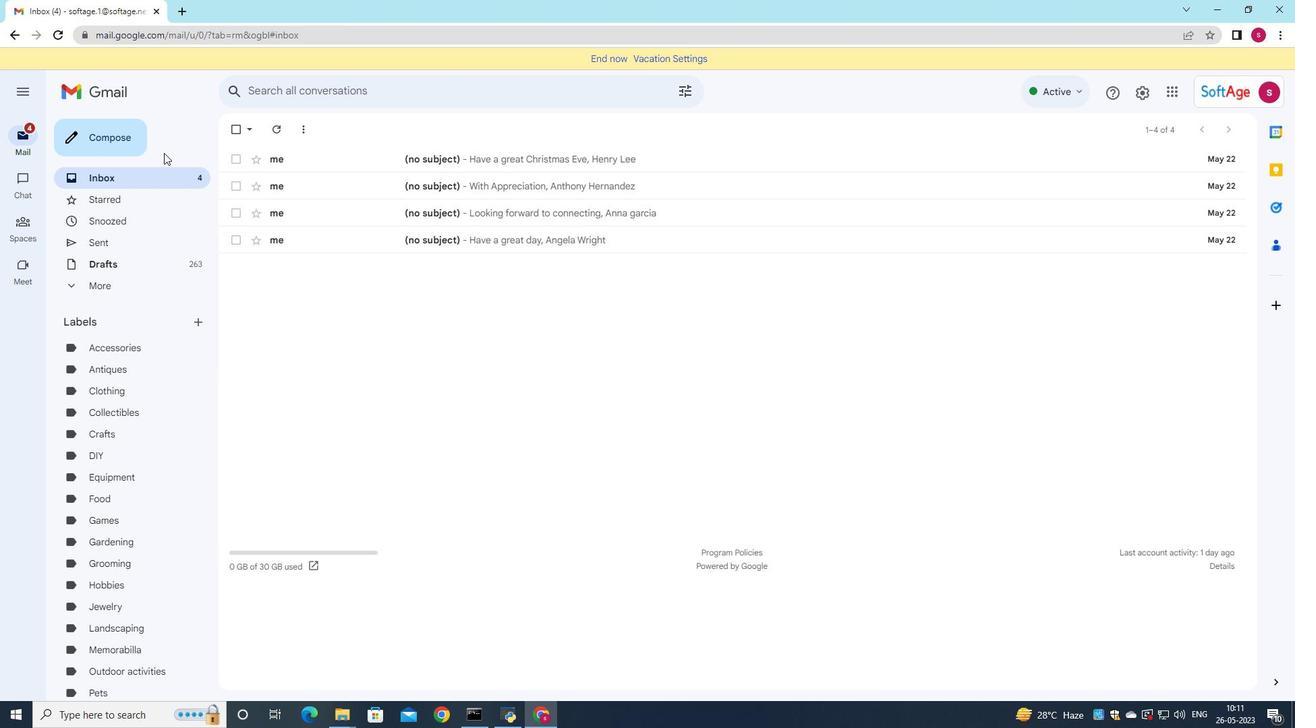 
Action: Mouse pressed left at (128, 142)
Screenshot: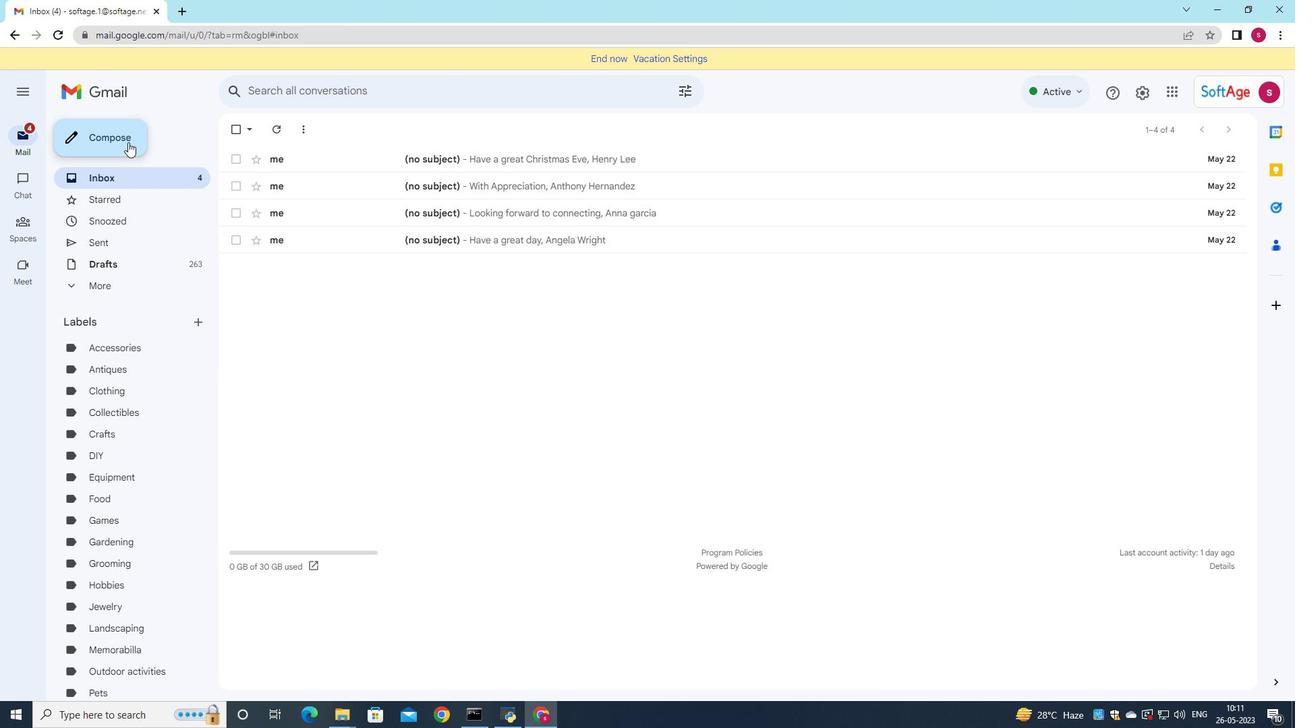 
Action: Mouse moved to (952, 337)
Screenshot: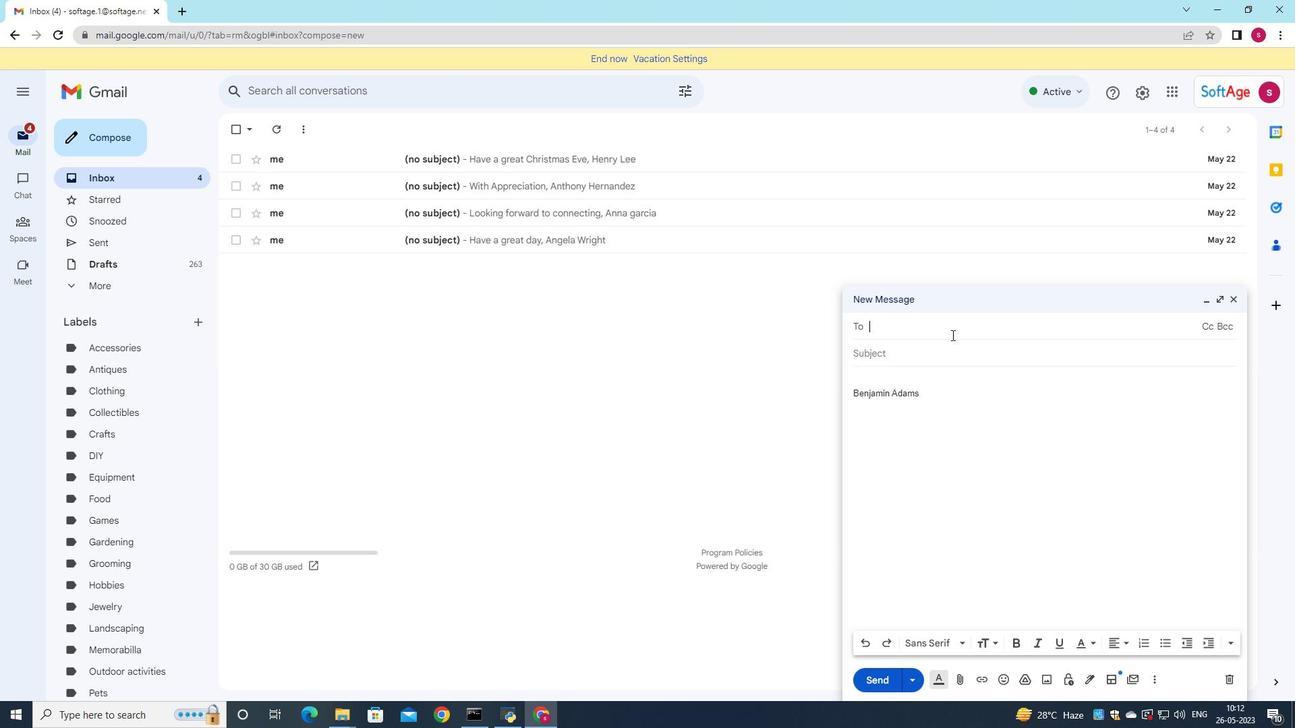
Action: Key pressed sof
Screenshot: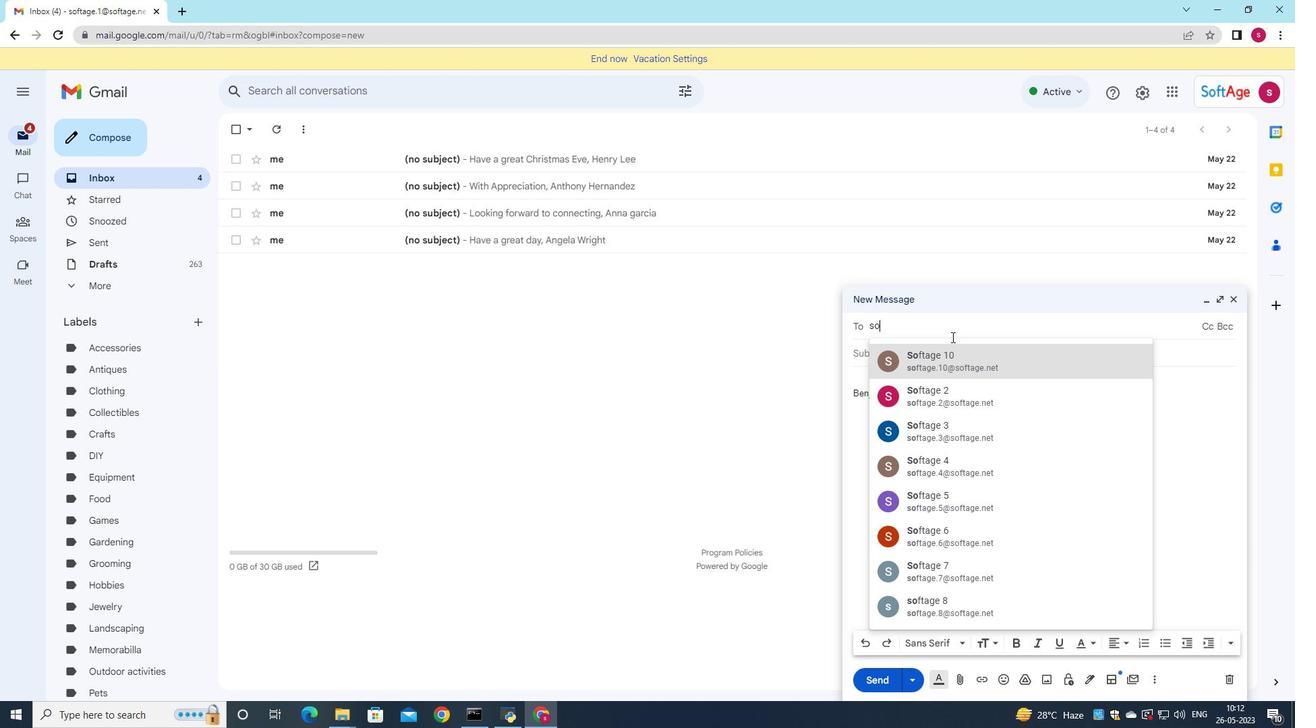 
Action: Mouse moved to (963, 369)
Screenshot: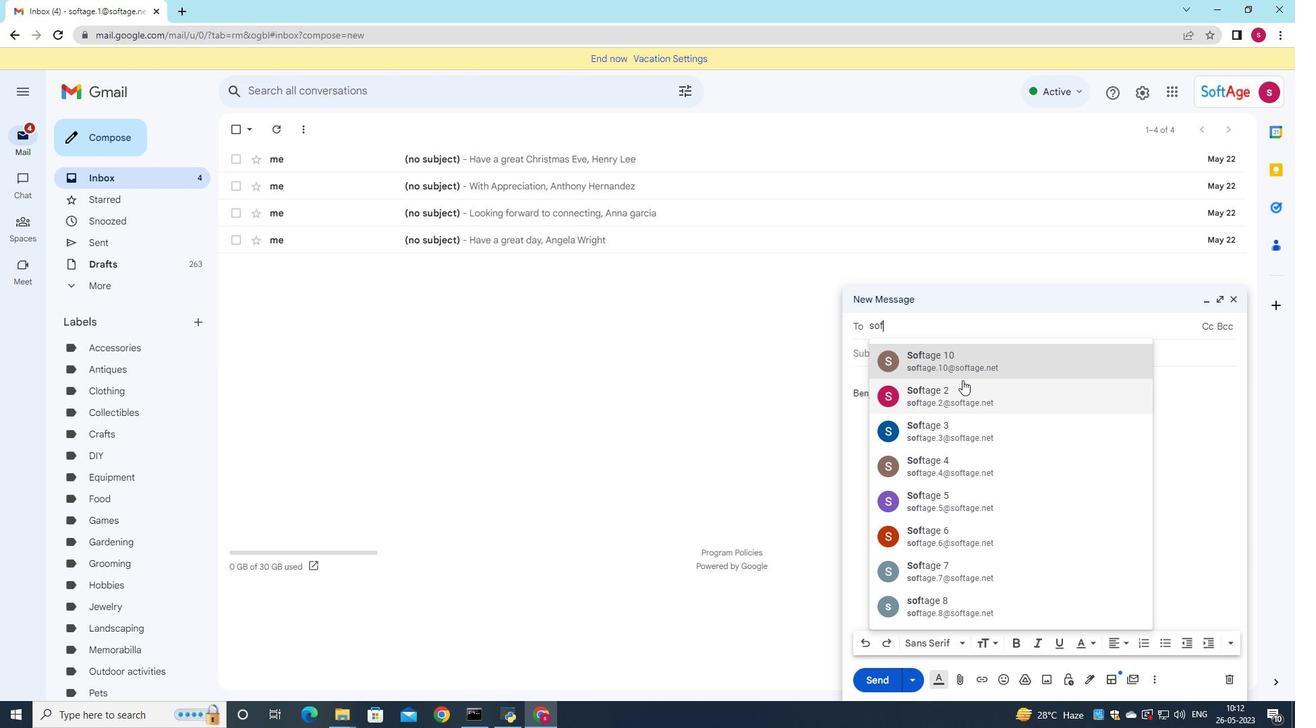 
Action: Mouse pressed left at (963, 369)
Screenshot: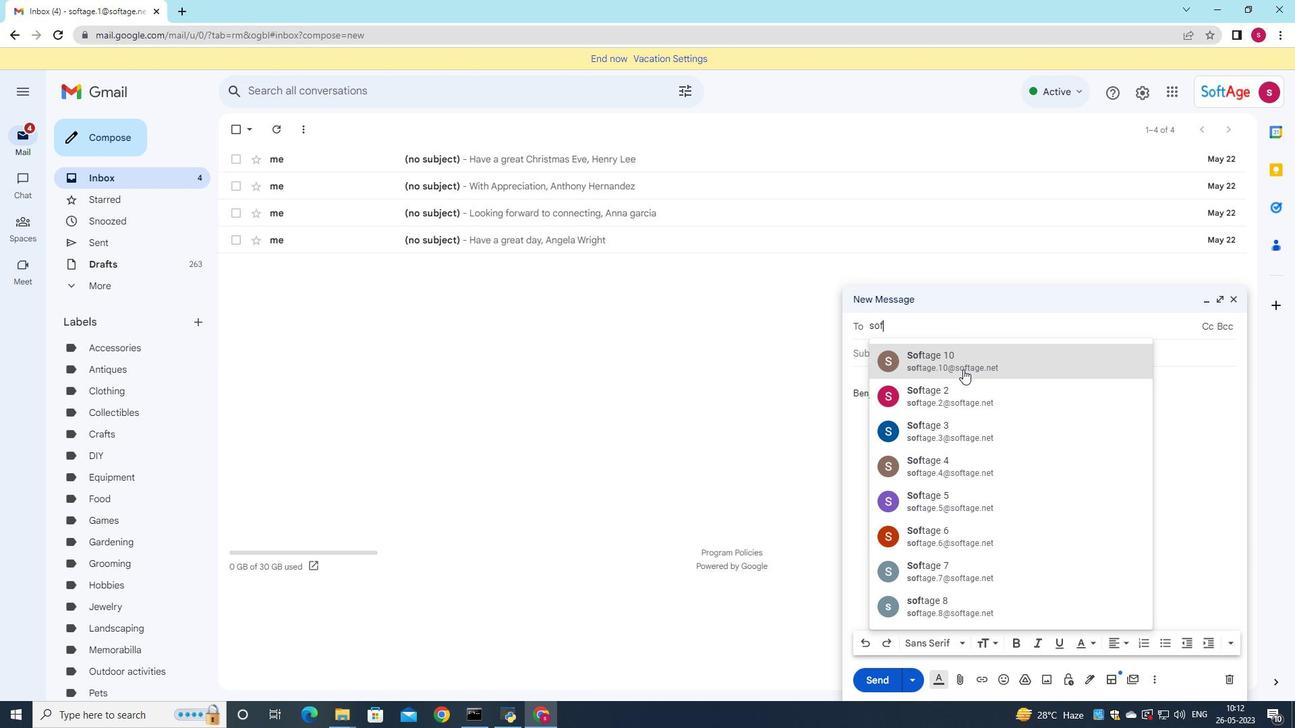
Action: Key pressed s
Screenshot: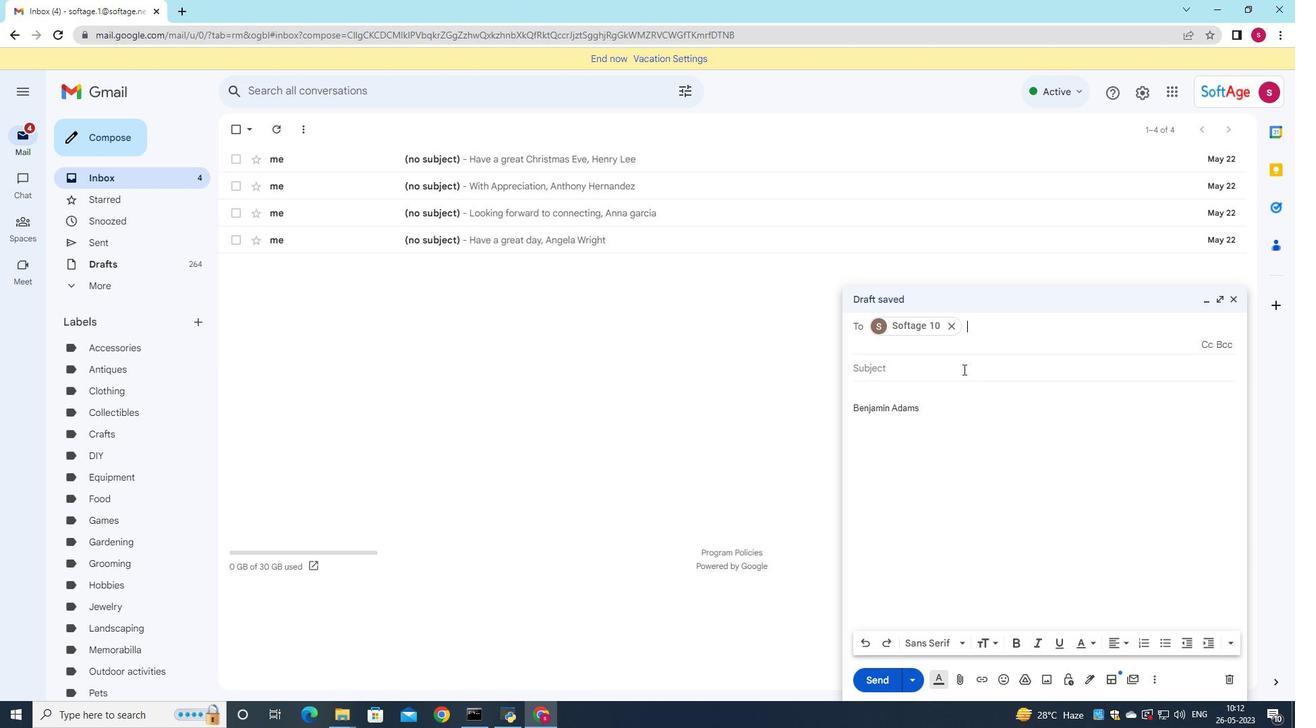
Action: Mouse moved to (1045, 400)
Screenshot: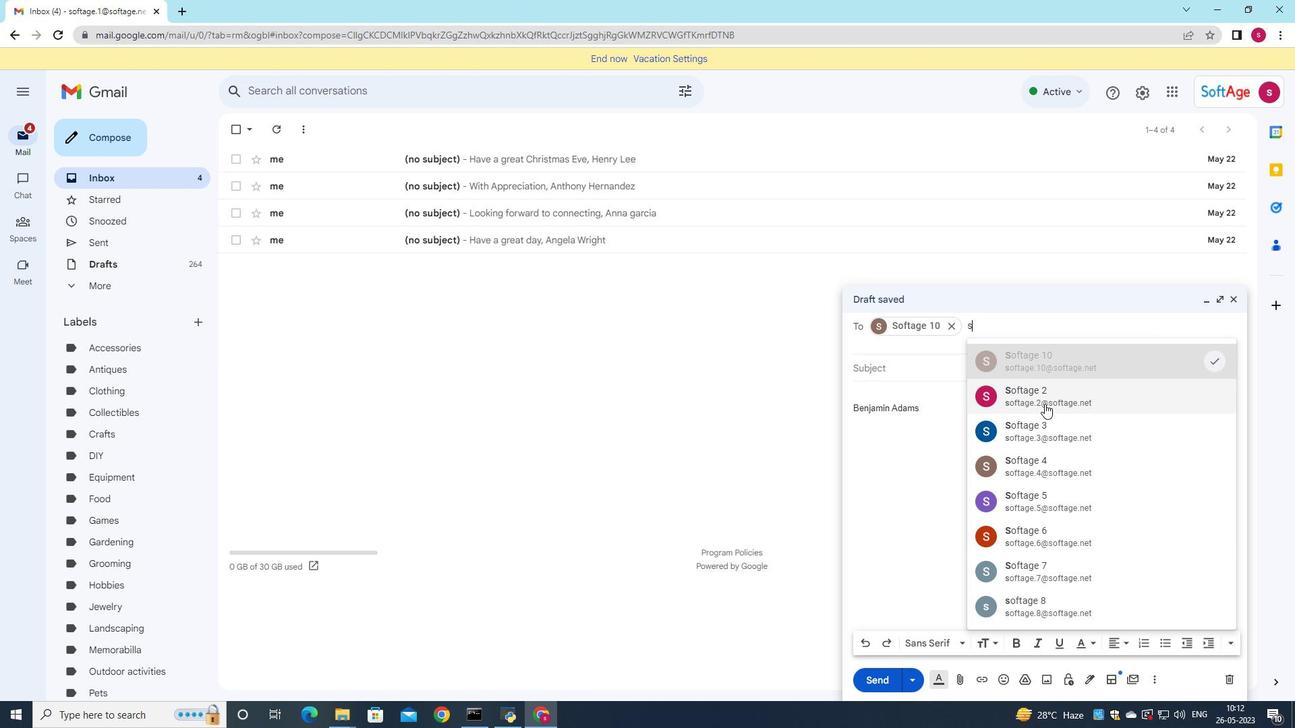
Action: Mouse pressed left at (1045, 400)
Screenshot: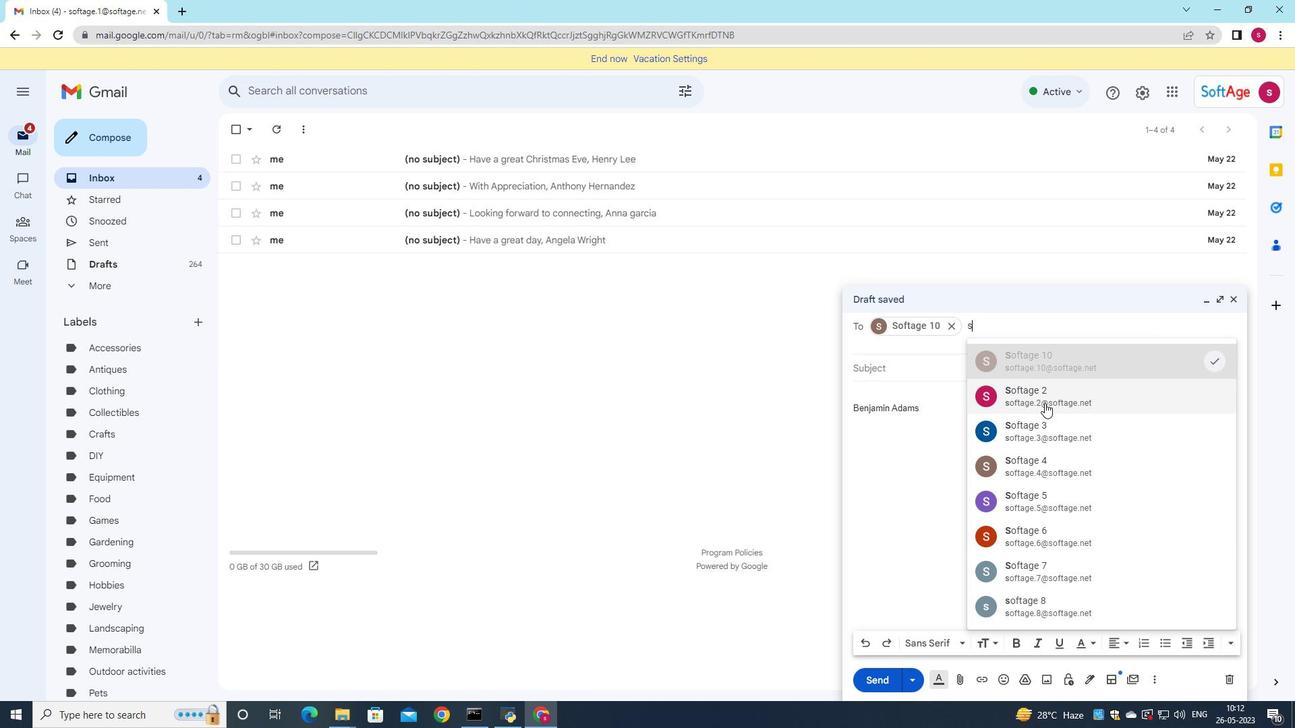 
Action: Mouse moved to (908, 372)
Screenshot: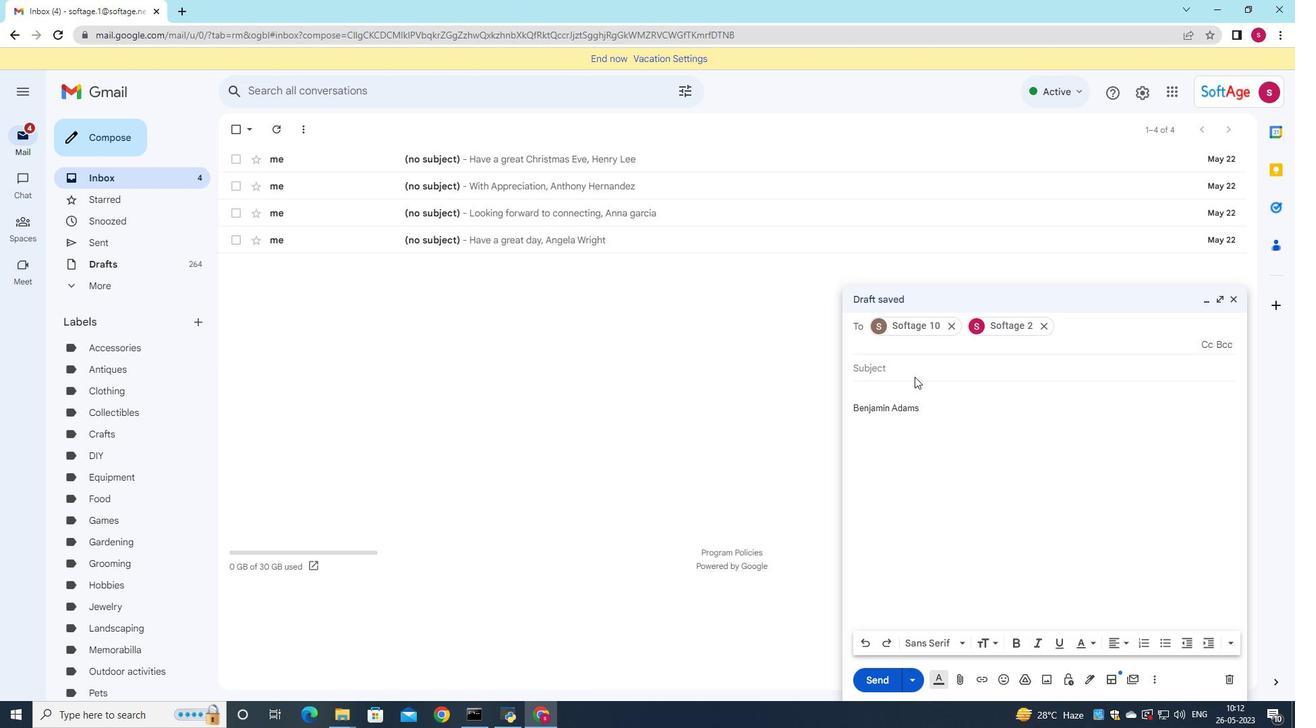 
Action: Mouse pressed left at (908, 372)
Screenshot: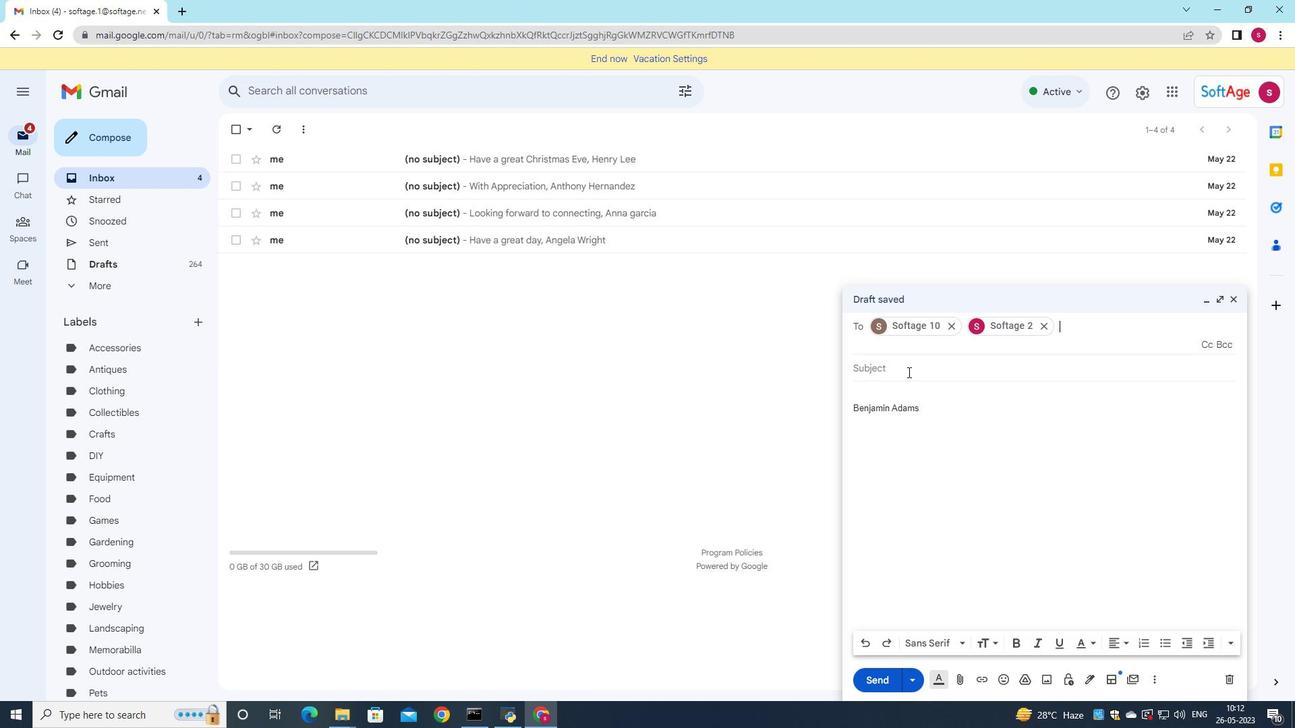 
Action: Key pressed <Key.shift><Key.shift><Key.shift><Key.shift><Key.shift><Key.shift><Key.shift>Welcome
Screenshot: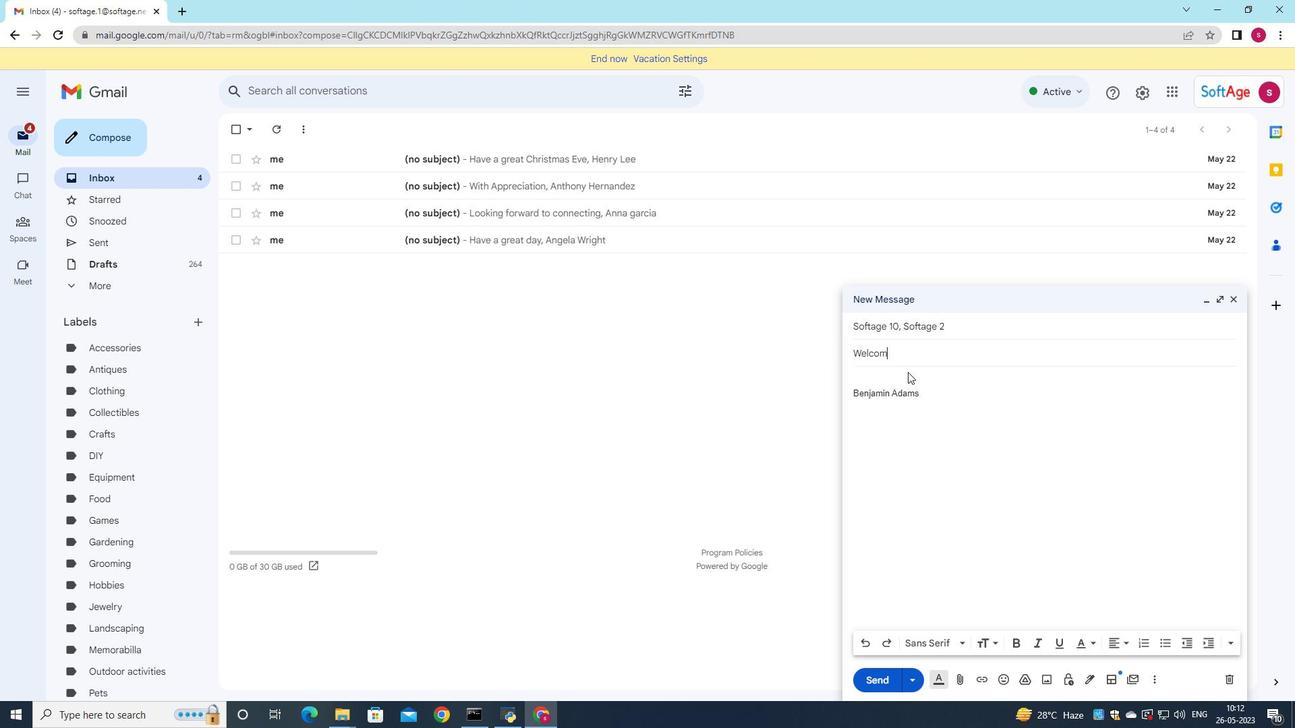 
Action: Mouse moved to (857, 374)
Screenshot: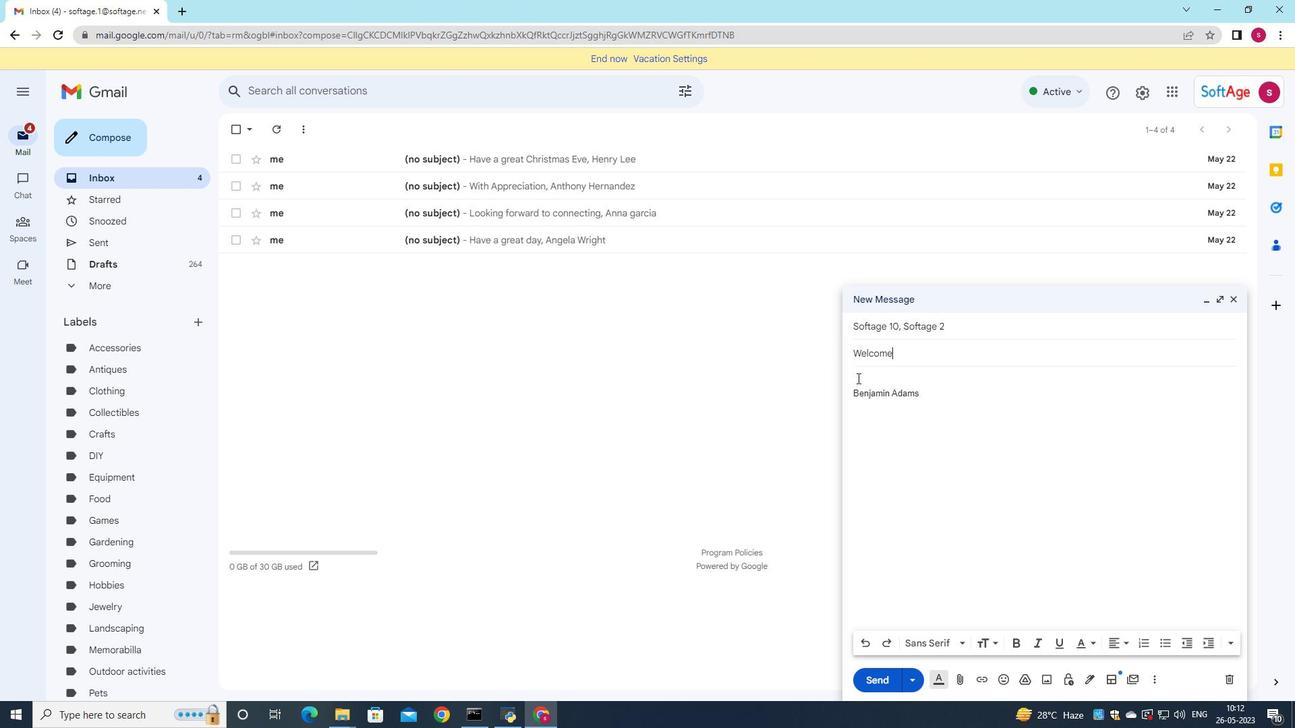 
Action: Mouse pressed left at (857, 374)
Screenshot: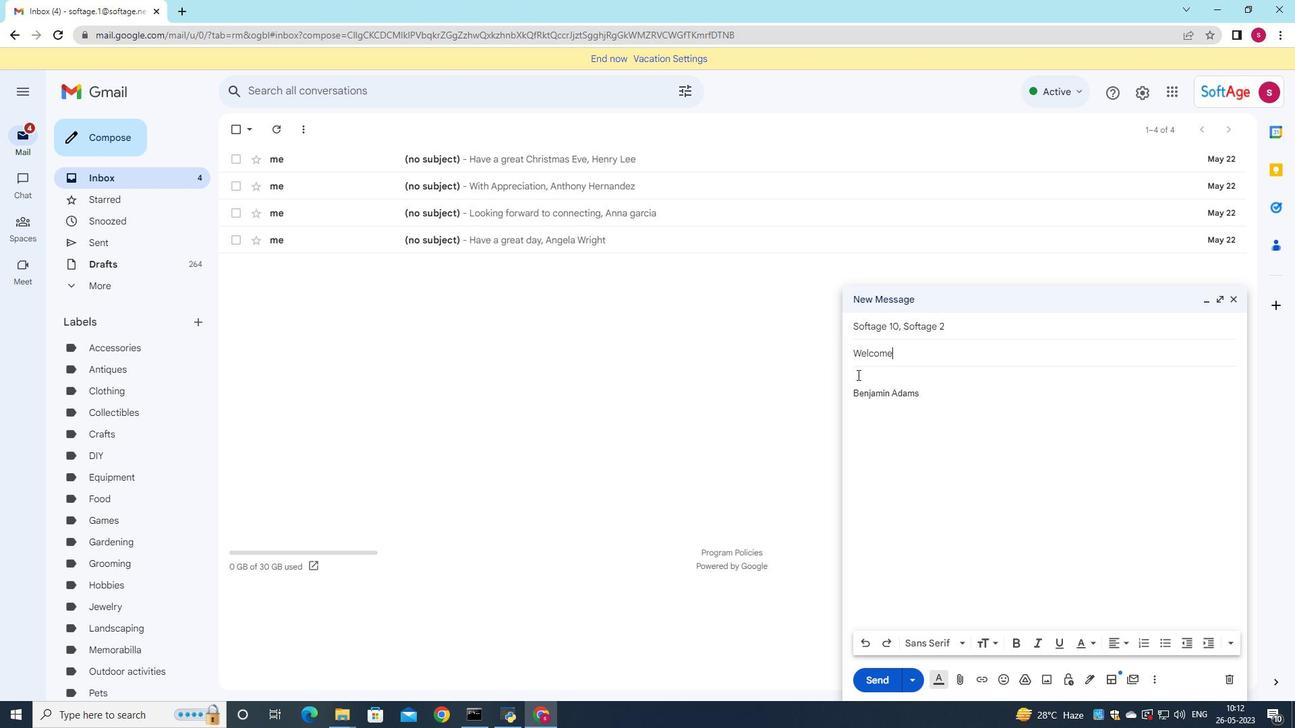 
Action: Key pressed <Key.shift>I<Key.space>am<Key.space>sorry<Key.space>for<Key.space>any<Key.space>inconvenience
Screenshot: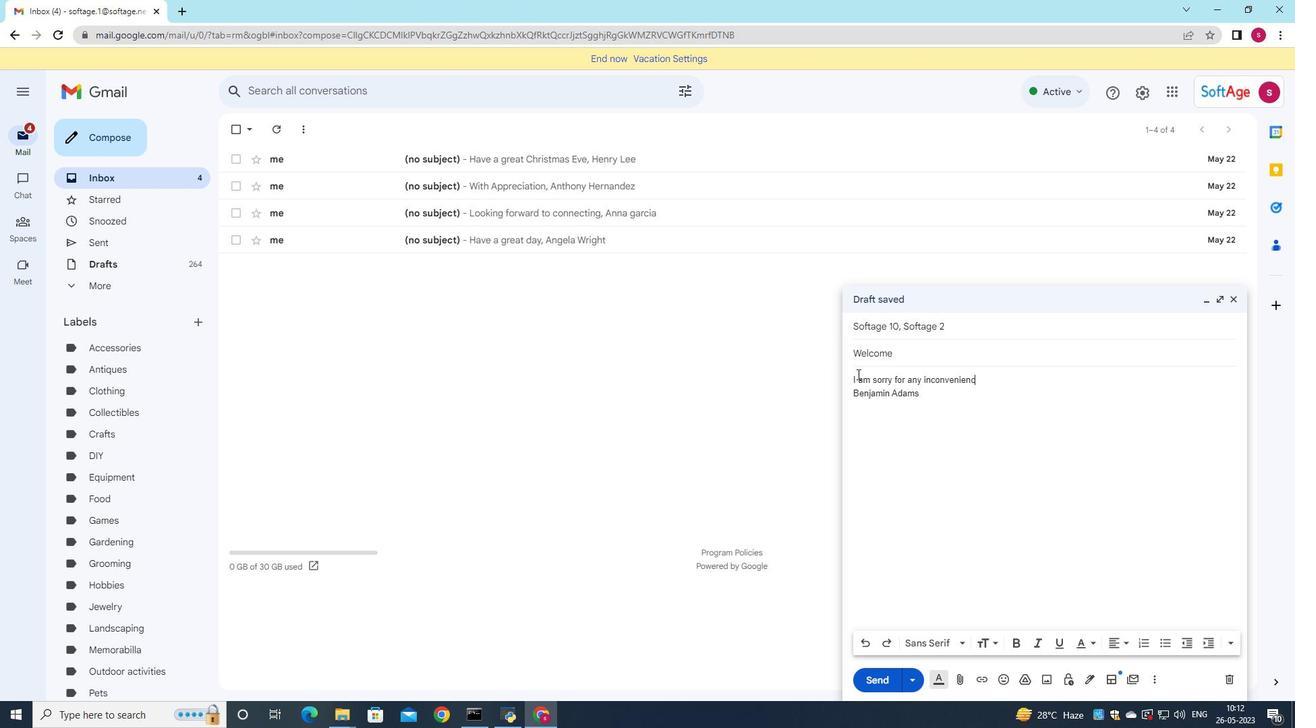
Action: Mouse moved to (1106, 338)
Screenshot: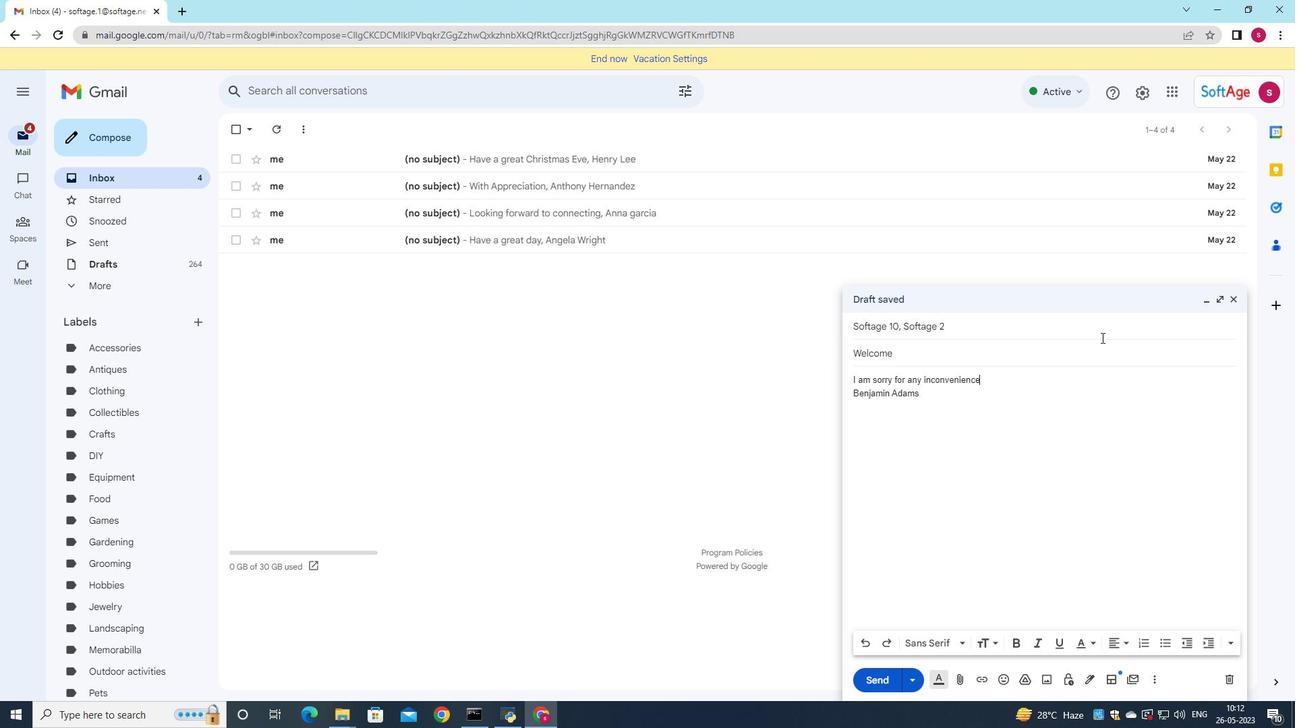 
Action: Key pressed <Key.space>this<Key.space>may<Key.space>have<Key.space>causef<Key.backspace>d
Screenshot: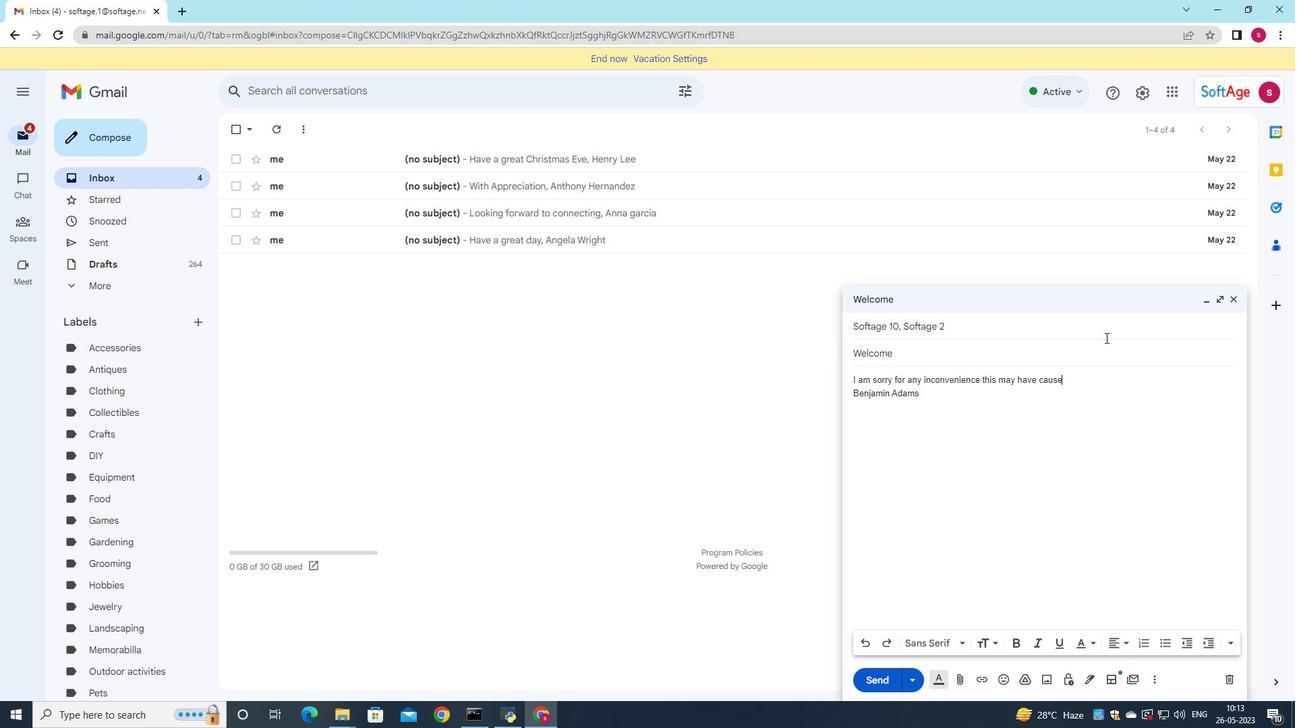 
Action: Mouse moved to (961, 682)
Screenshot: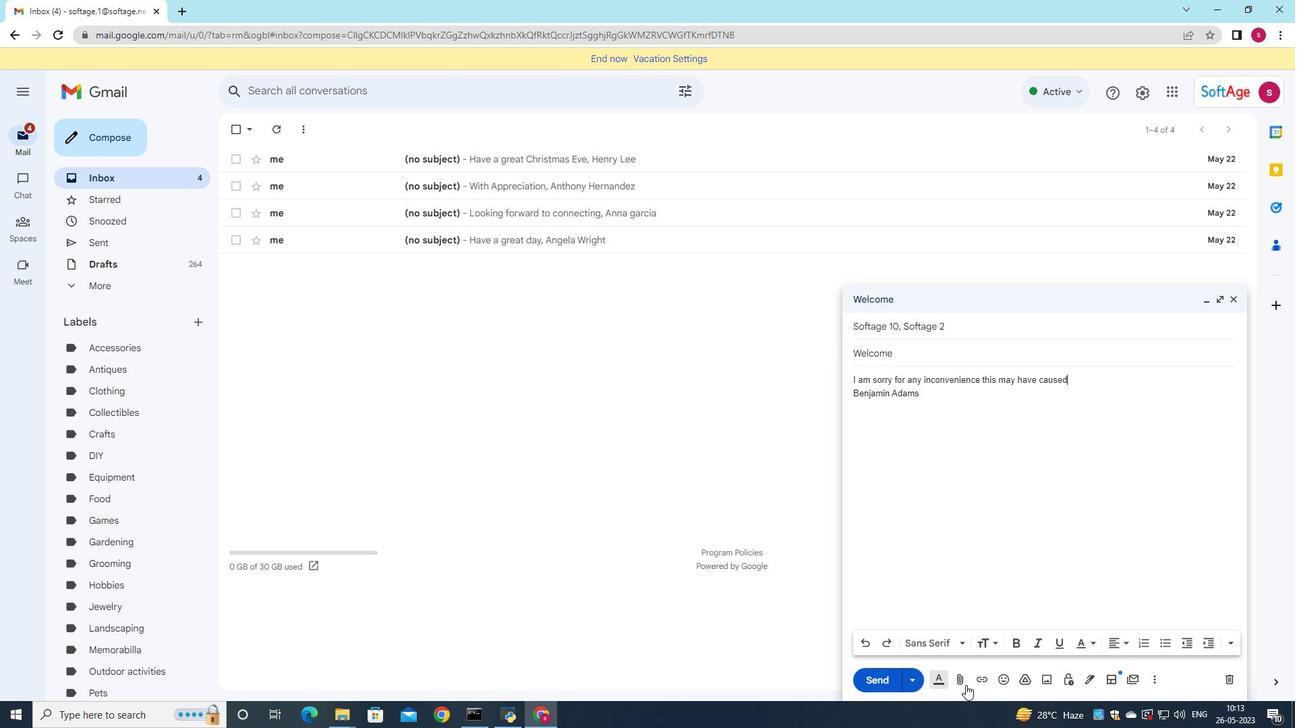 
Action: Mouse pressed left at (961, 682)
Screenshot: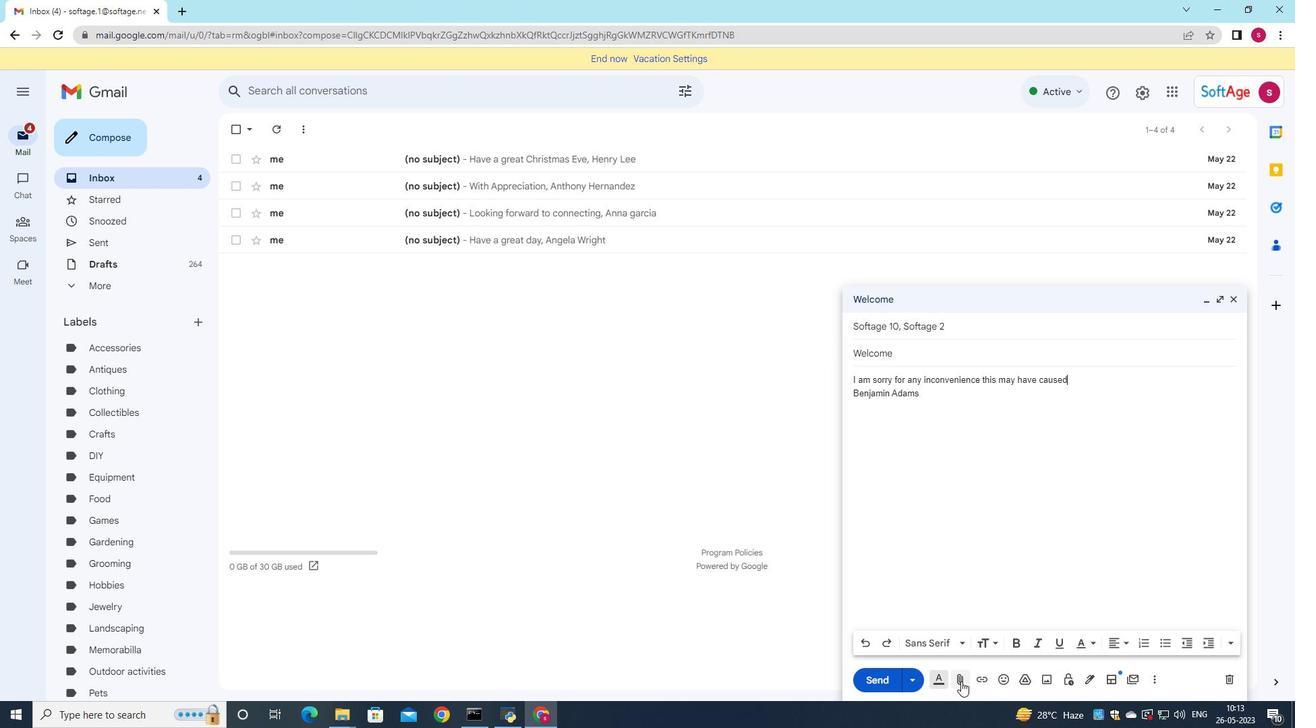 
Action: Mouse moved to (202, 98)
Screenshot: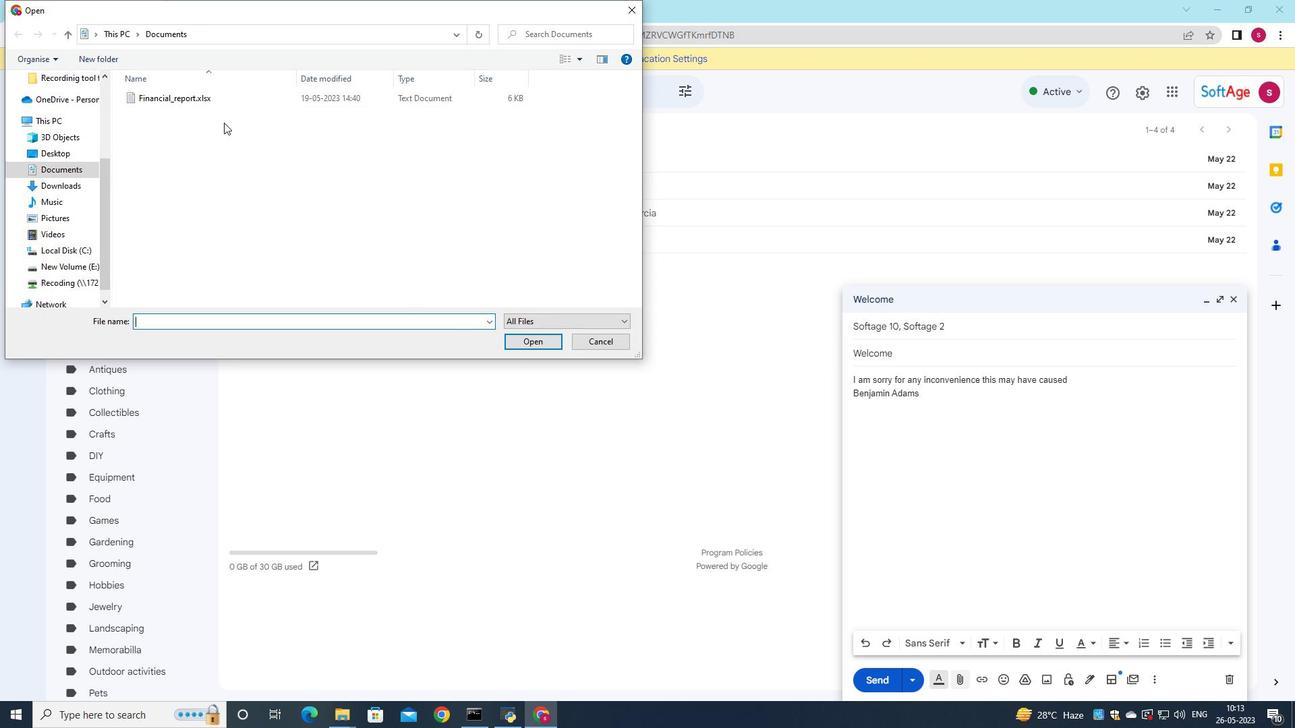 
Action: Mouse pressed left at (202, 98)
Screenshot: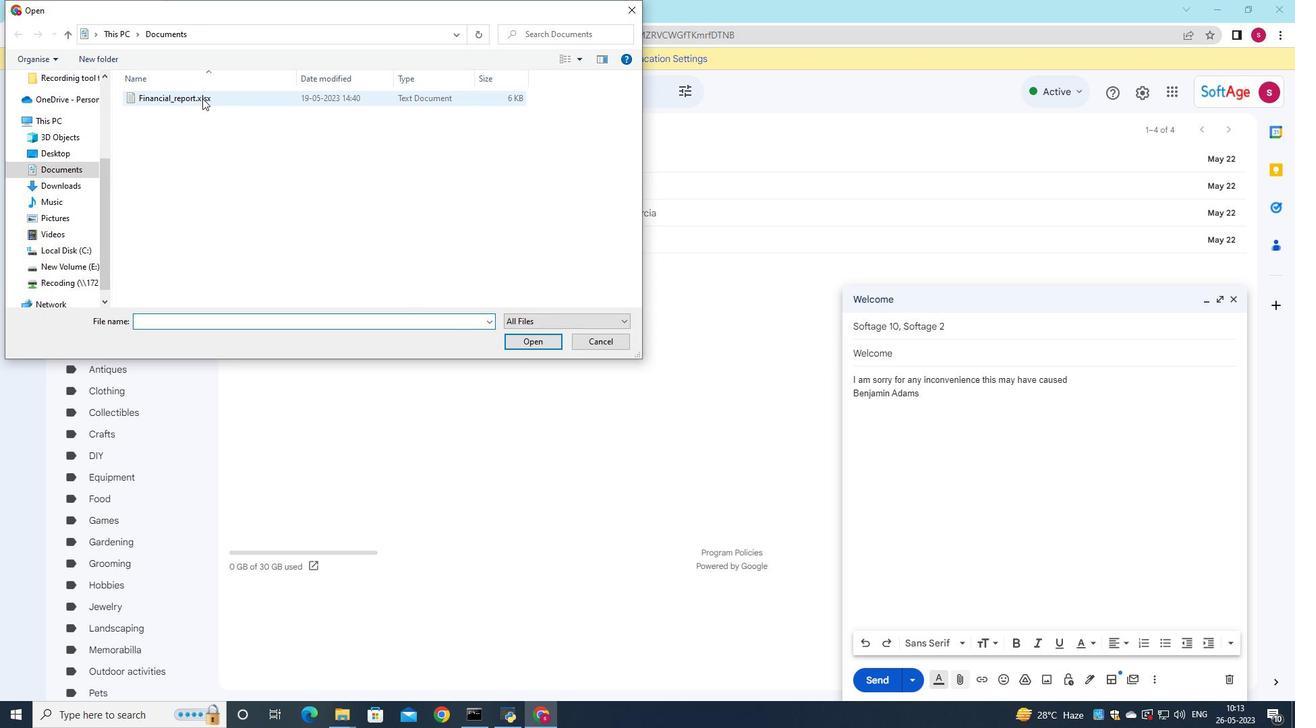 
Action: Mouse pressed left at (202, 98)
Screenshot: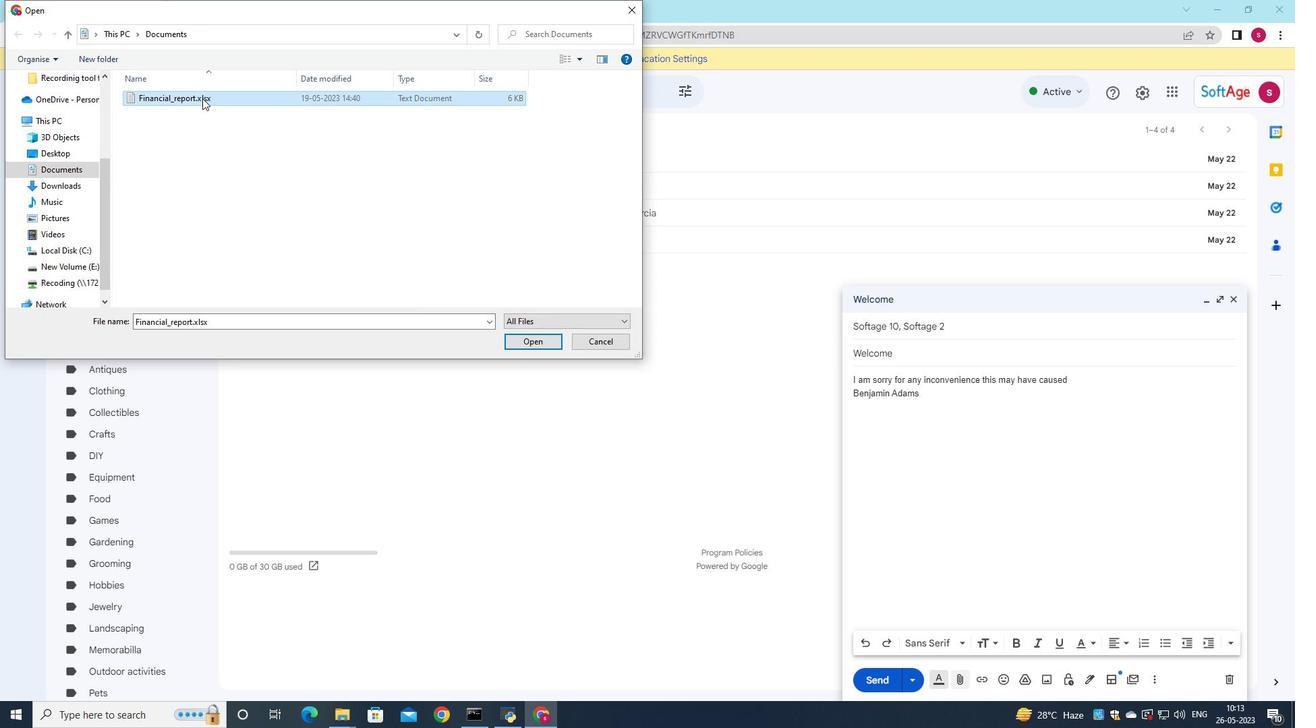 
Action: Mouse moved to (603, 172)
Screenshot: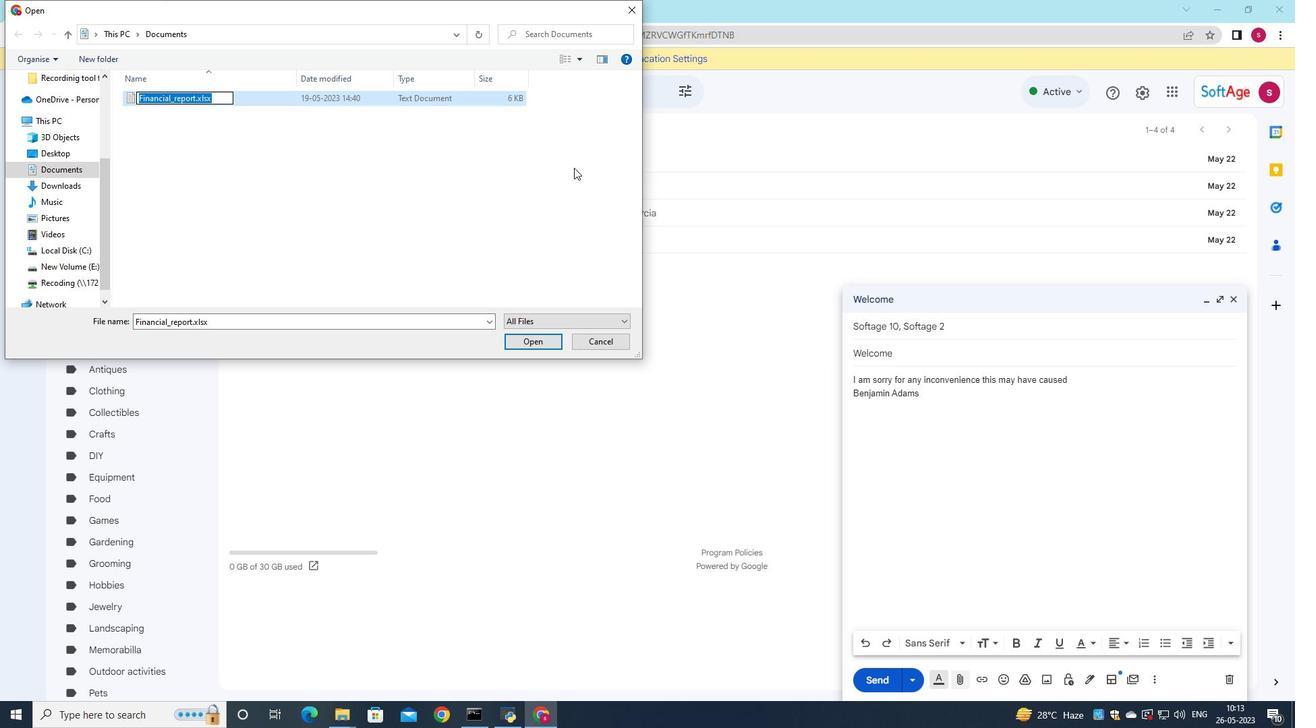 
Action: Key pressed <Key.shift>Newsletter.docz<Key.backspace>x
Screenshot: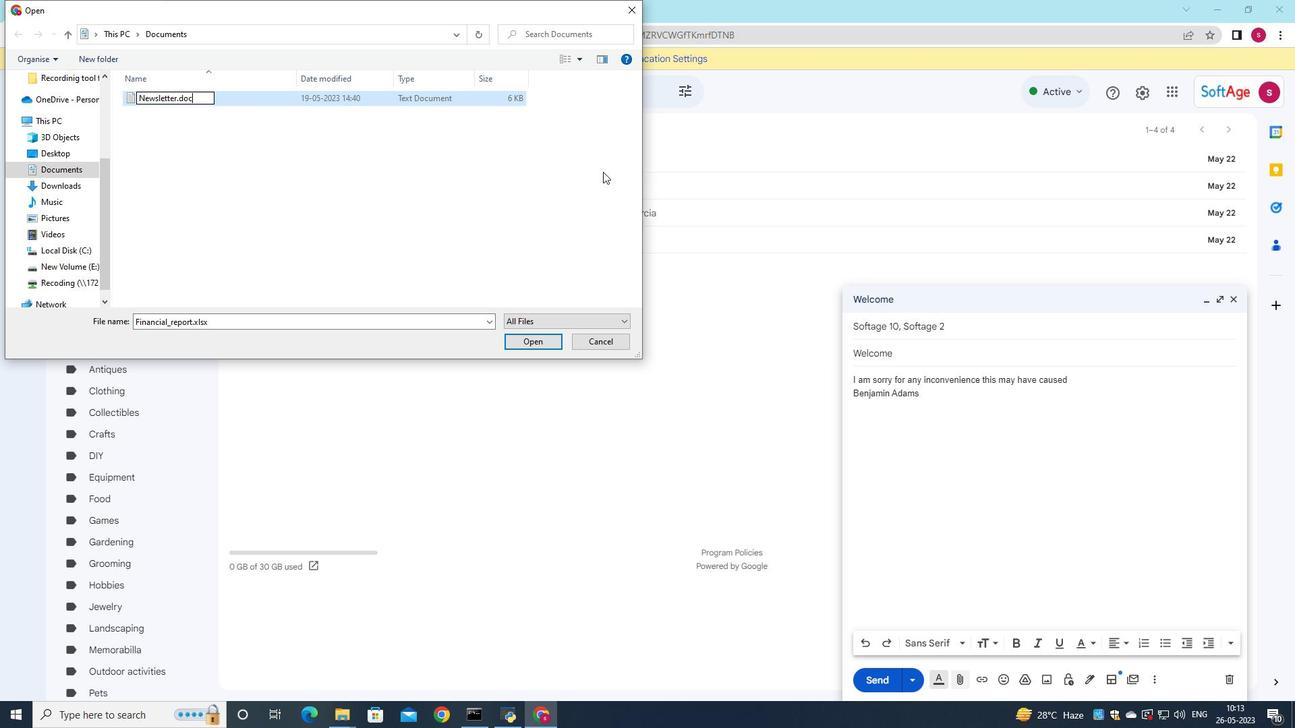 
Action: Mouse moved to (392, 101)
Screenshot: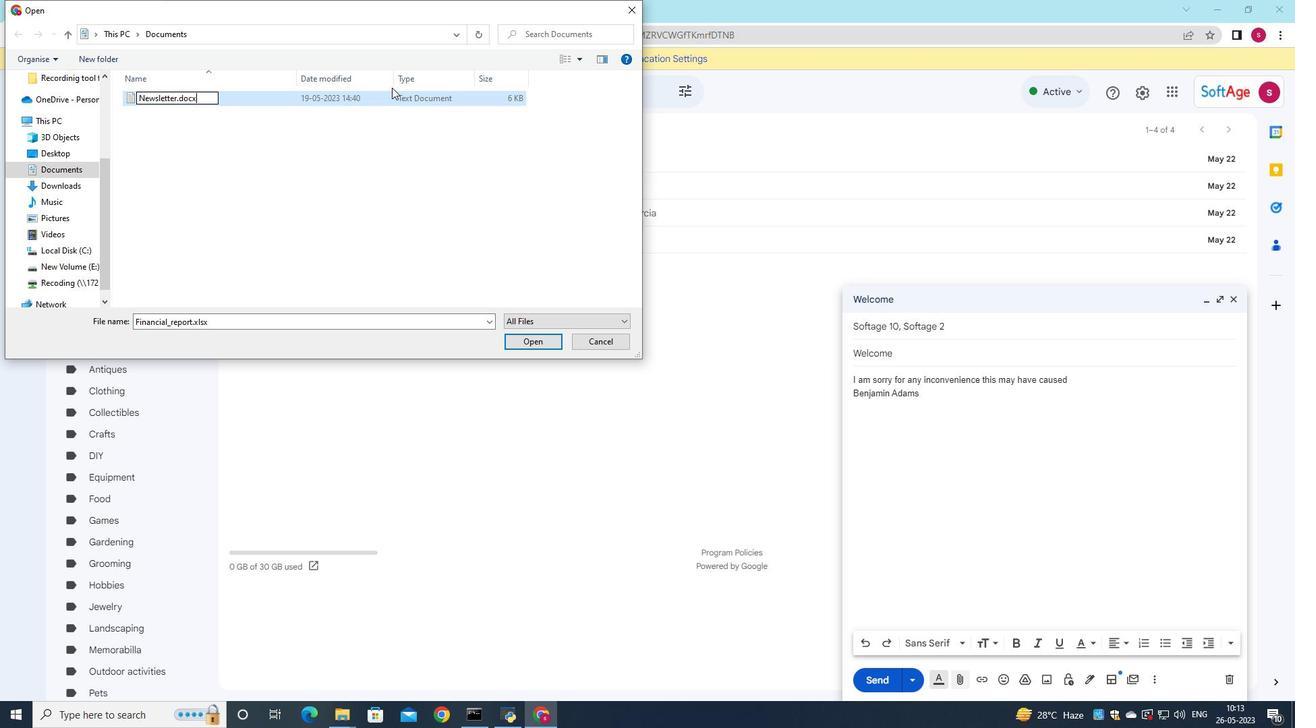 
Action: Mouse pressed left at (392, 101)
Screenshot: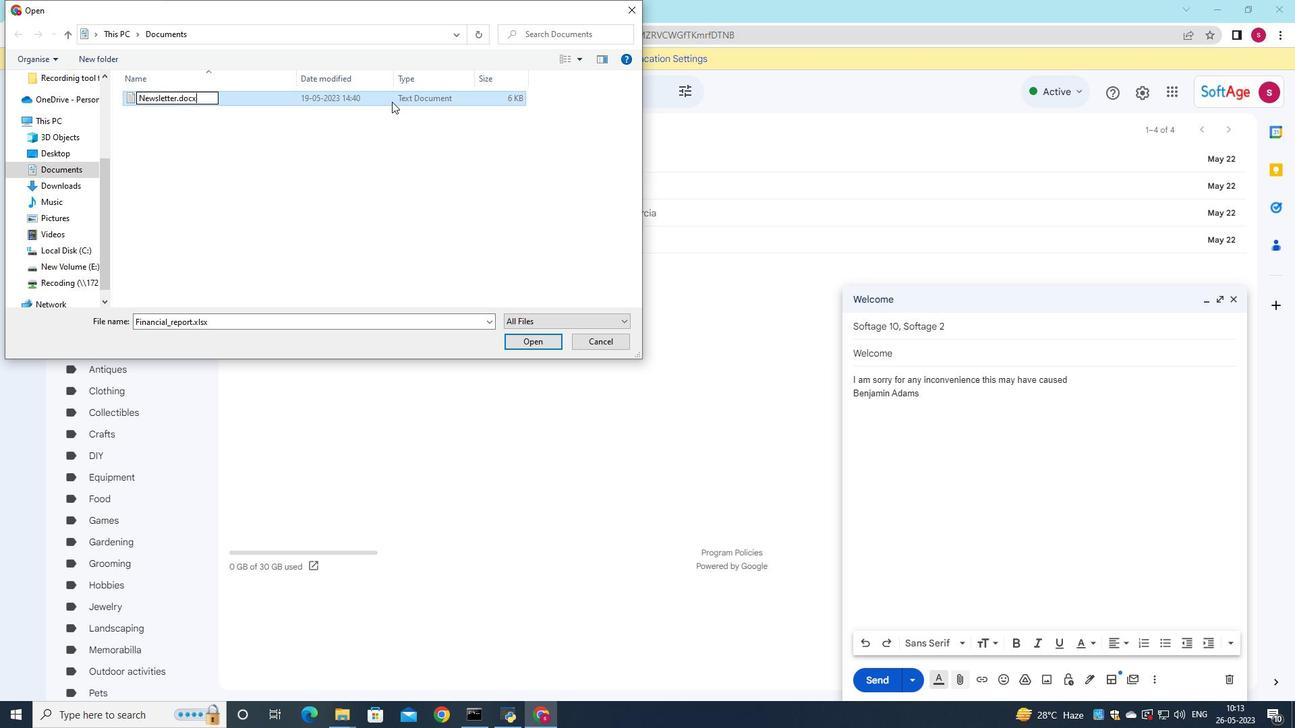 
Action: Mouse moved to (549, 343)
Screenshot: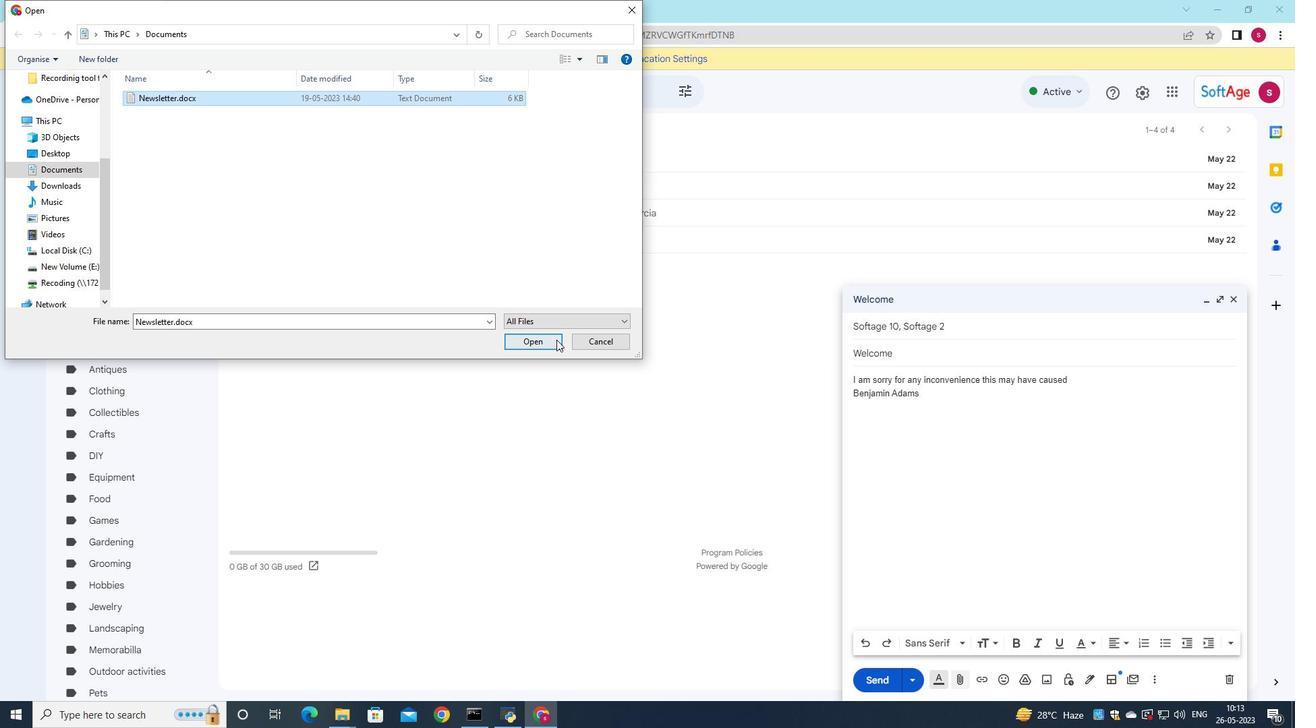 
Action: Mouse pressed left at (549, 343)
Screenshot: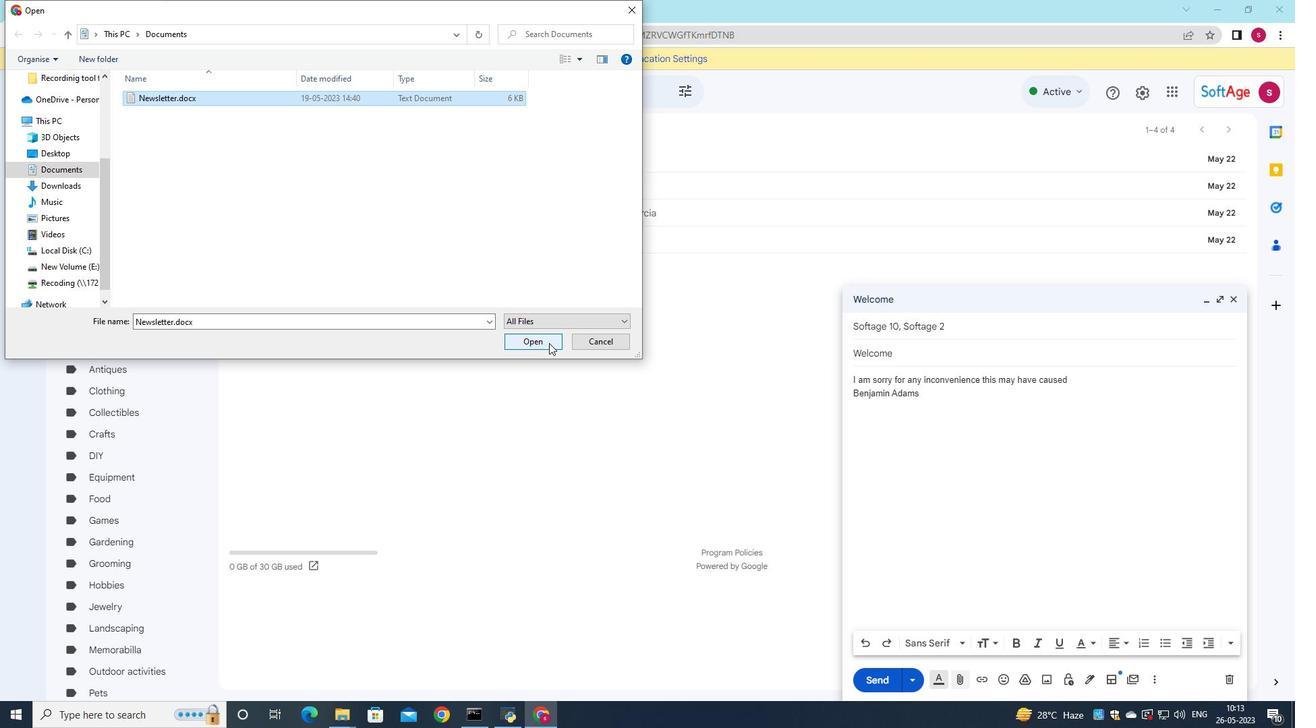 
Action: Mouse moved to (876, 679)
Screenshot: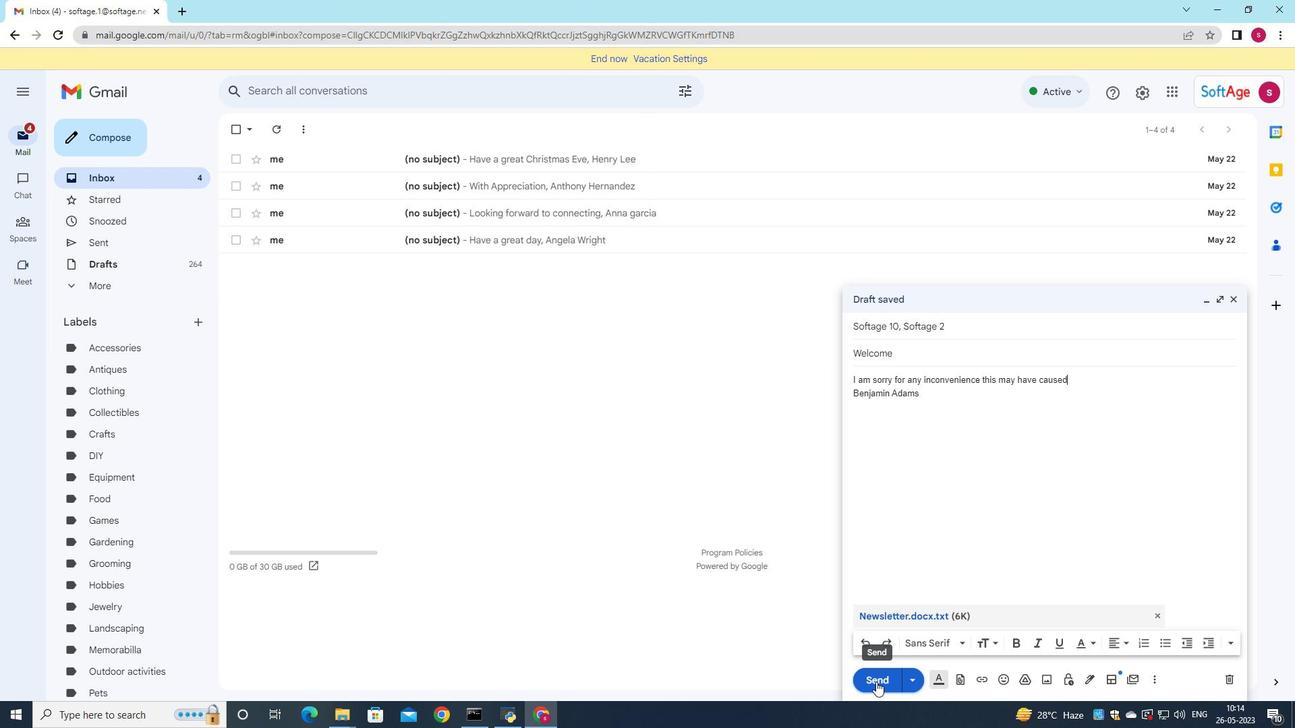 
Action: Mouse pressed left at (876, 679)
Screenshot: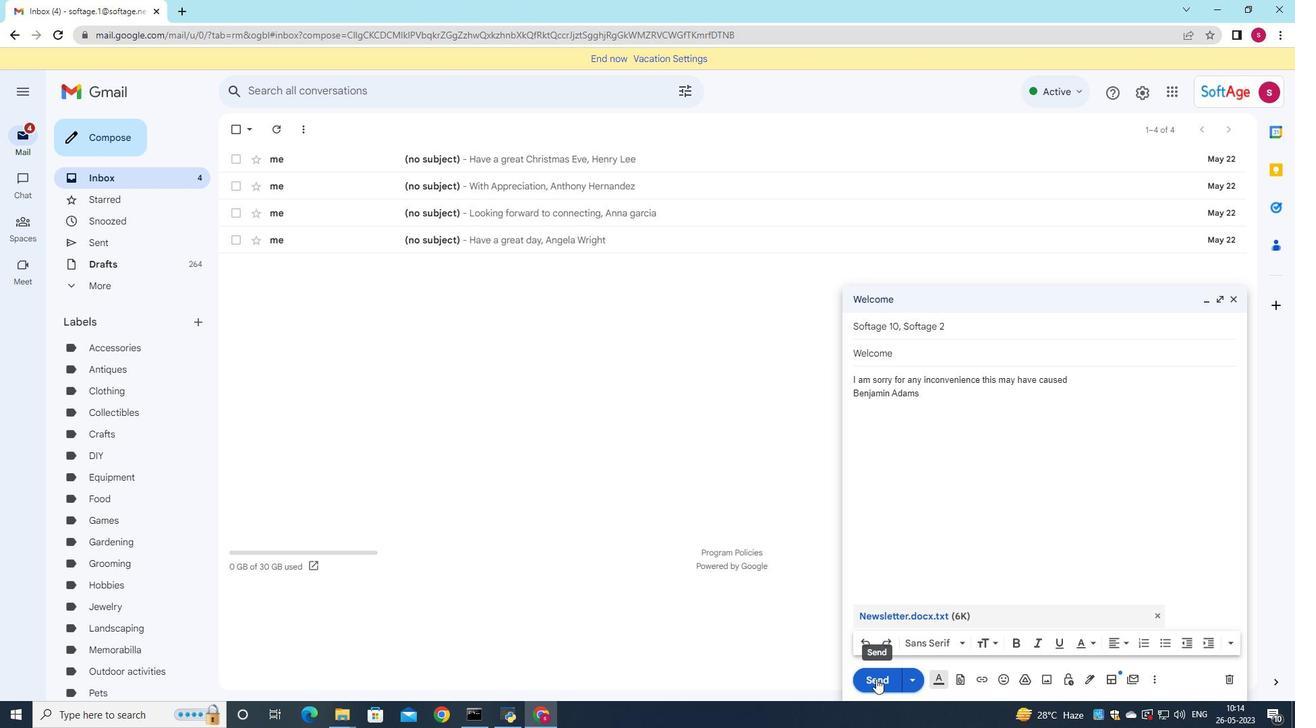 
Action: Mouse moved to (112, 246)
Screenshot: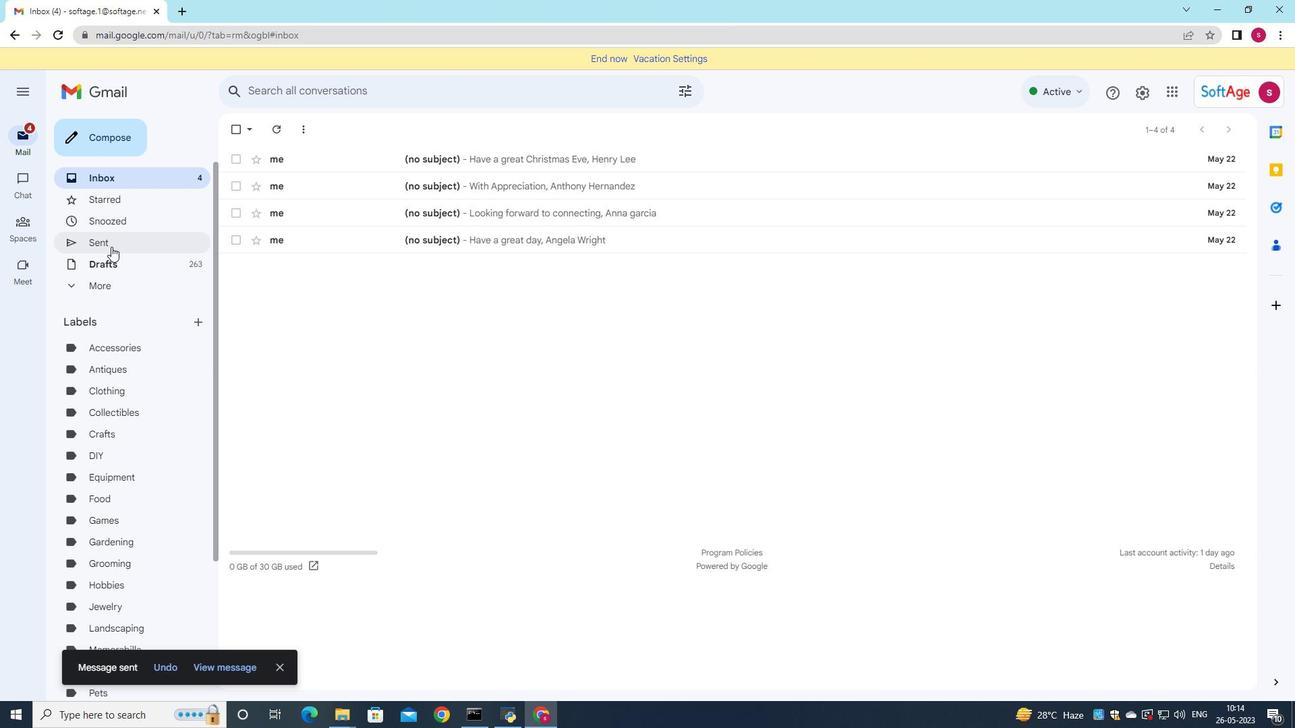 
Action: Mouse pressed left at (112, 246)
Screenshot: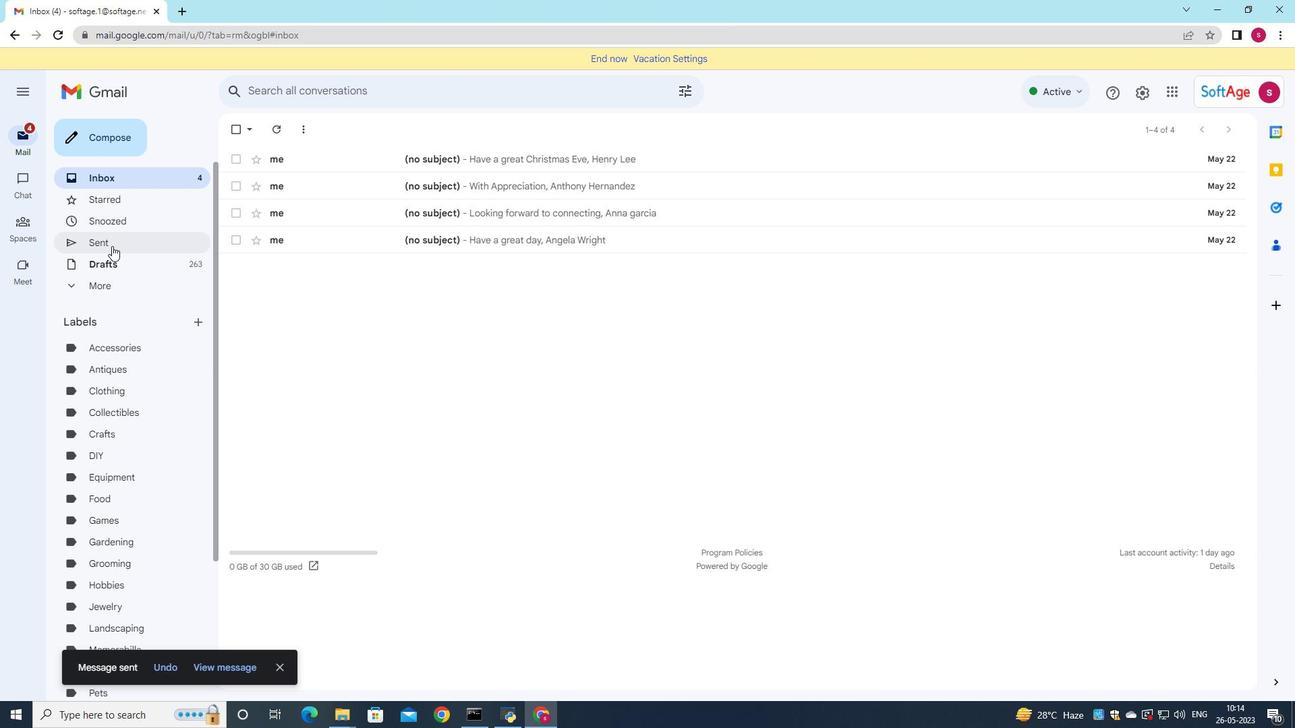 
Action: Mouse moved to (577, 209)
Screenshot: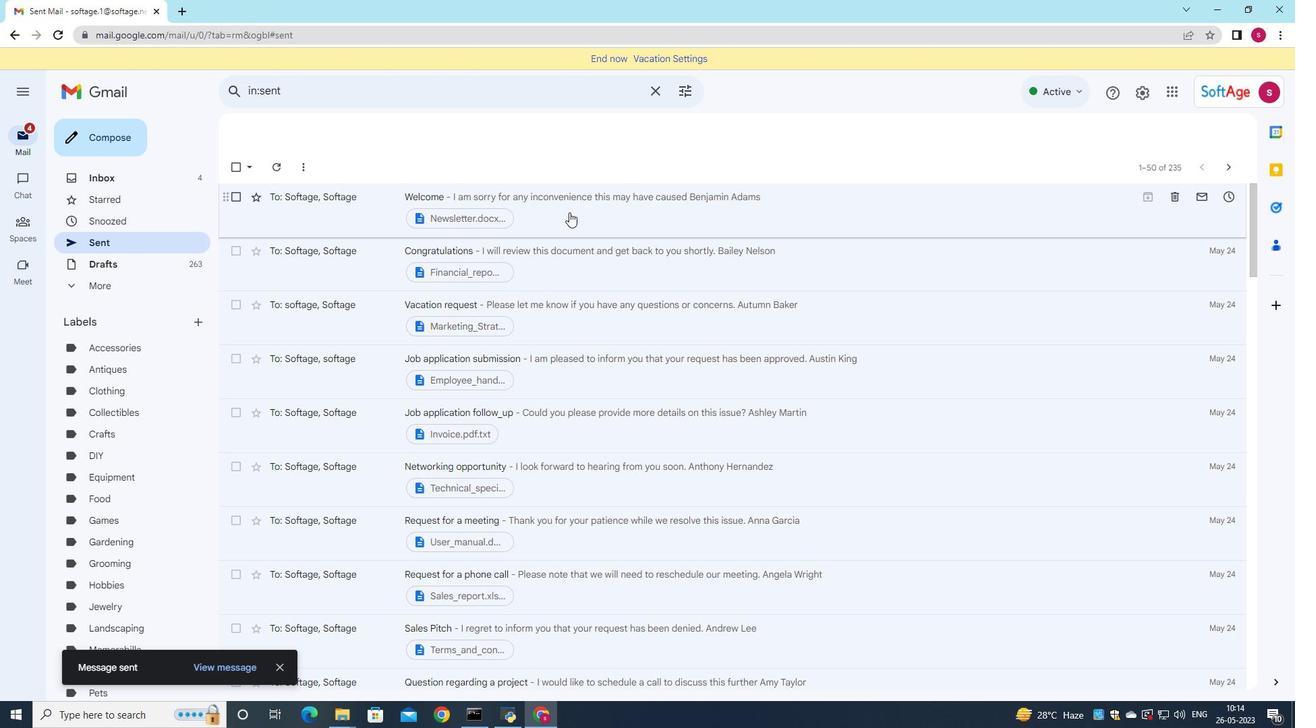 
